 Task: Look for space in Viveiro, Spain from 26th August, 2023 to 10th September, 2023 for 6 adults, 2 children in price range Rs.10000 to Rs.15000. Place can be entire place or shared room with 6 bedrooms having 6 beds and 6 bathrooms. Property type can be house, flat, guest house. Amenities needed are: wifi, TV, free parkinig on premises, gym, breakfast. Booking option can be shelf check-in. Required host language is English.
Action: Mouse pressed left at (377, 185)
Screenshot: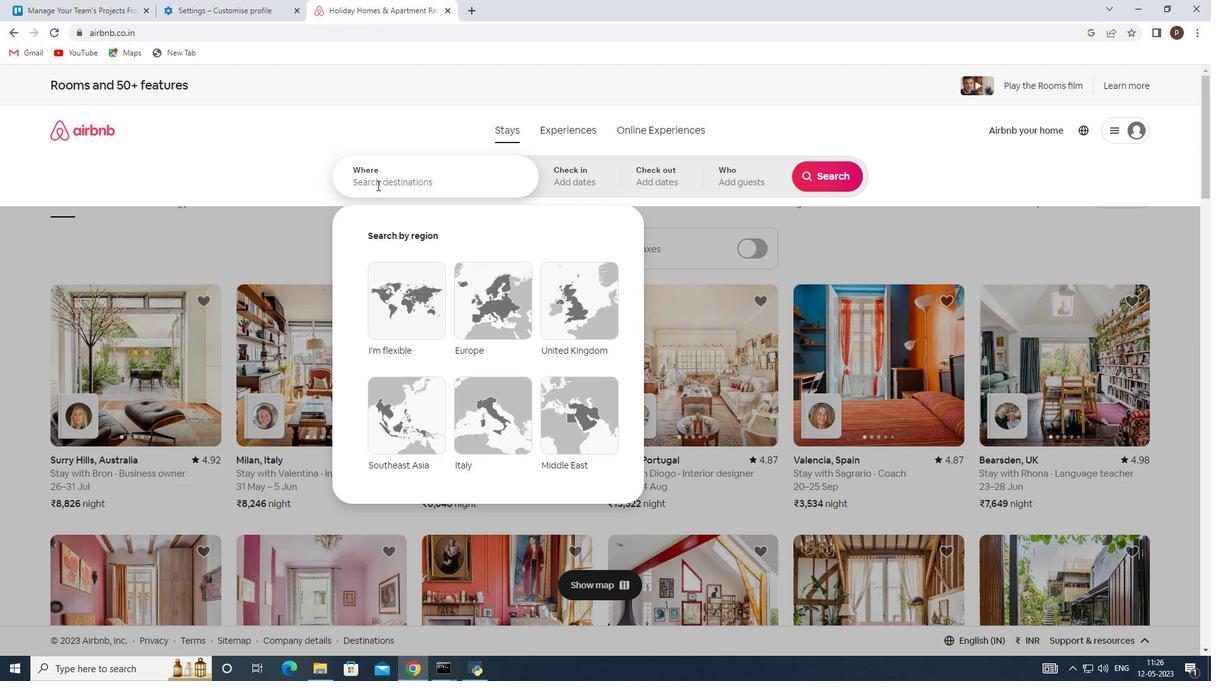 
Action: Key pressed <Key.caps_lock>V<Key.caps_lock>iveiro
Screenshot: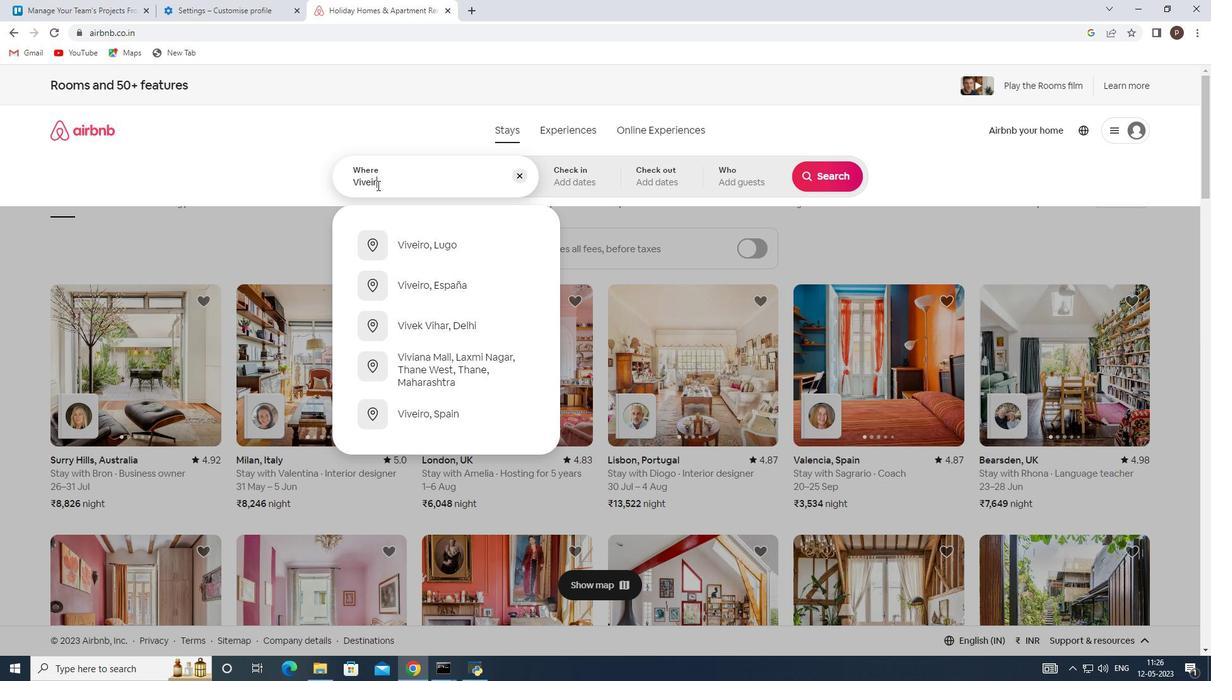 
Action: Mouse moved to (434, 323)
Screenshot: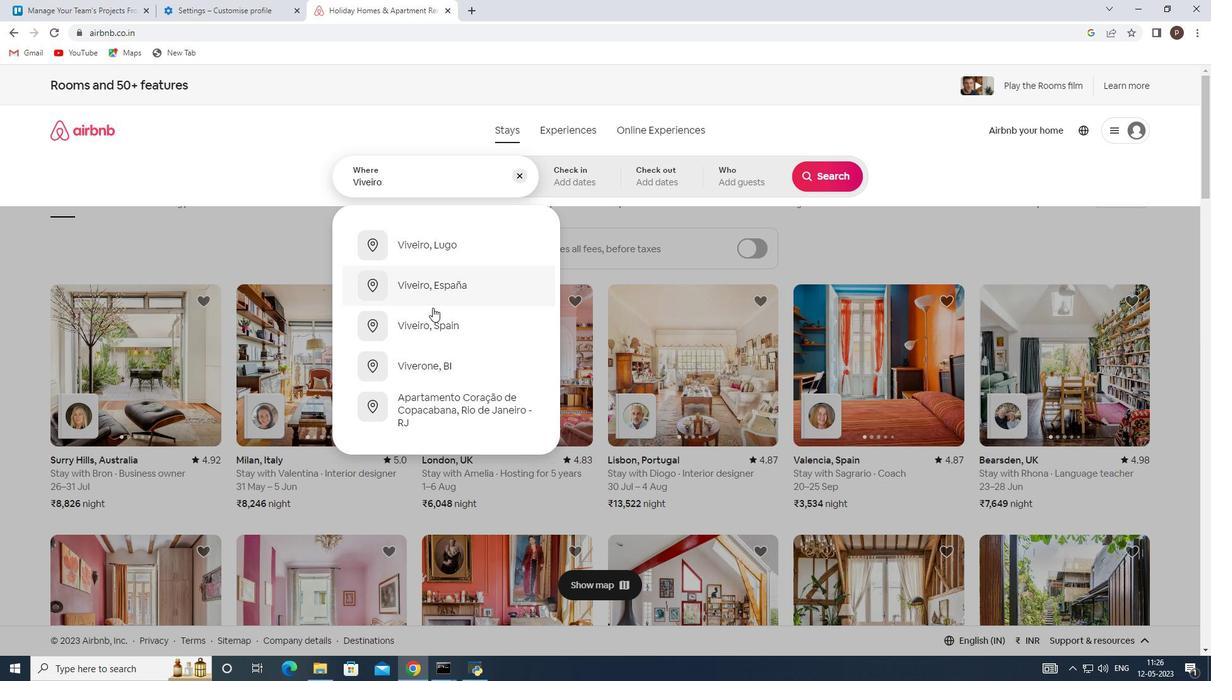 
Action: Mouse pressed left at (434, 323)
Screenshot: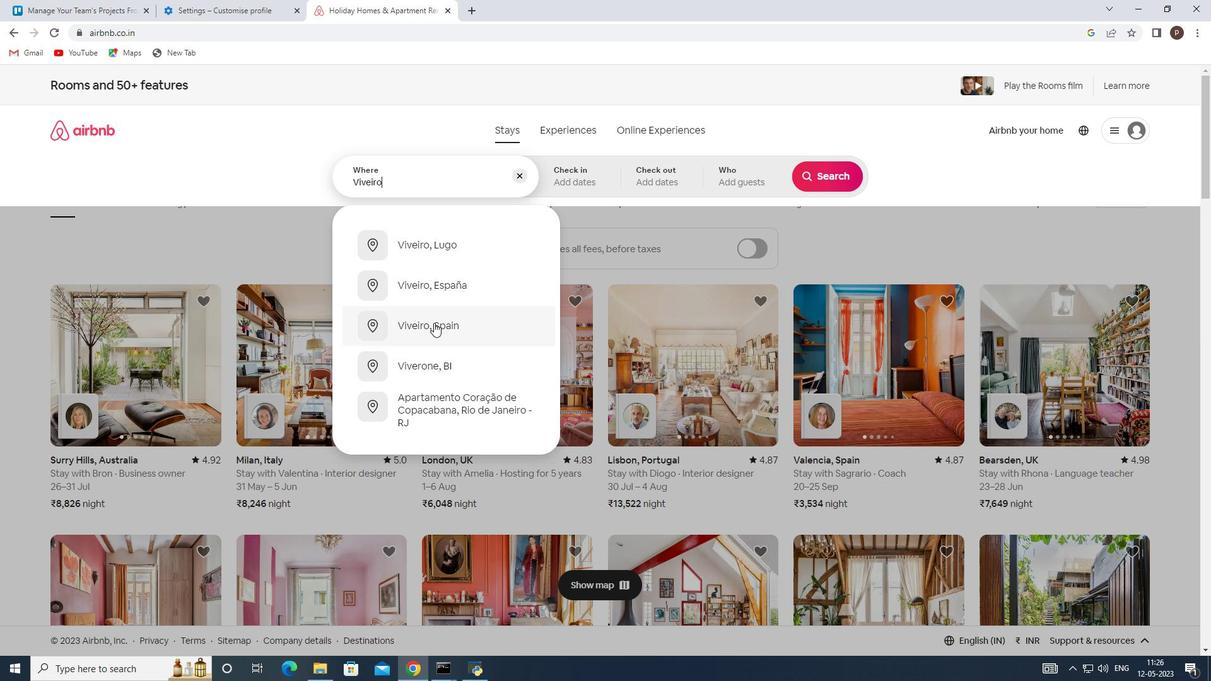 
Action: Mouse moved to (825, 273)
Screenshot: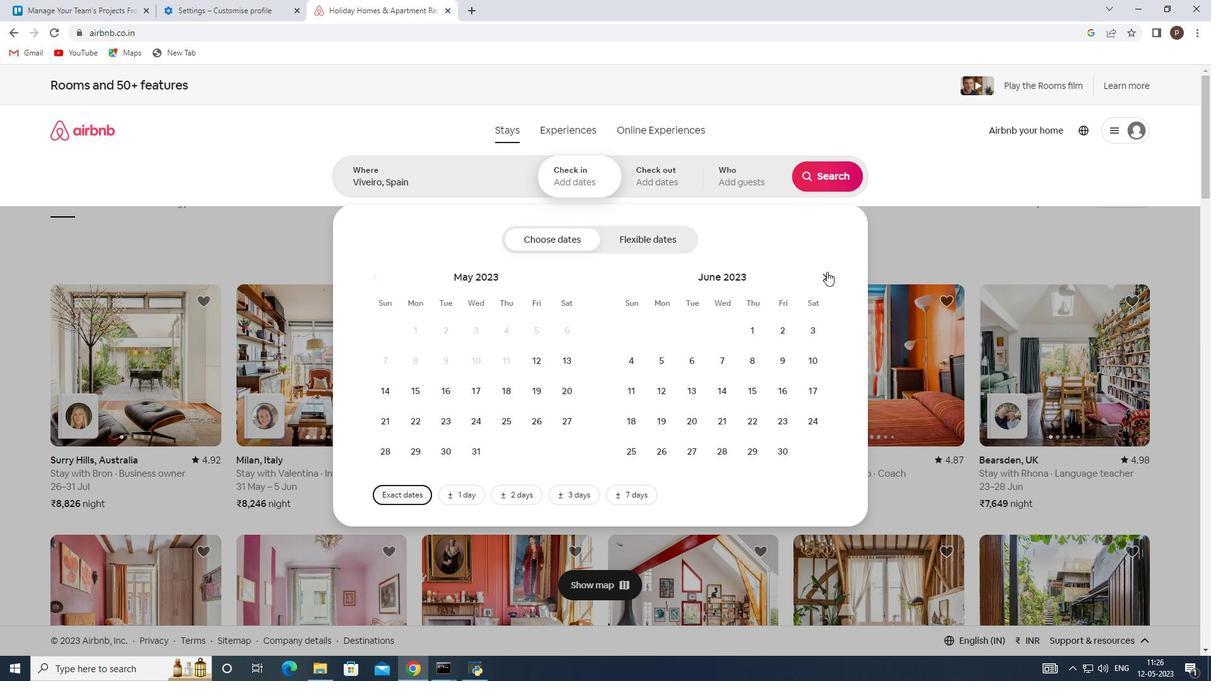 
Action: Mouse pressed left at (825, 273)
Screenshot: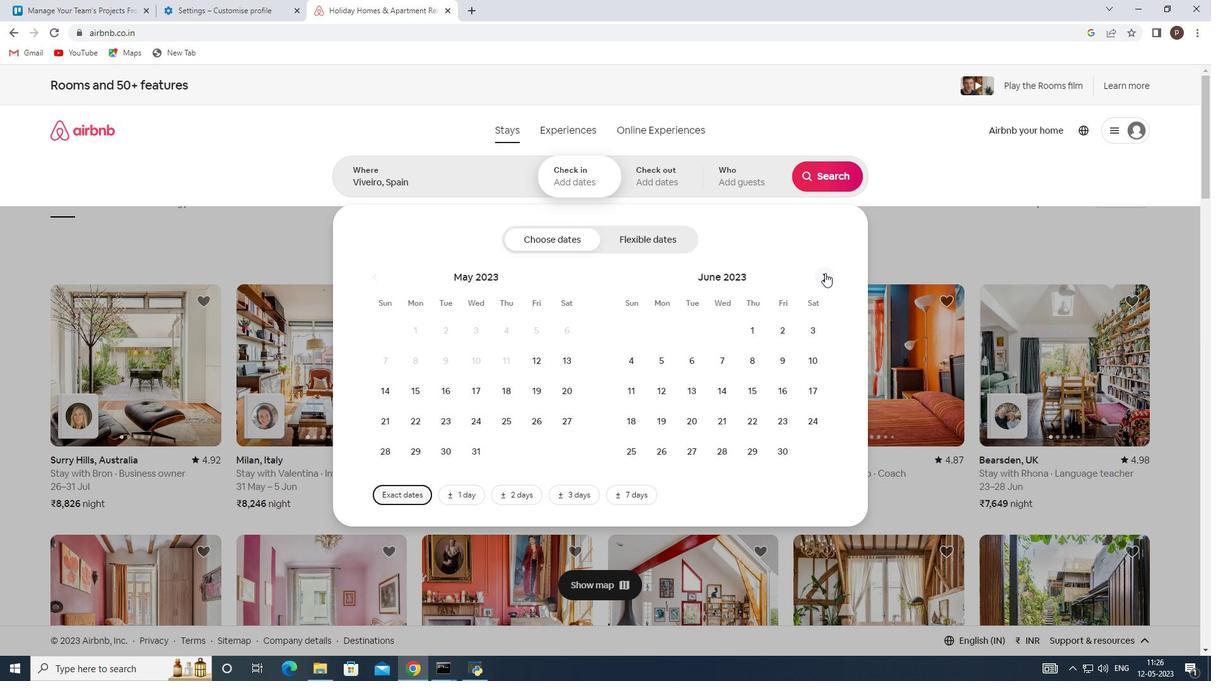 
Action: Mouse pressed left at (825, 273)
Screenshot: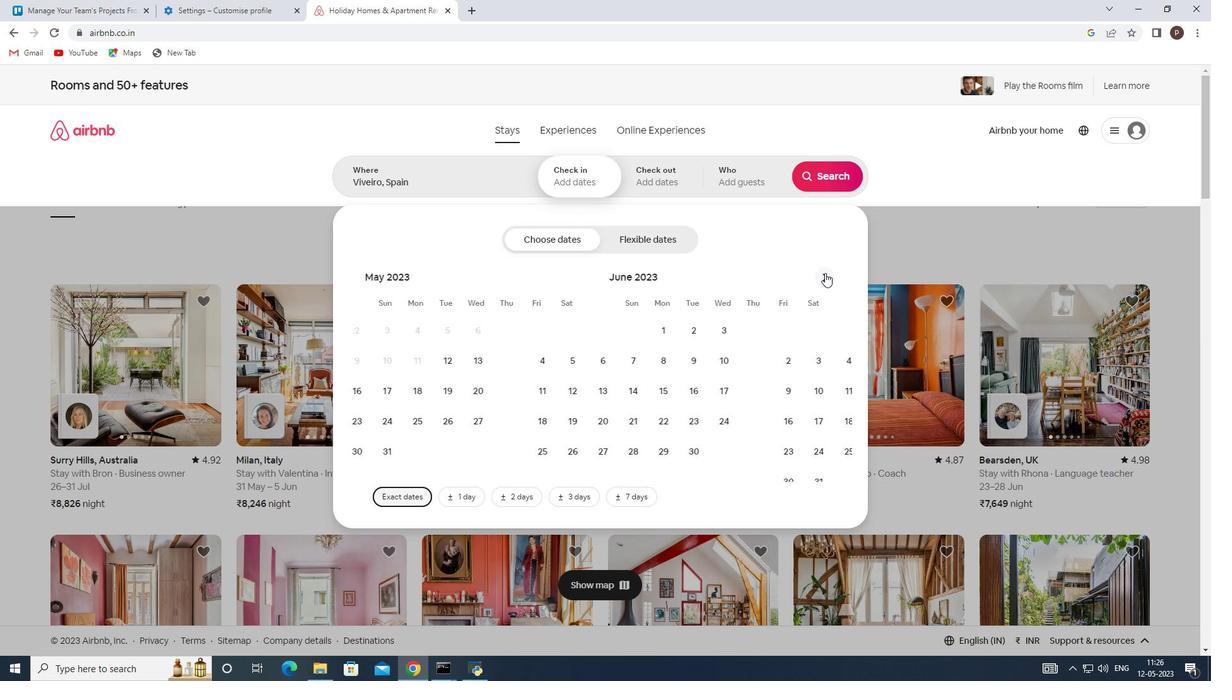 
Action: Mouse pressed left at (825, 273)
Screenshot: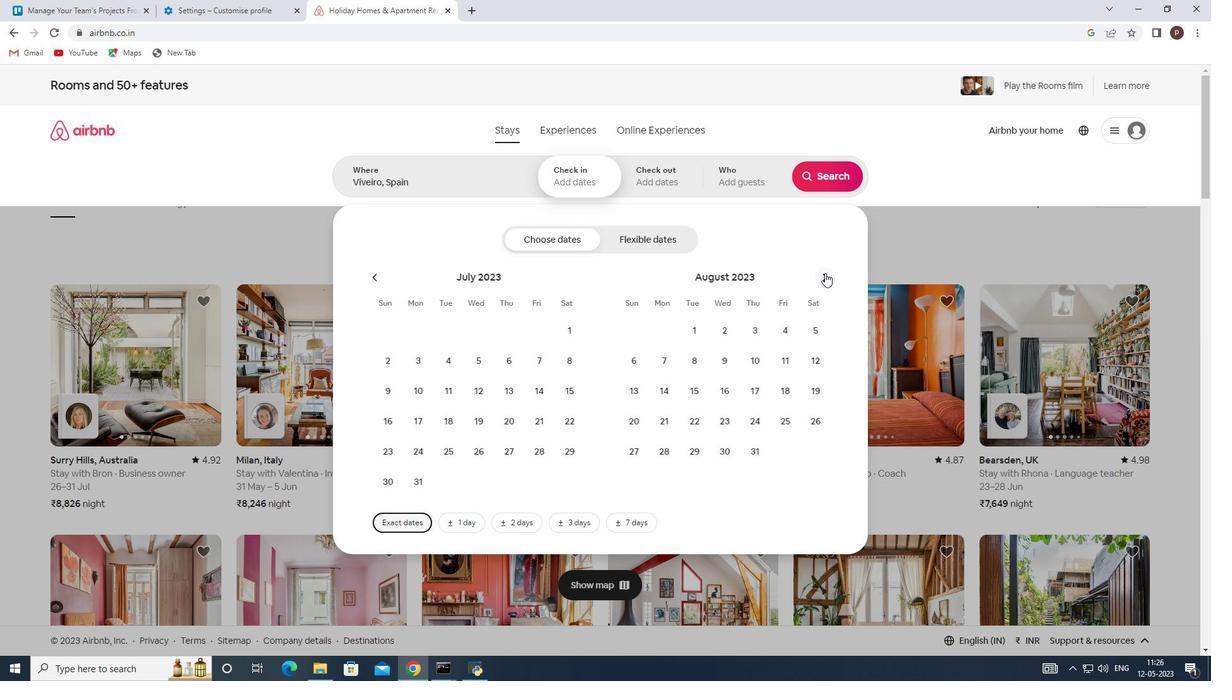 
Action: Mouse moved to (562, 419)
Screenshot: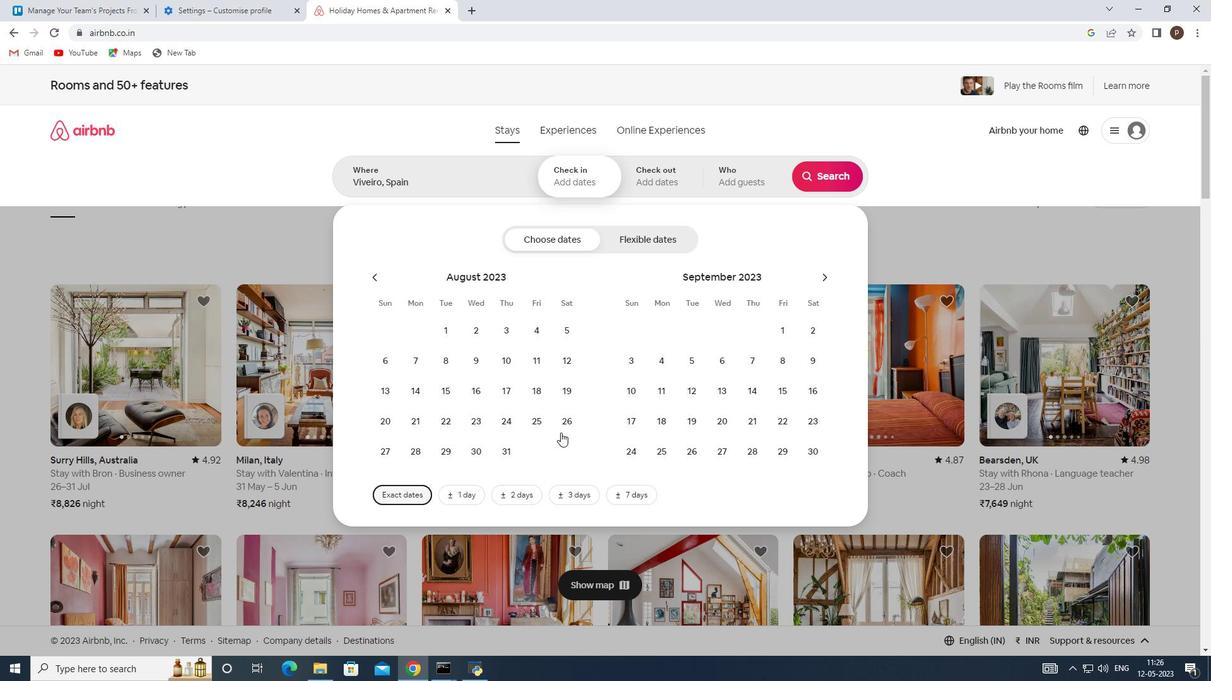 
Action: Mouse pressed left at (562, 419)
Screenshot: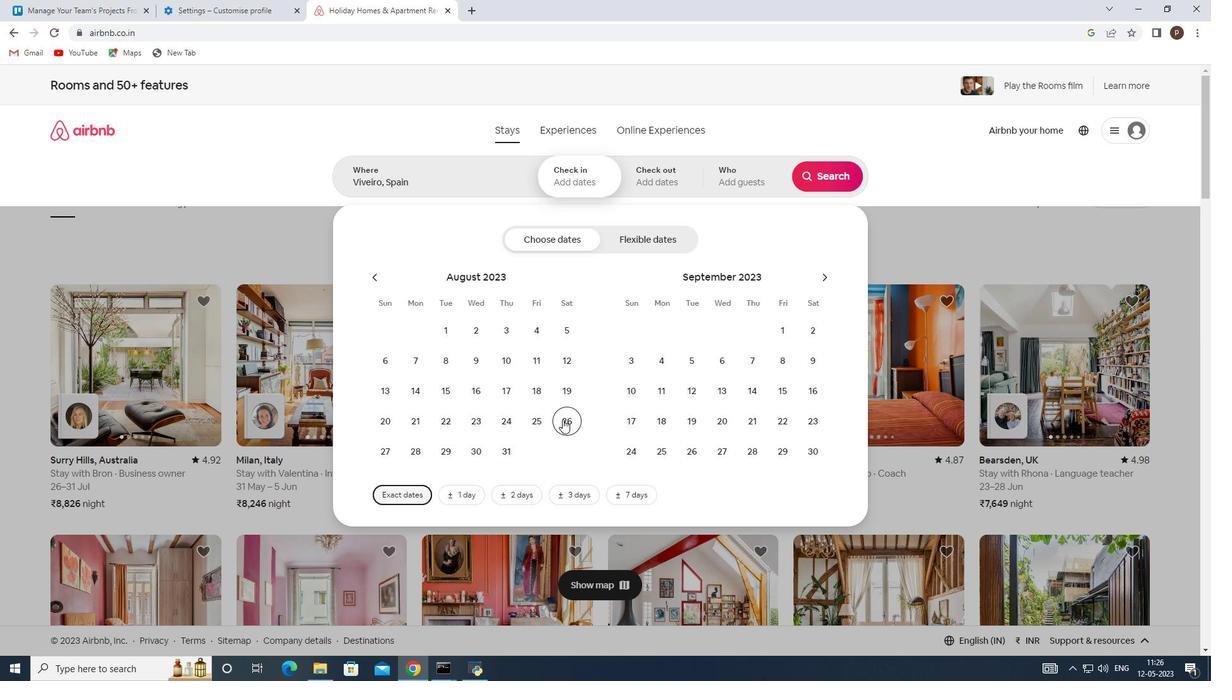 
Action: Mouse moved to (633, 391)
Screenshot: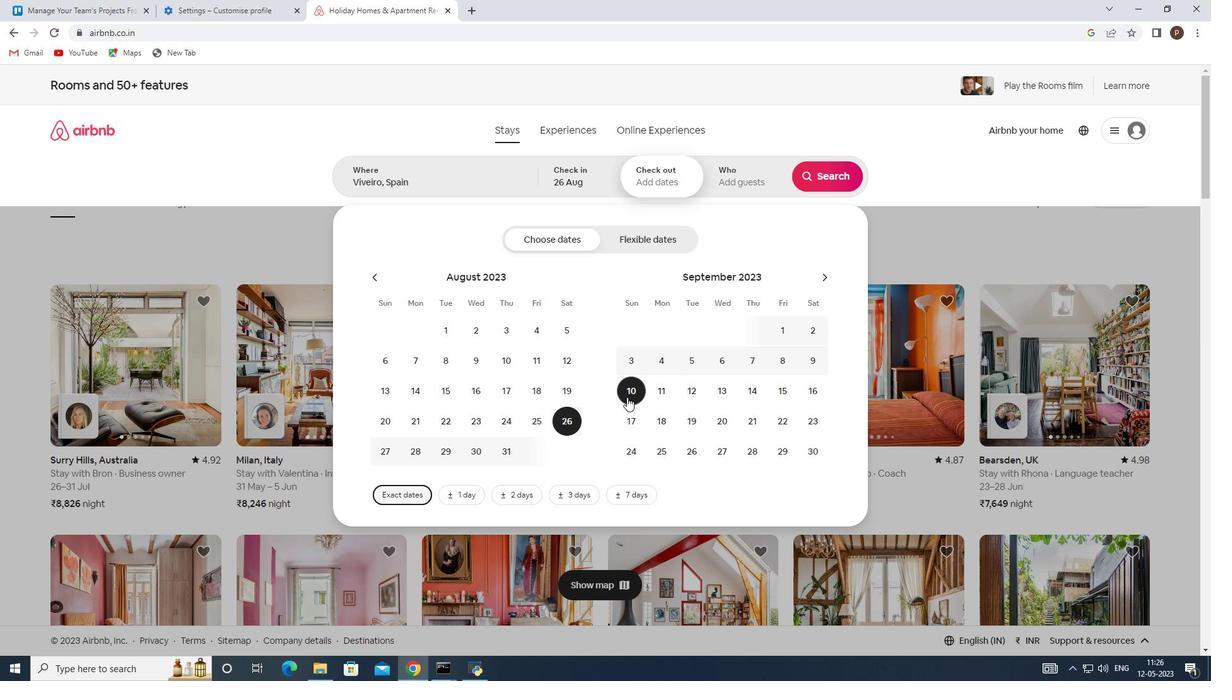 
Action: Mouse pressed left at (633, 391)
Screenshot: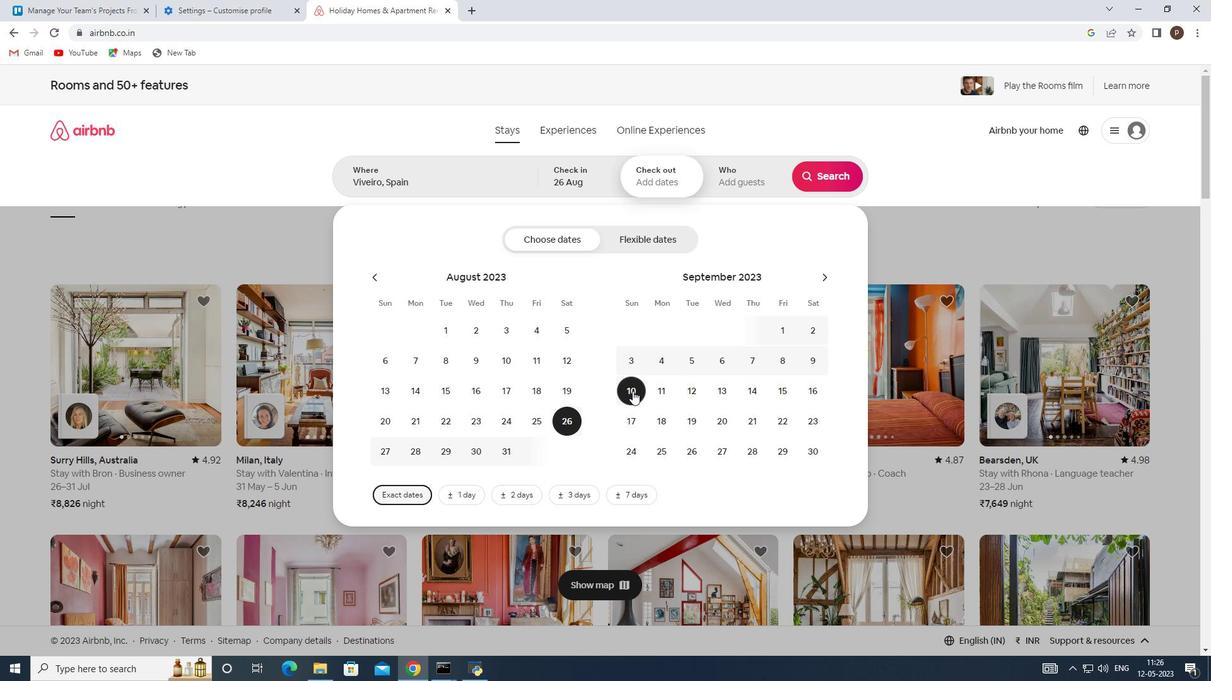 
Action: Mouse moved to (725, 176)
Screenshot: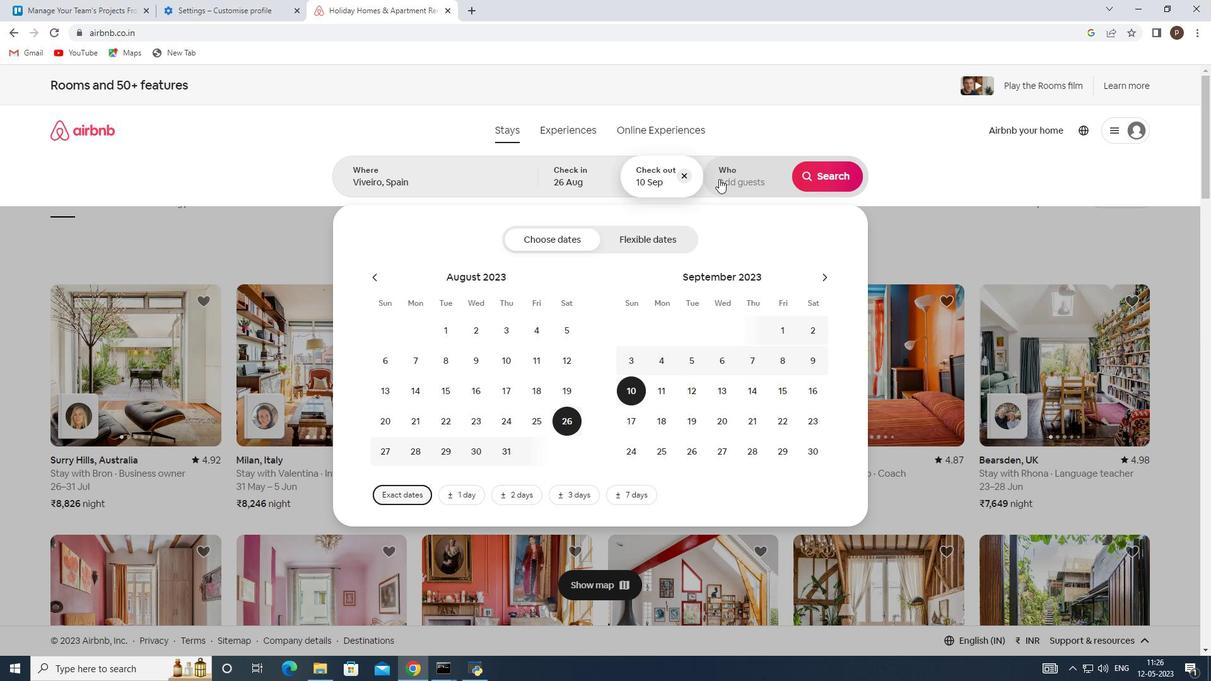 
Action: Mouse pressed left at (725, 176)
Screenshot: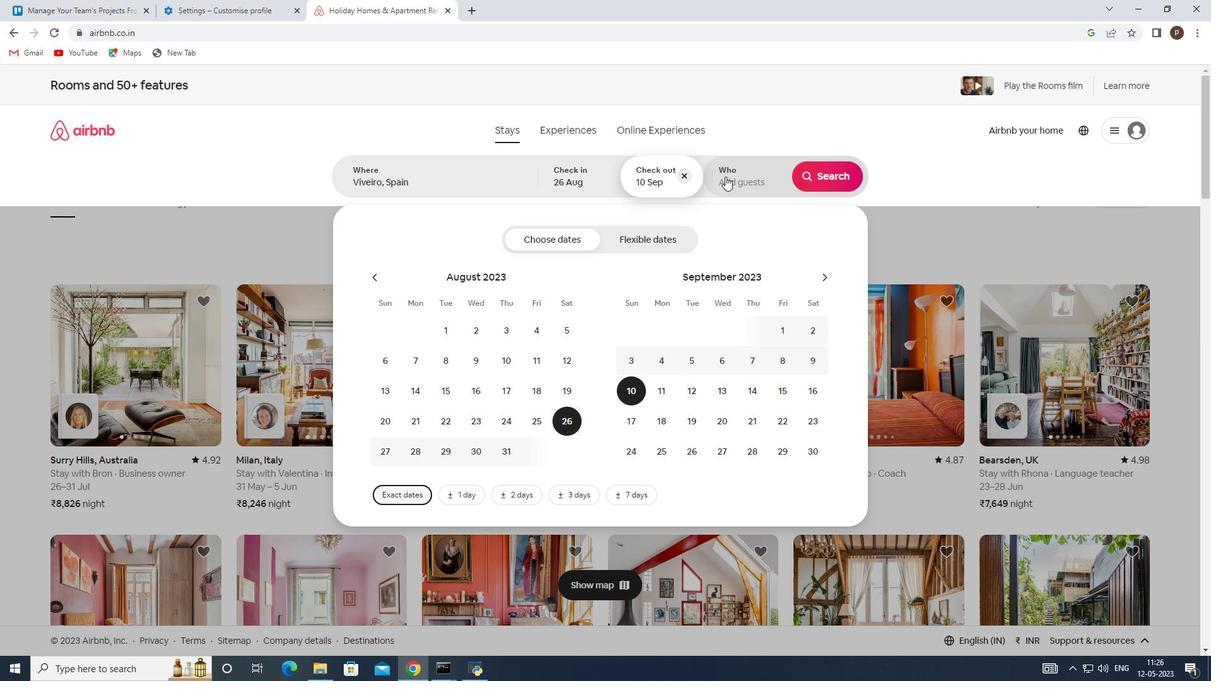 
Action: Mouse moved to (836, 237)
Screenshot: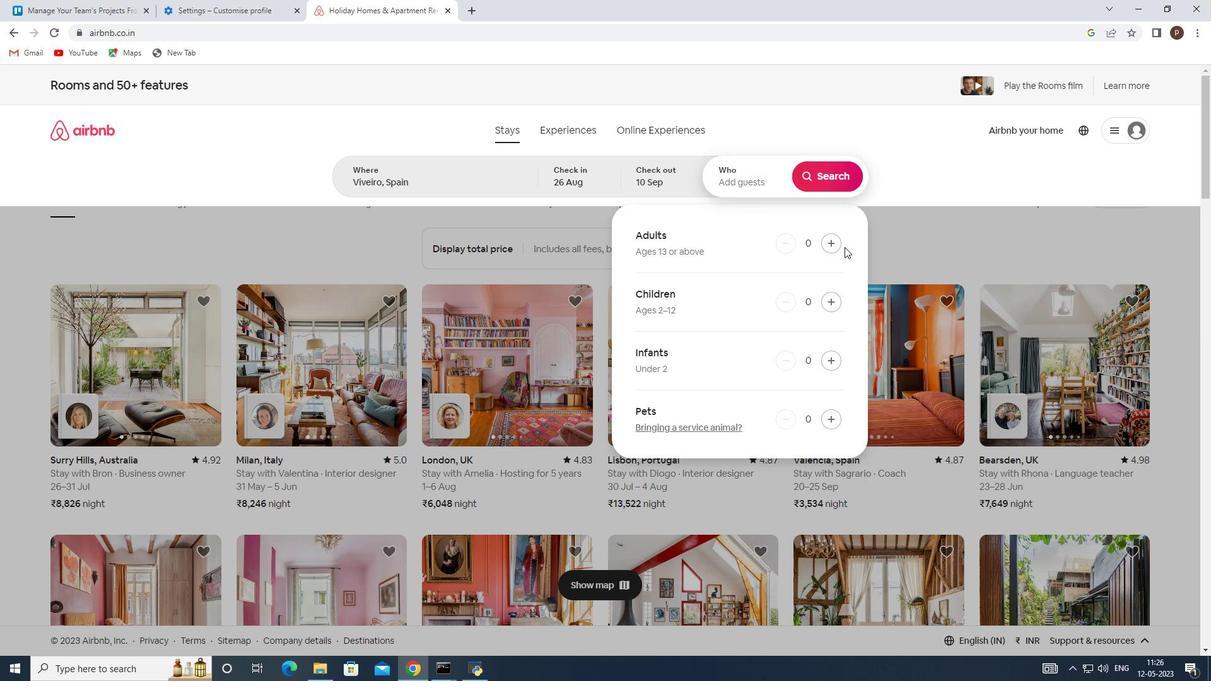 
Action: Mouse pressed left at (836, 237)
Screenshot: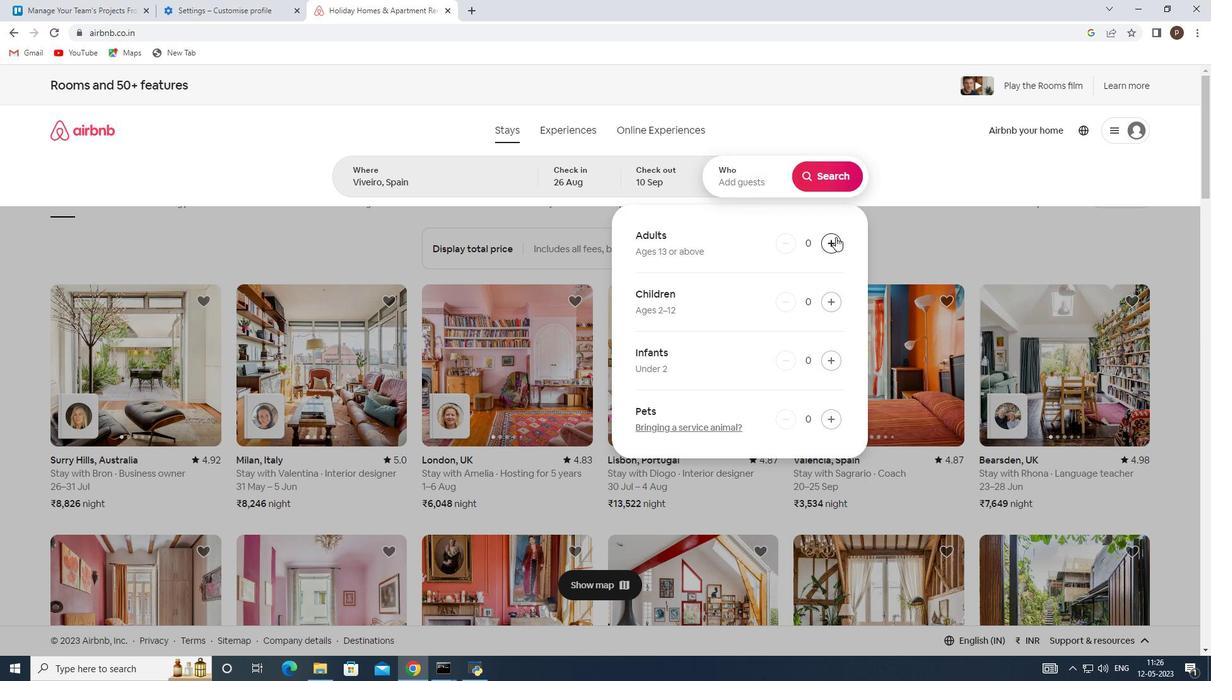 
Action: Mouse pressed left at (836, 237)
Screenshot: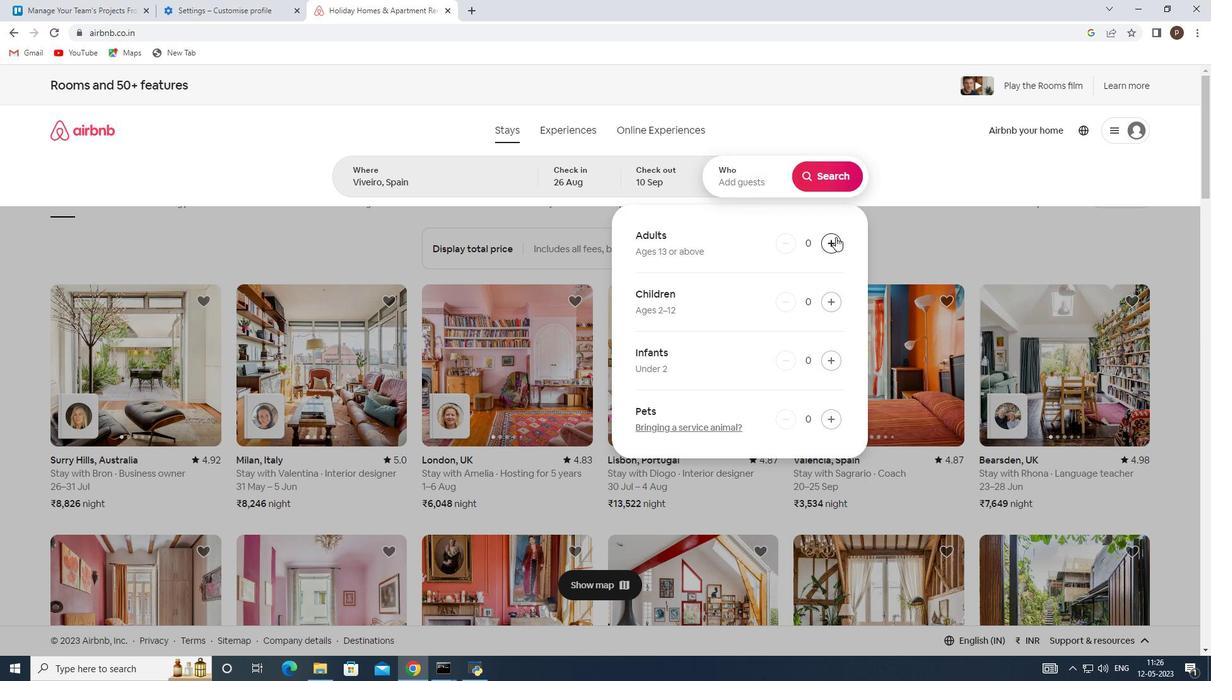 
Action: Mouse pressed left at (836, 237)
Screenshot: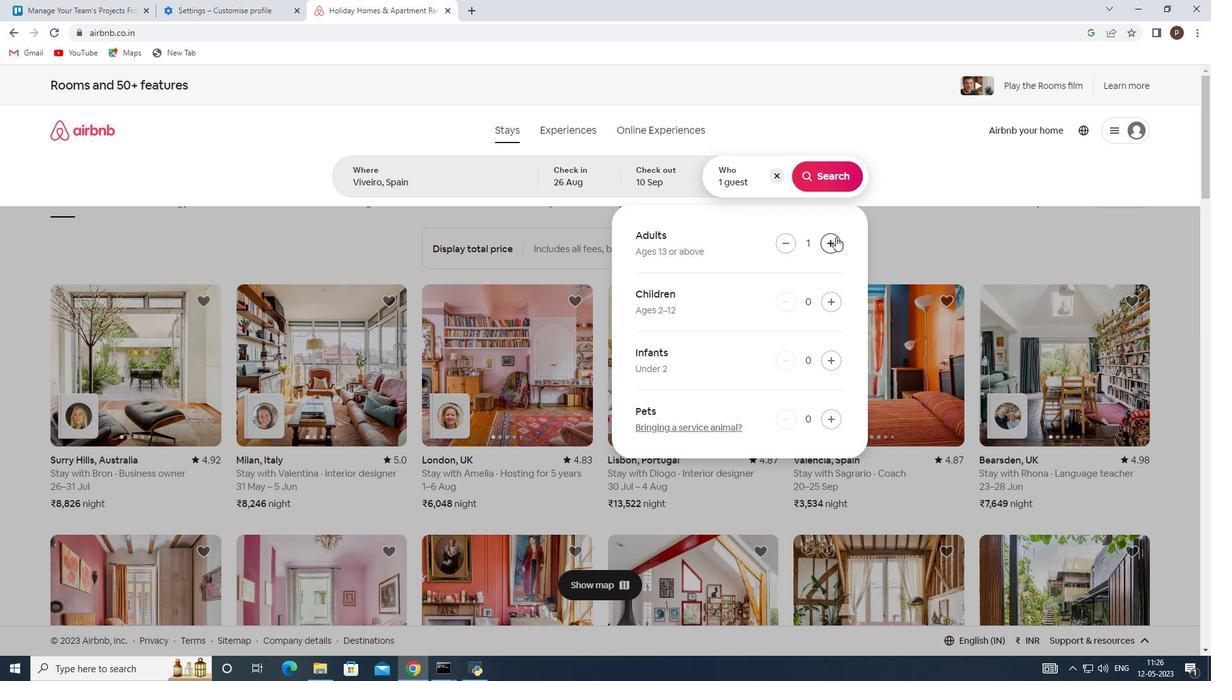 
Action: Mouse pressed left at (836, 237)
Screenshot: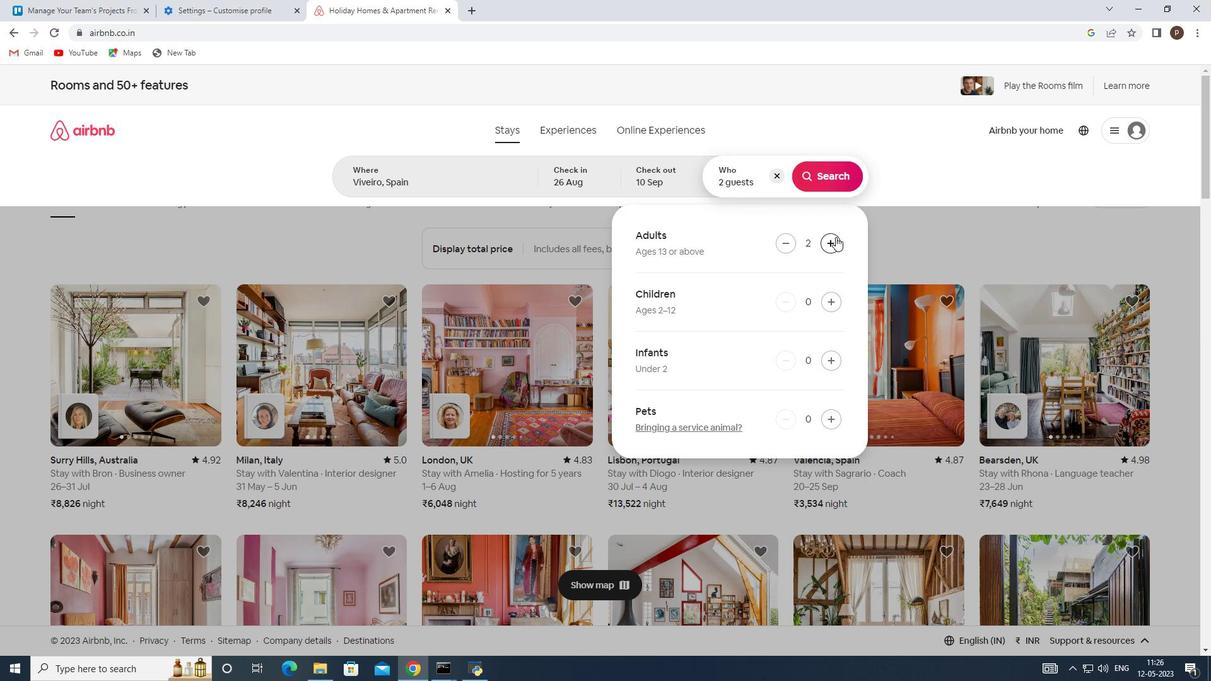 
Action: Mouse pressed left at (836, 237)
Screenshot: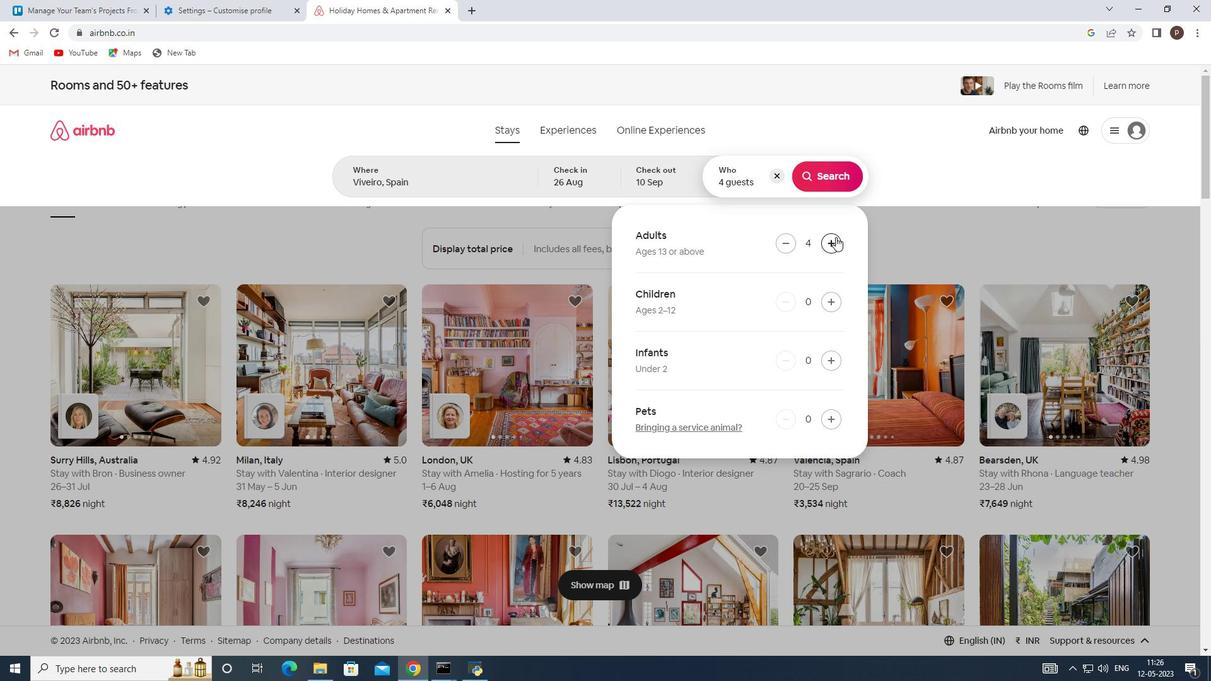 
Action: Mouse pressed left at (836, 237)
Screenshot: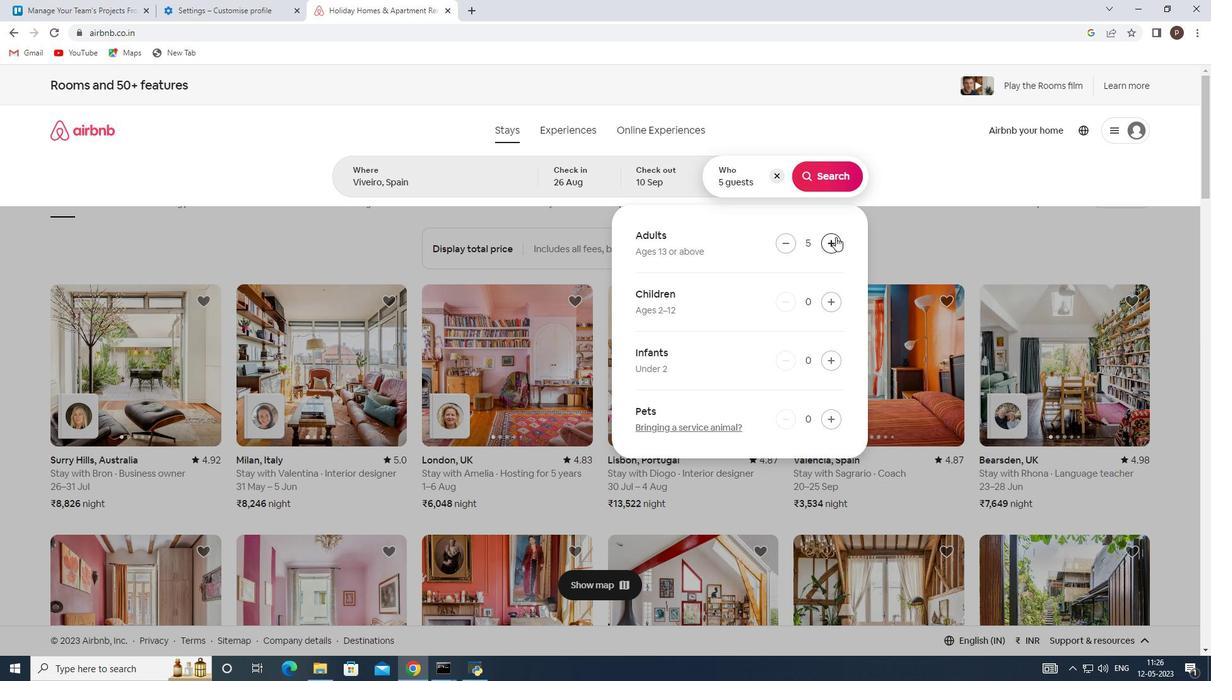 
Action: Mouse moved to (824, 178)
Screenshot: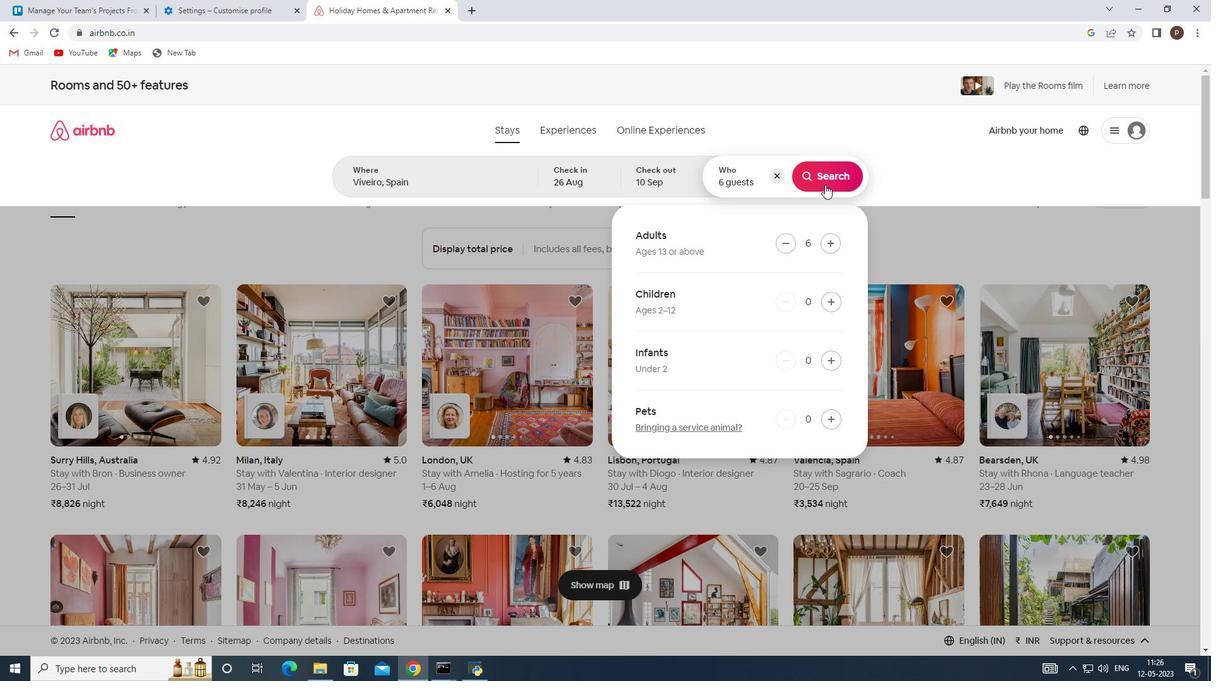
Action: Mouse pressed left at (824, 178)
Screenshot: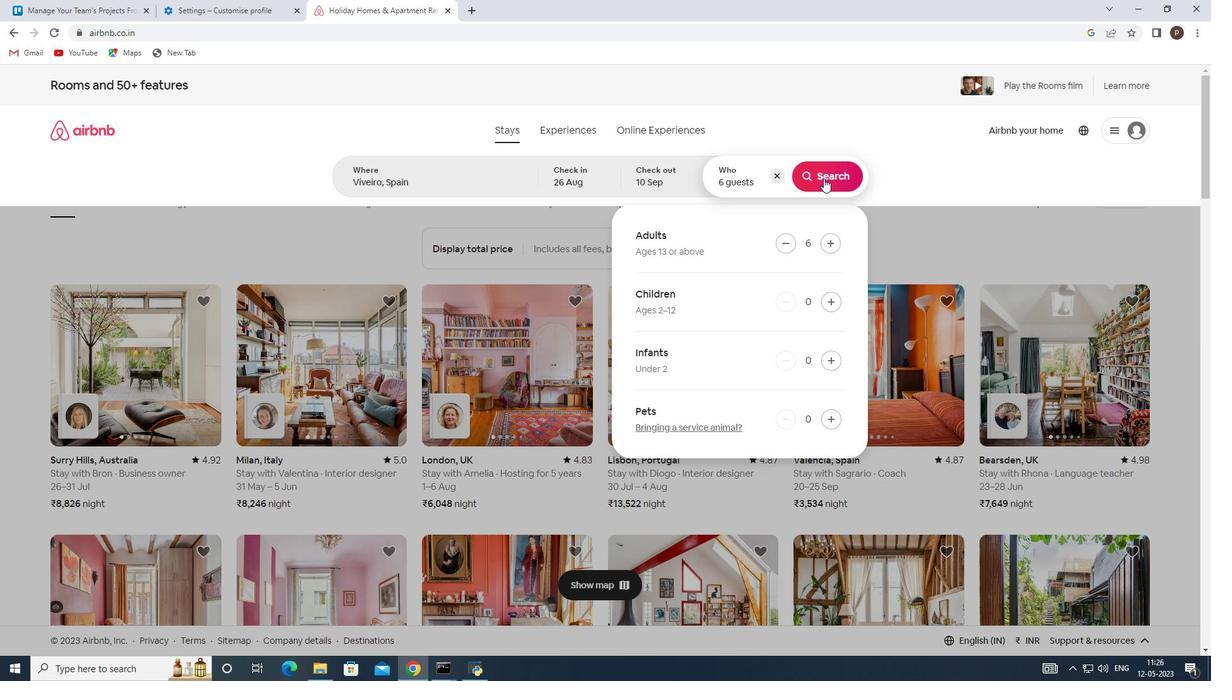 
Action: Mouse moved to (1140, 144)
Screenshot: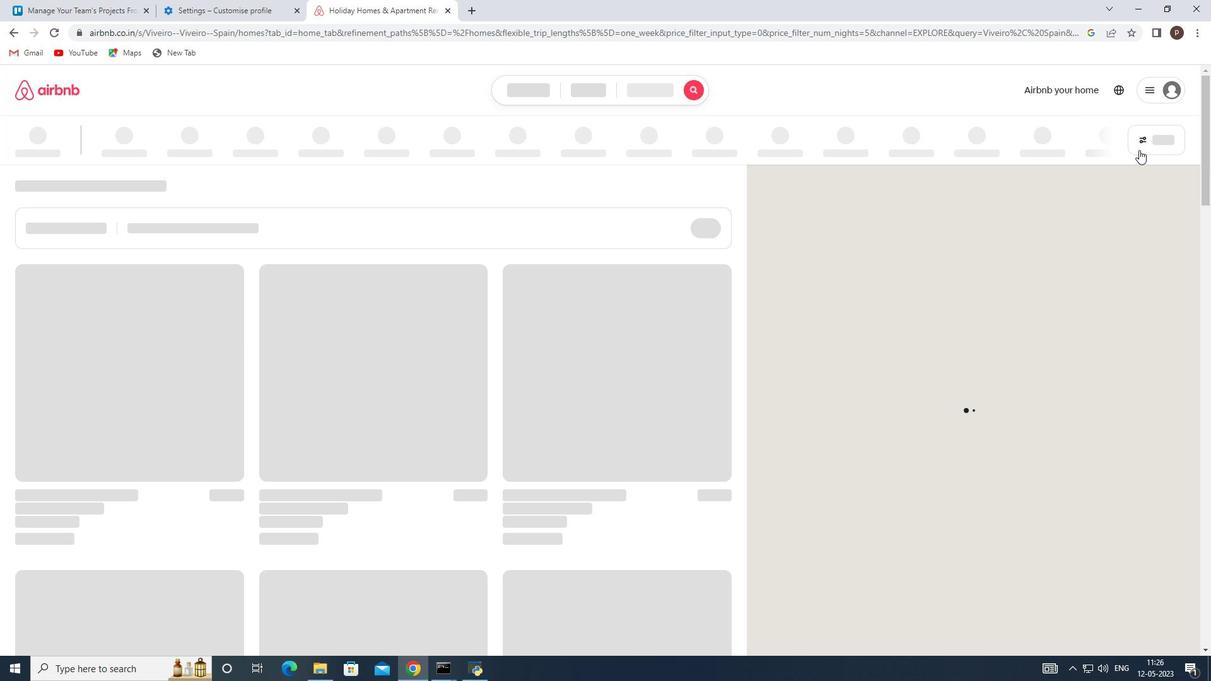 
Action: Mouse pressed left at (1140, 144)
Screenshot: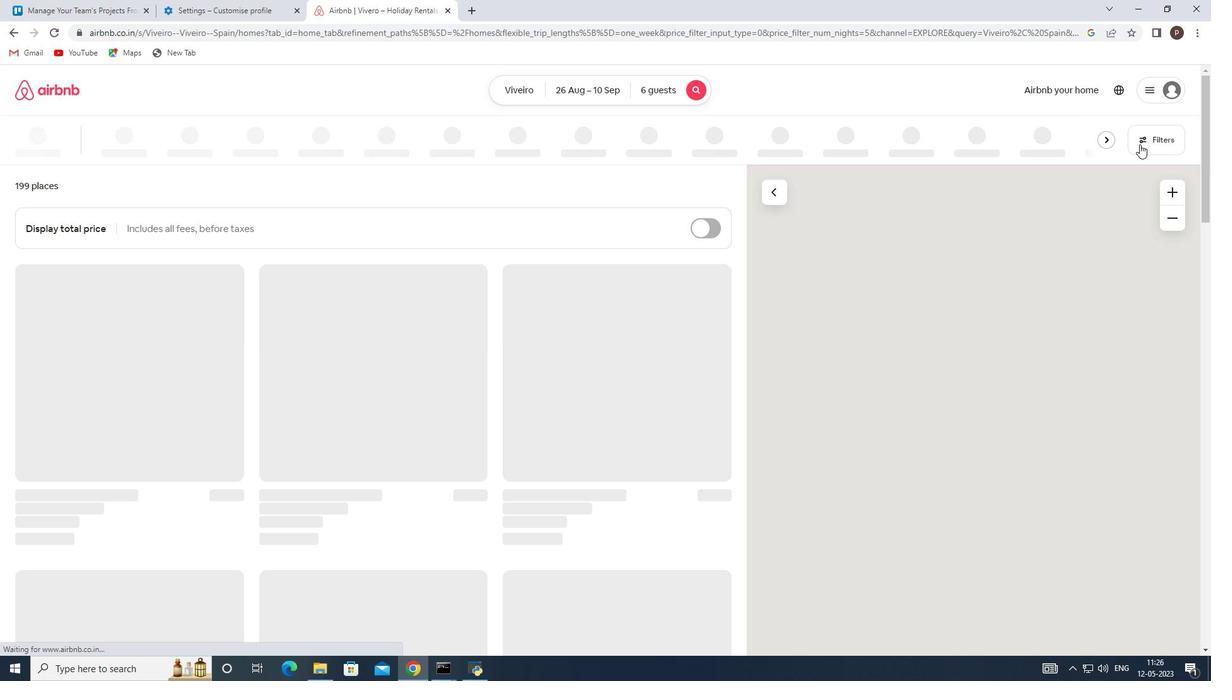 
Action: Mouse moved to (420, 453)
Screenshot: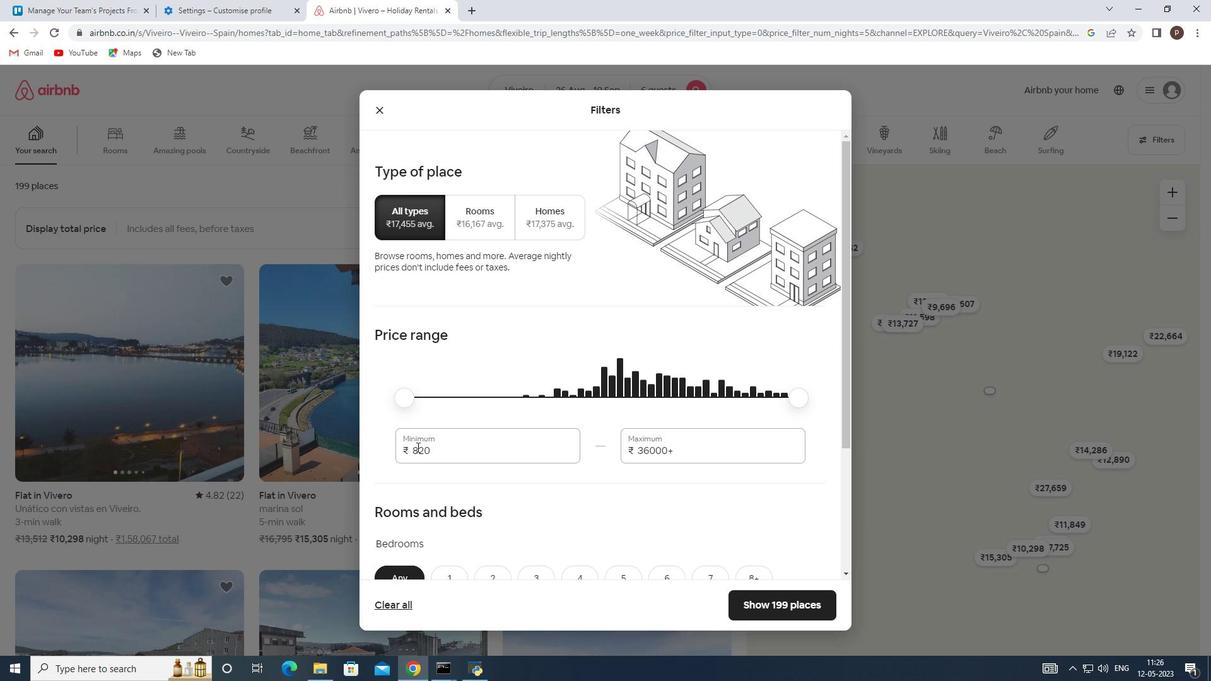 
Action: Mouse pressed left at (420, 453)
Screenshot: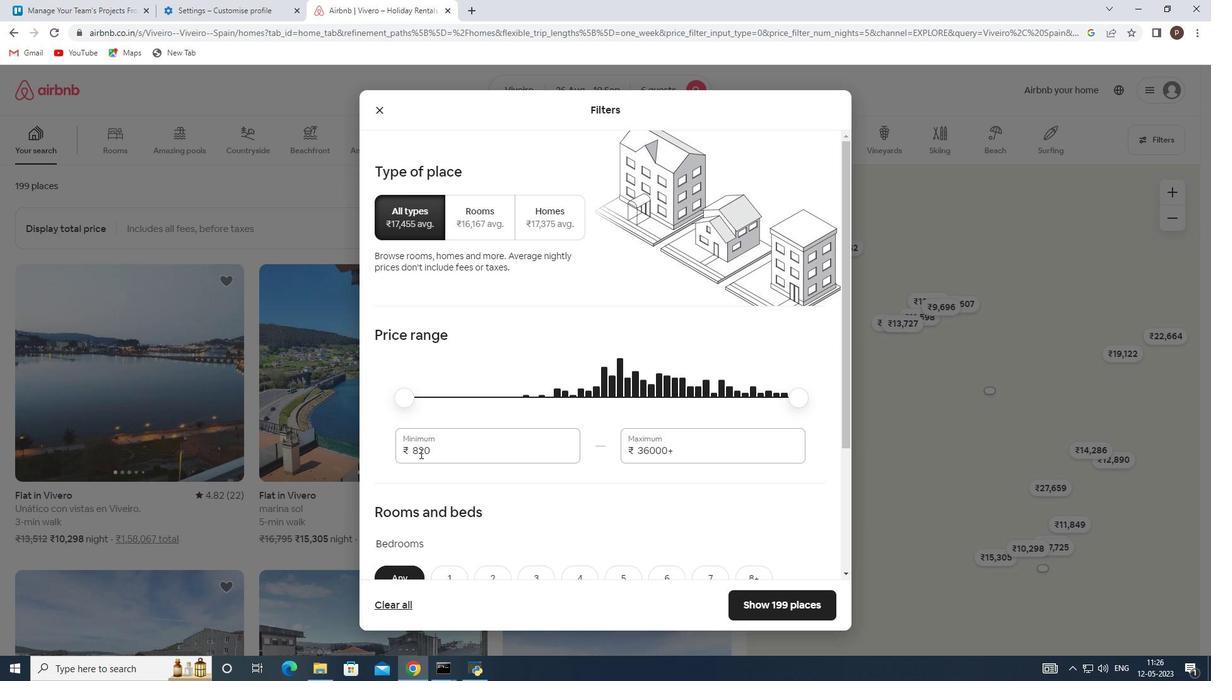 
Action: Mouse pressed left at (420, 453)
Screenshot: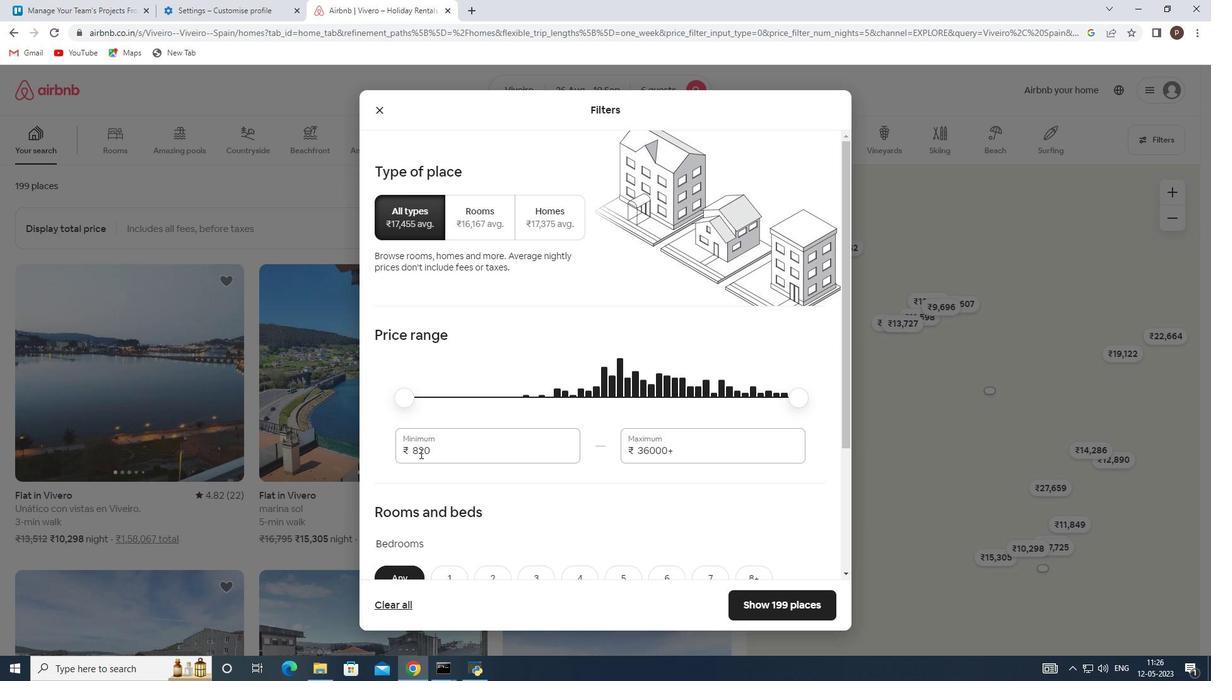 
Action: Key pressed 10000<Key.tab>15000
Screenshot: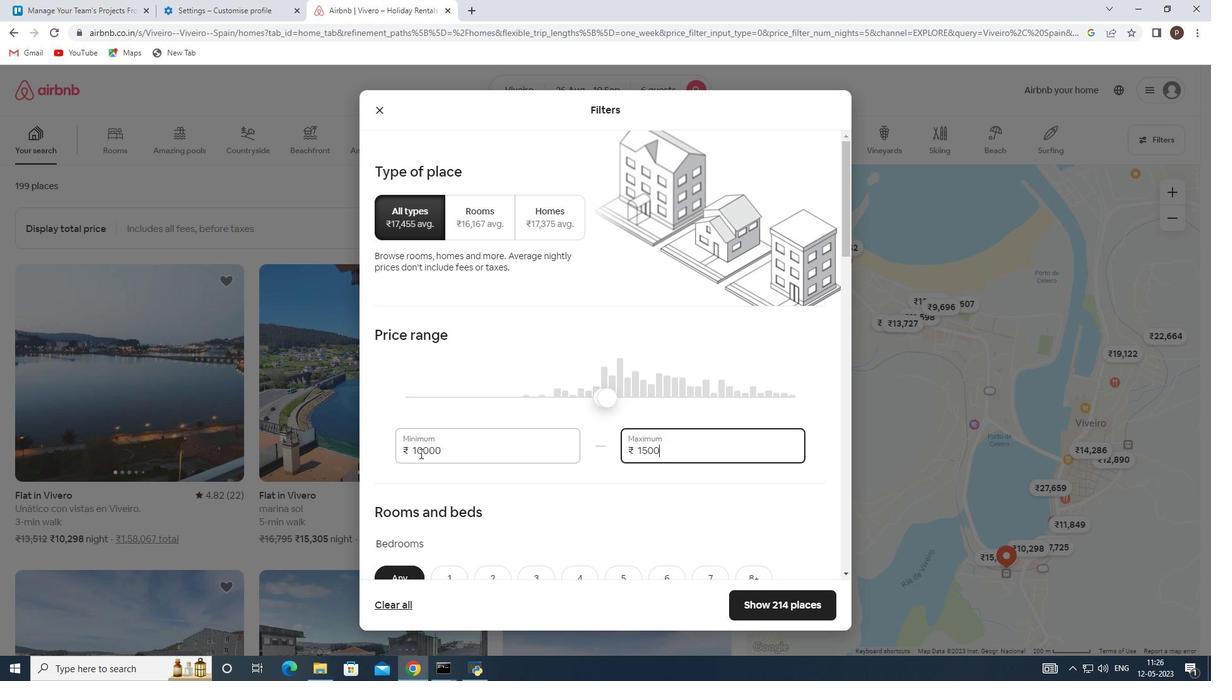
Action: Mouse moved to (420, 484)
Screenshot: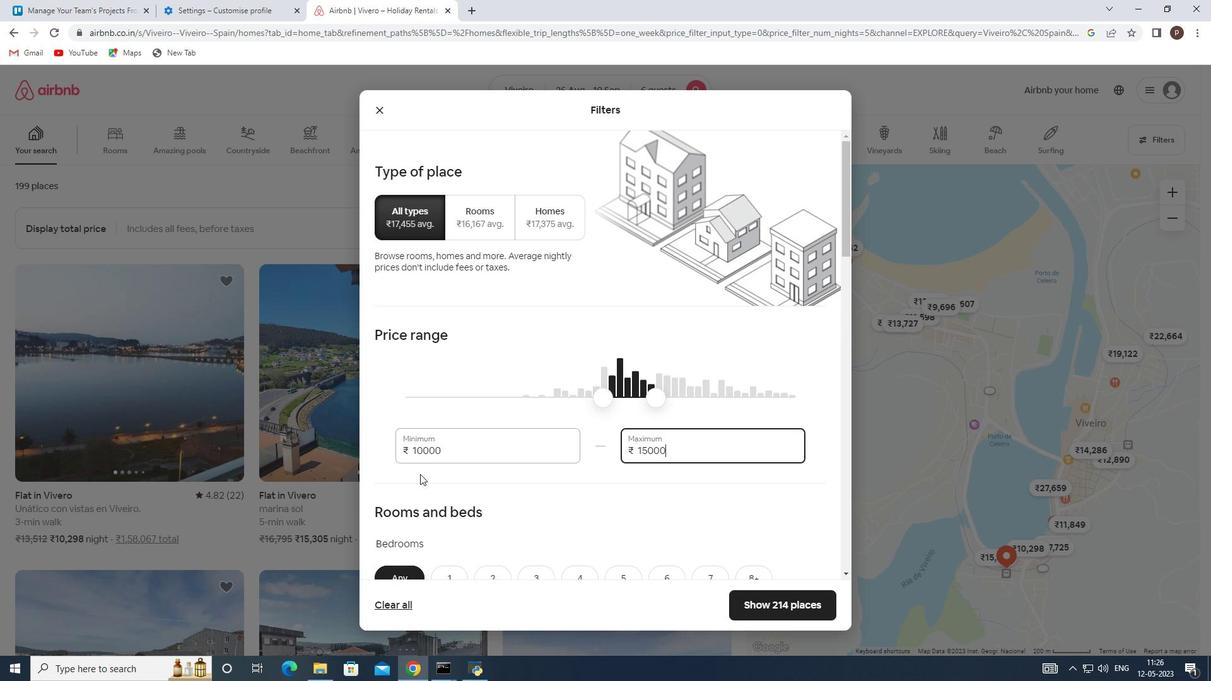 
Action: Mouse scrolled (420, 483) with delta (0, 0)
Screenshot: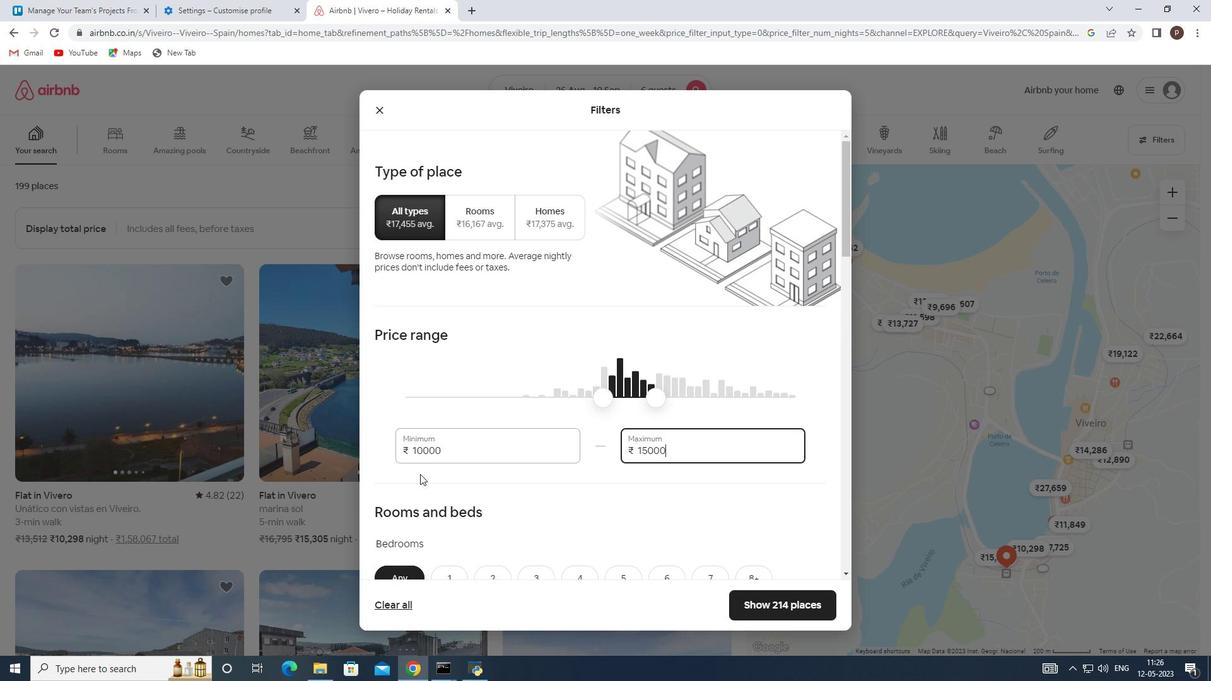 
Action: Mouse moved to (420, 484)
Screenshot: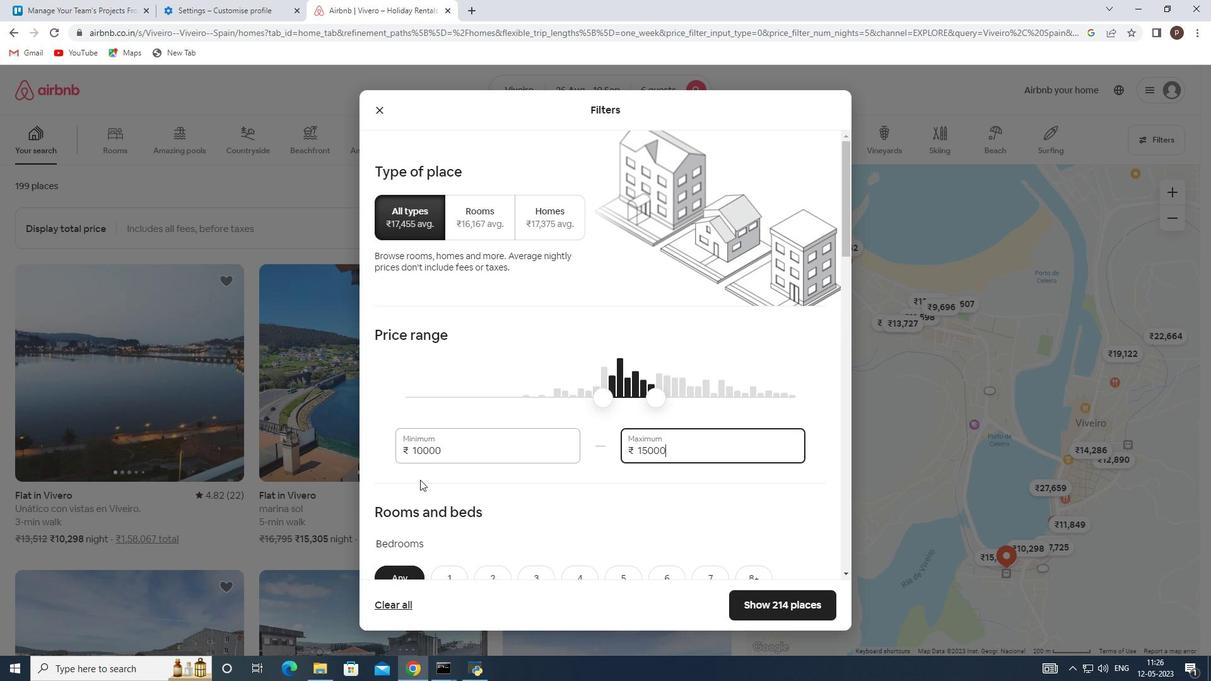 
Action: Mouse scrolled (420, 483) with delta (0, 0)
Screenshot: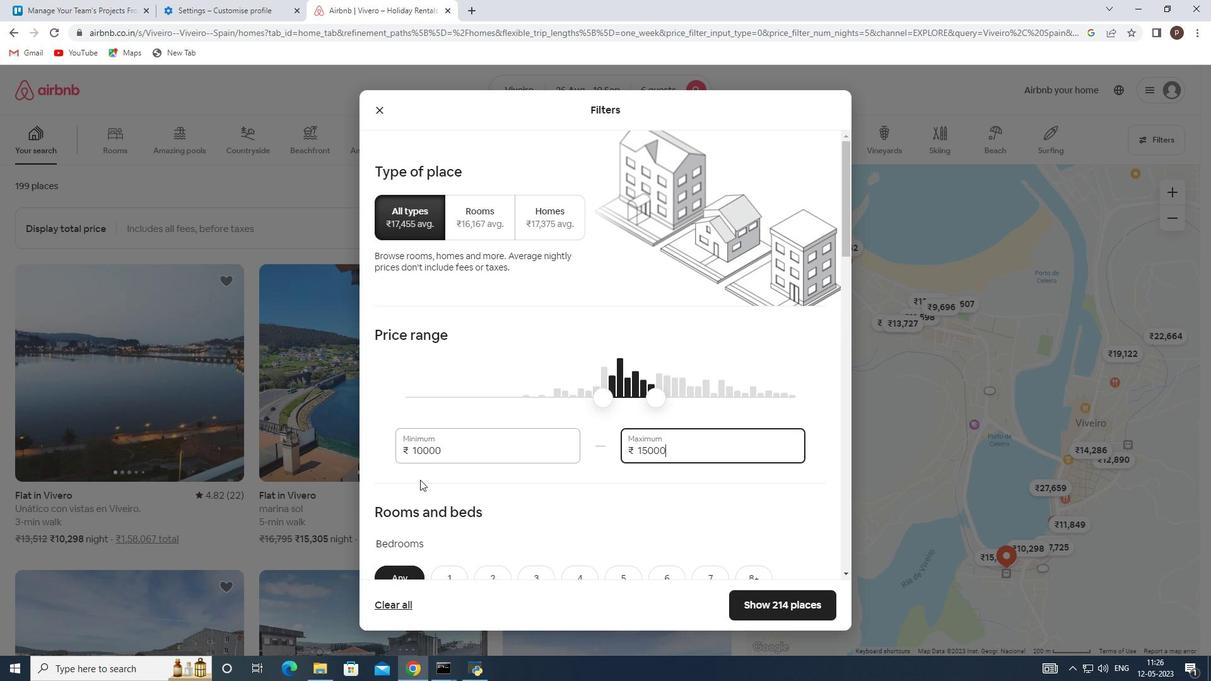 
Action: Mouse moved to (665, 451)
Screenshot: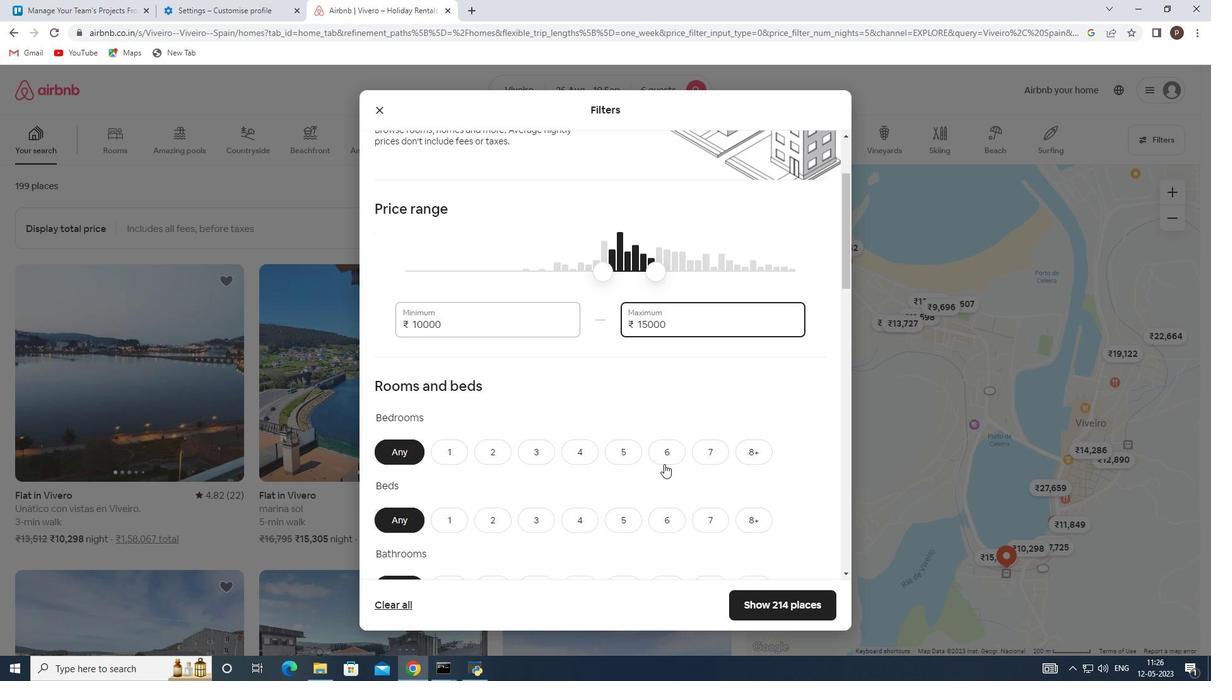 
Action: Mouse pressed left at (665, 451)
Screenshot: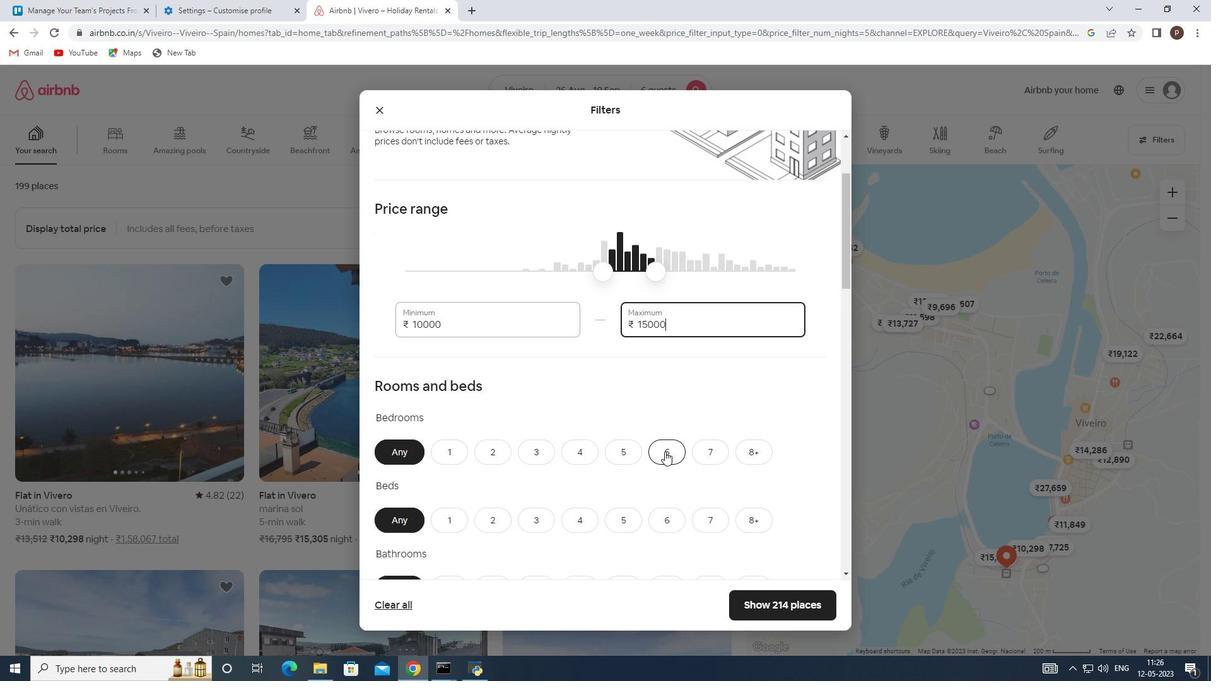 
Action: Mouse moved to (670, 511)
Screenshot: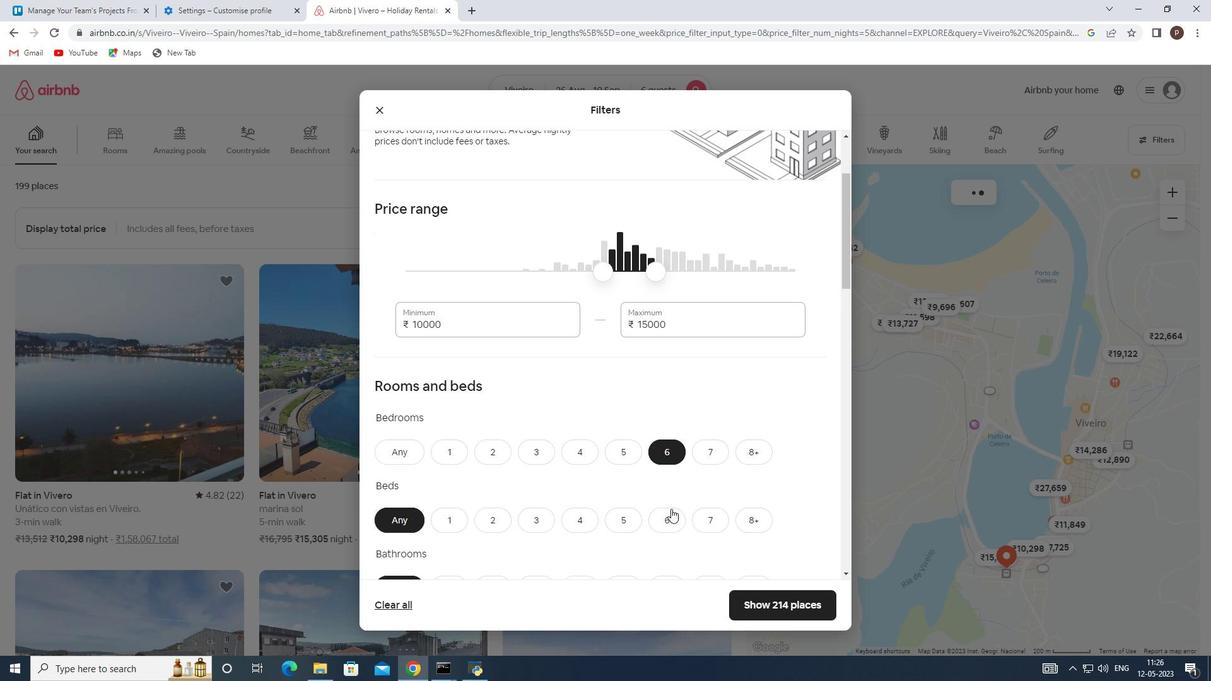 
Action: Mouse pressed left at (670, 511)
Screenshot: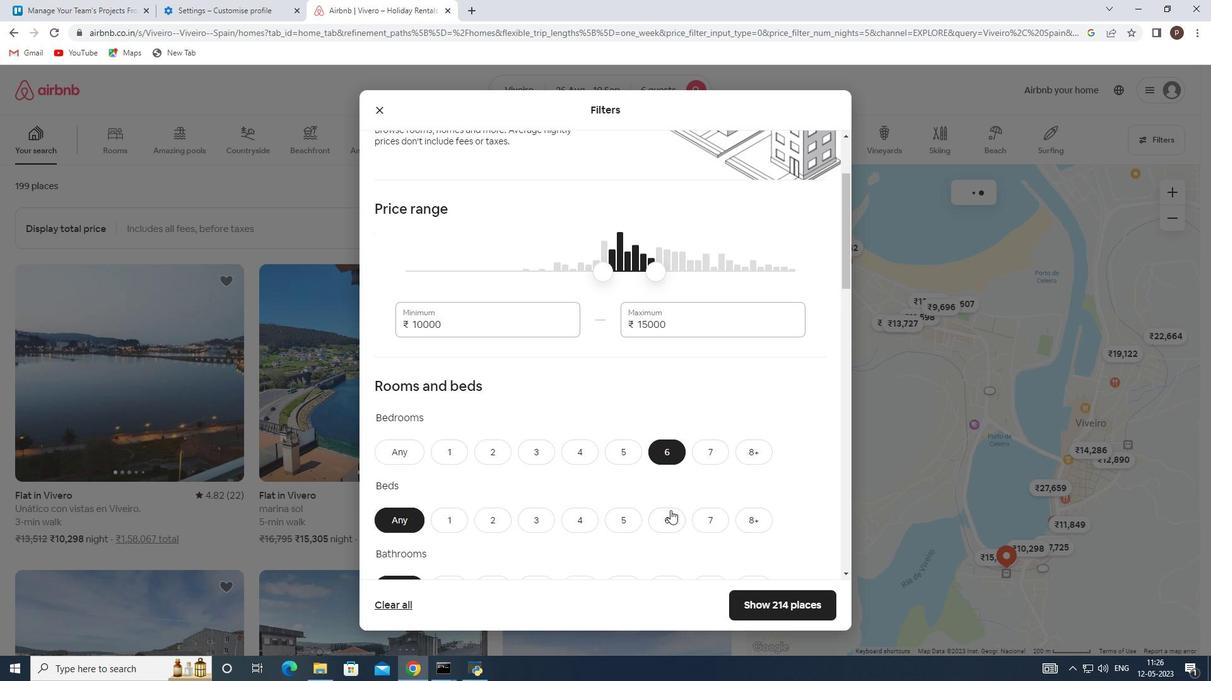
Action: Mouse moved to (670, 511)
Screenshot: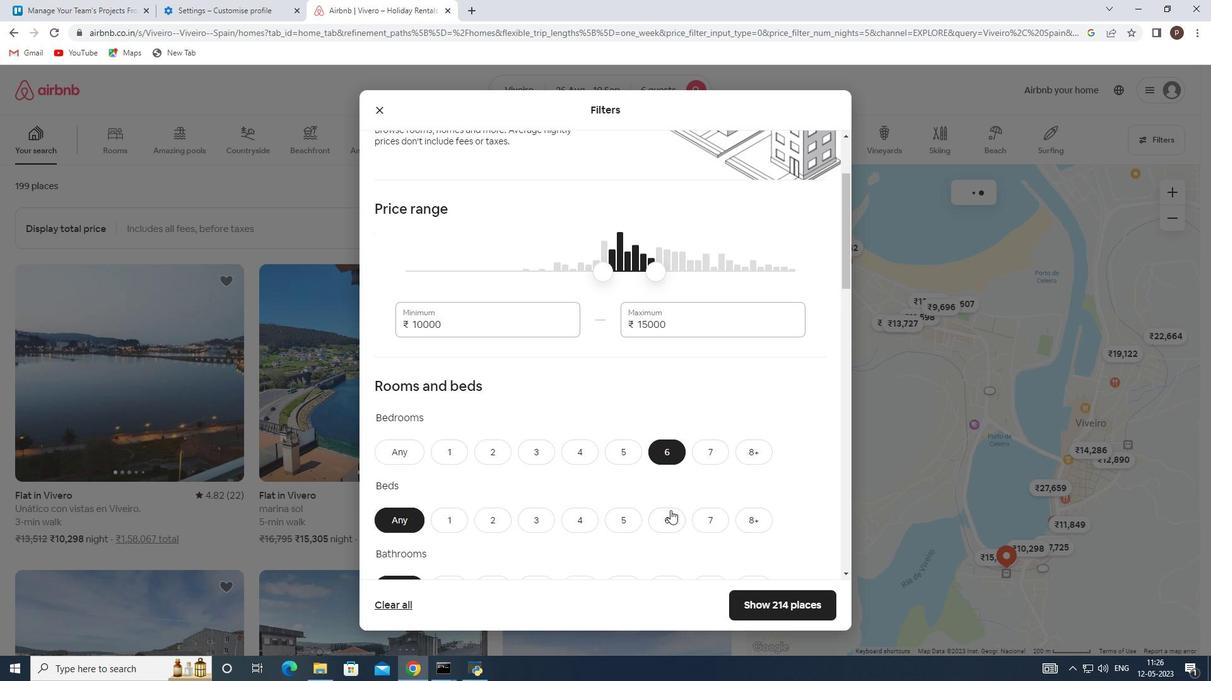 
Action: Mouse scrolled (670, 511) with delta (0, 0)
Screenshot: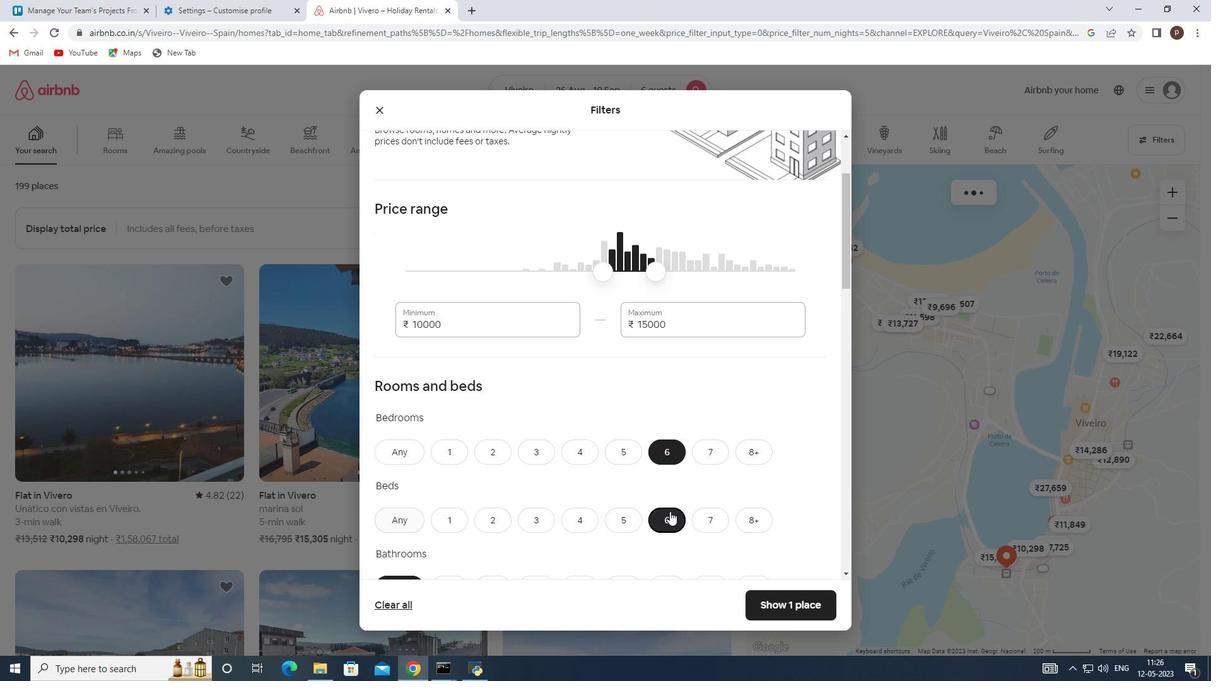 
Action: Mouse scrolled (670, 511) with delta (0, 0)
Screenshot: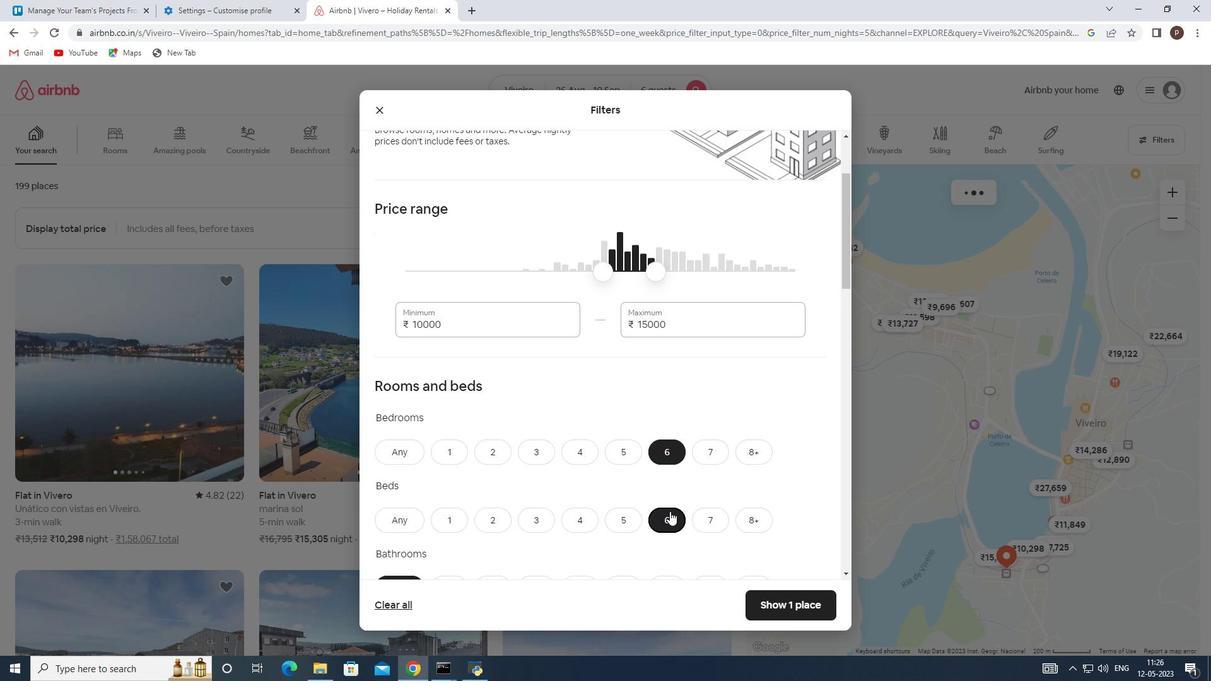 
Action: Mouse moved to (670, 462)
Screenshot: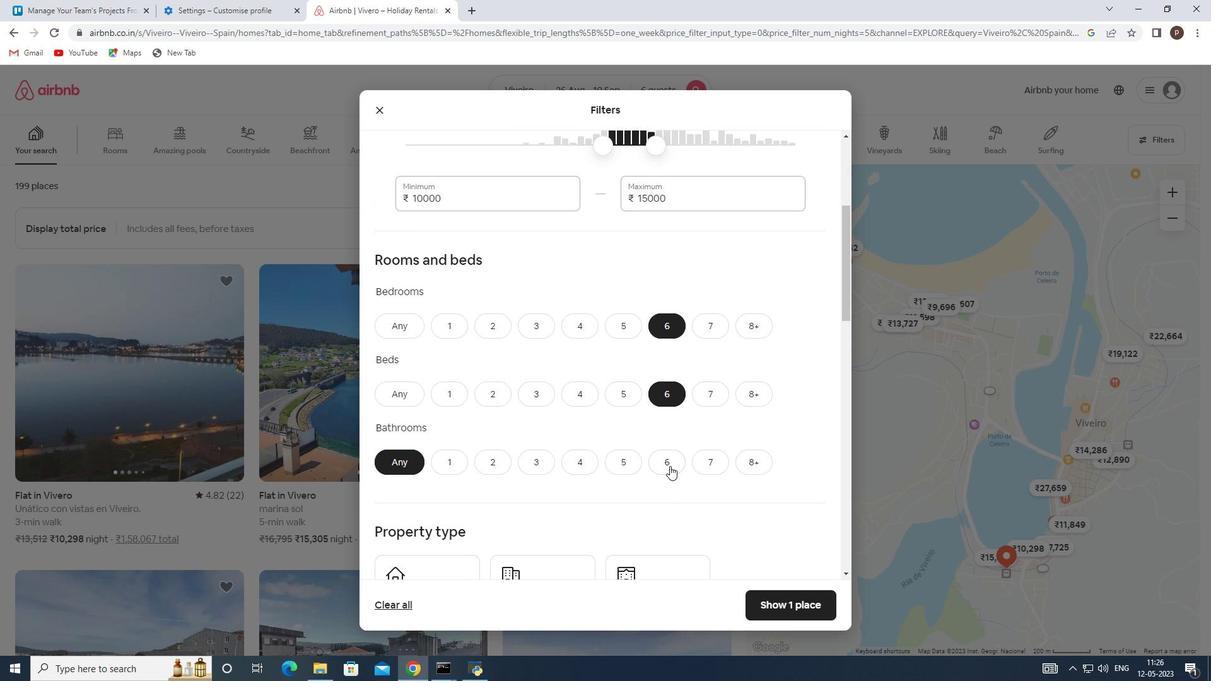 
Action: Mouse pressed left at (670, 462)
Screenshot: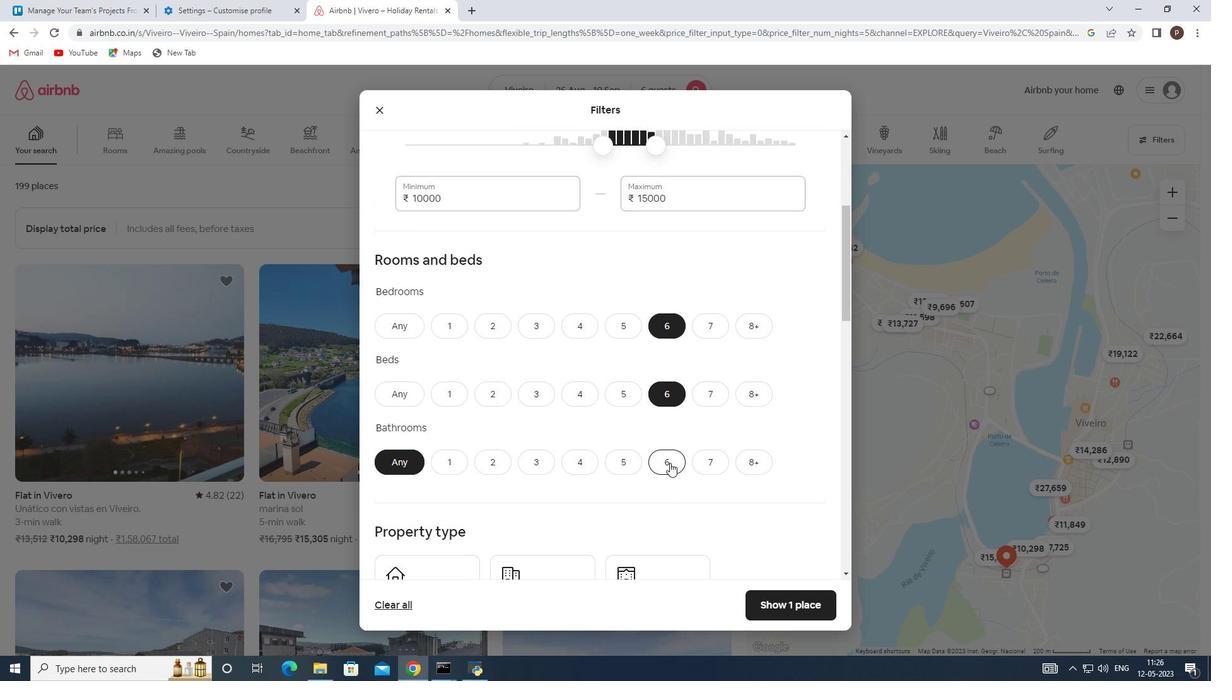 
Action: Mouse moved to (582, 485)
Screenshot: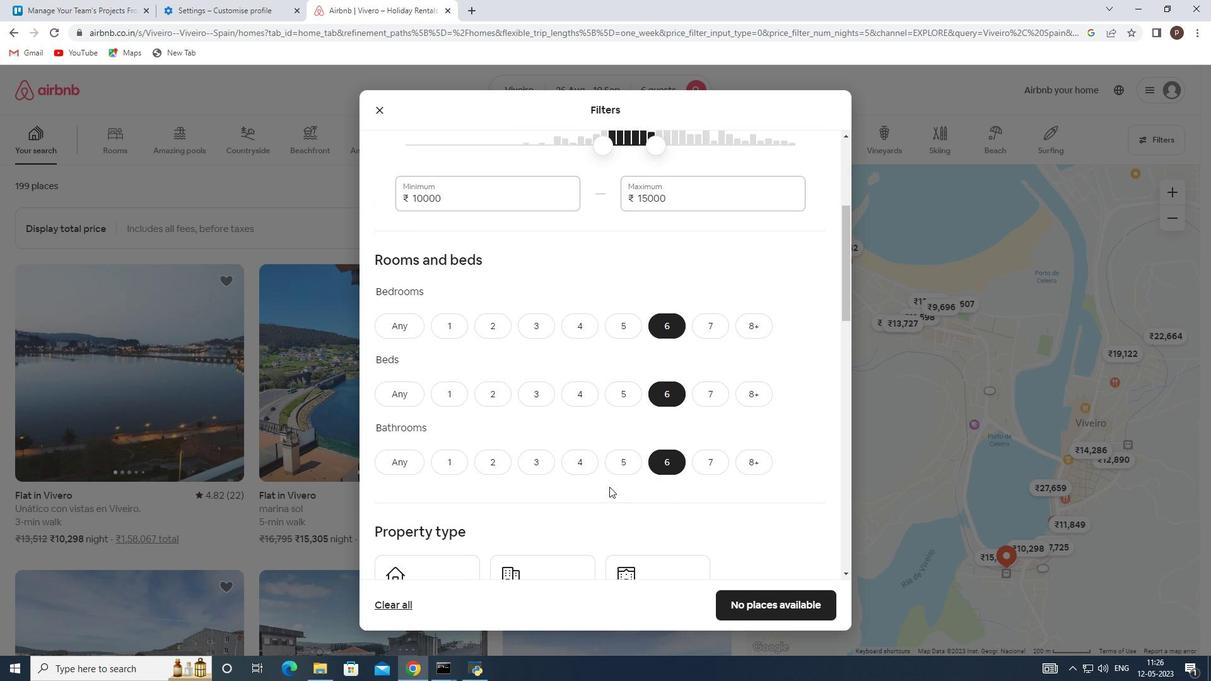 
Action: Mouse scrolled (582, 485) with delta (0, 0)
Screenshot: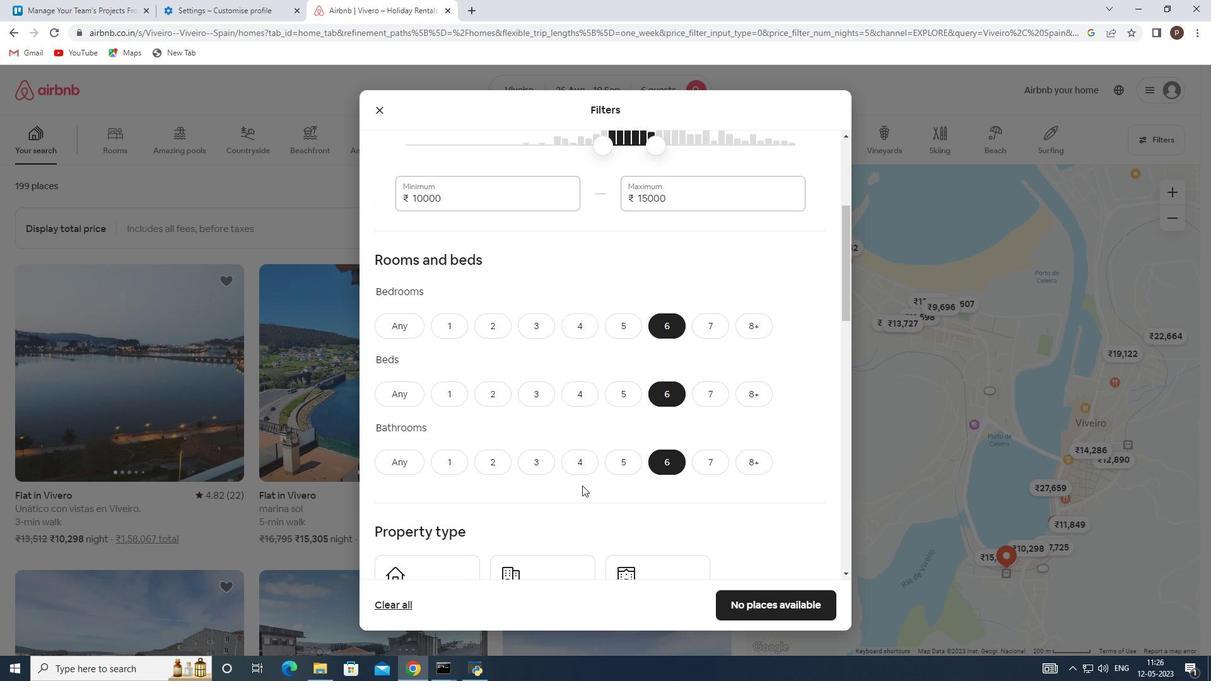 
Action: Mouse moved to (544, 442)
Screenshot: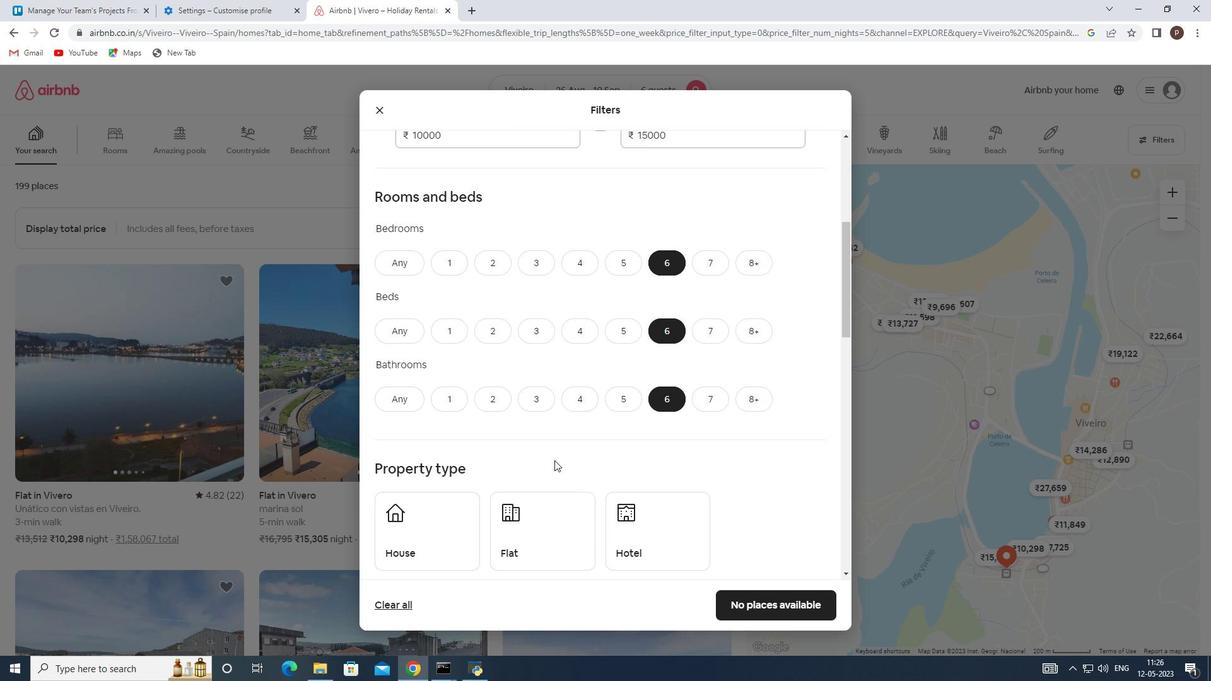 
Action: Mouse scrolled (544, 441) with delta (0, 0)
Screenshot: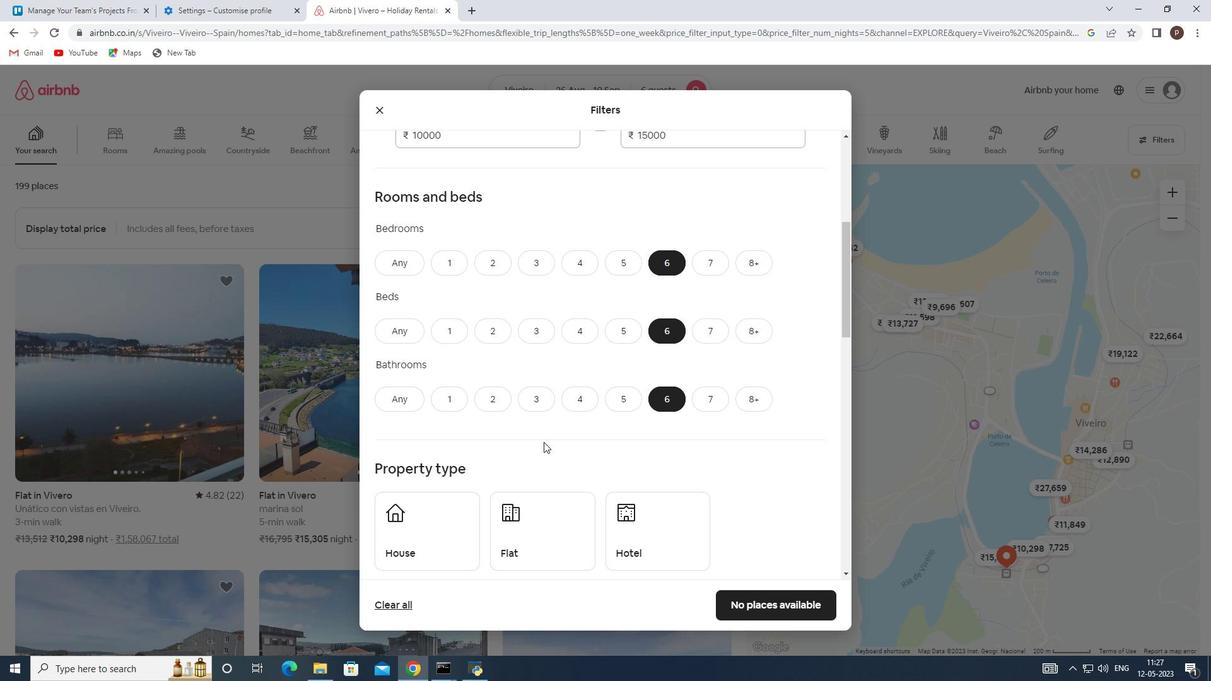 
Action: Mouse moved to (428, 465)
Screenshot: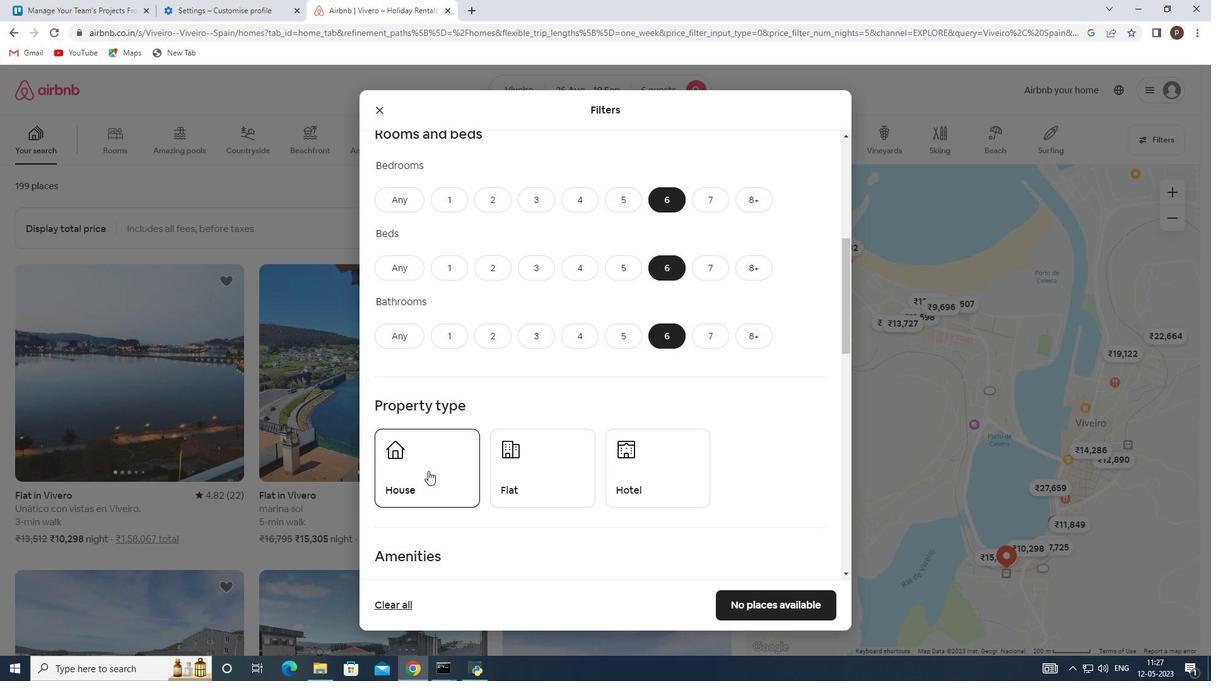 
Action: Mouse pressed left at (428, 465)
Screenshot: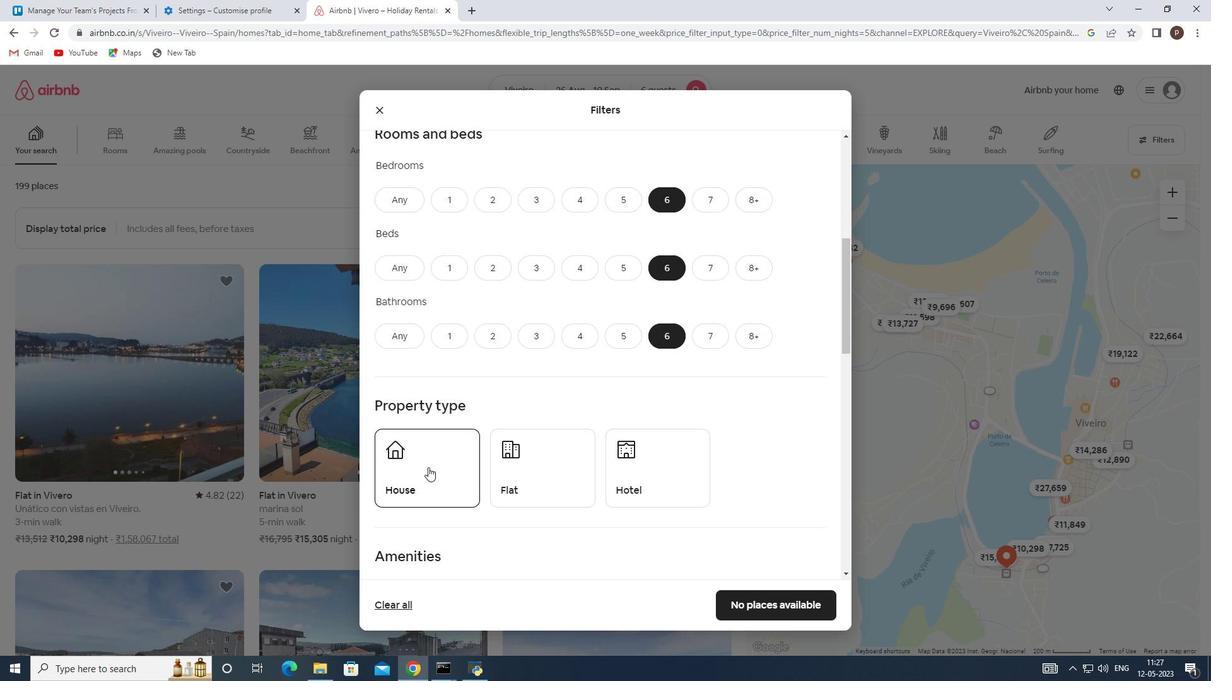
Action: Mouse moved to (523, 473)
Screenshot: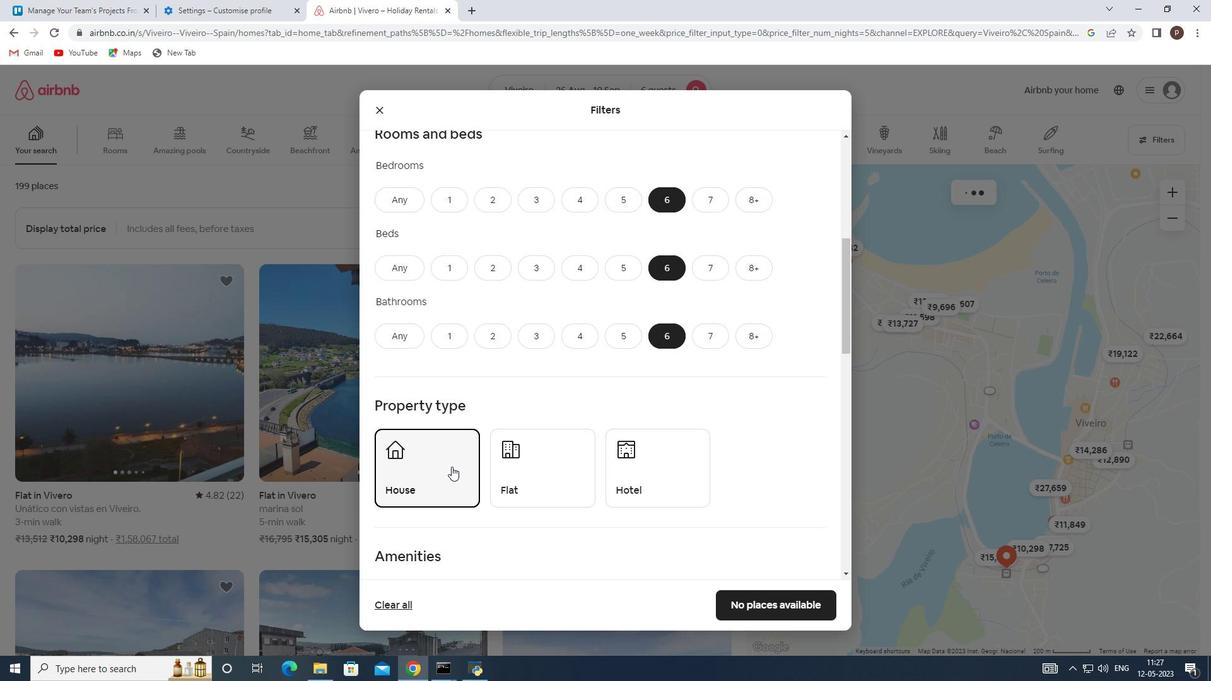 
Action: Mouse pressed left at (523, 473)
Screenshot: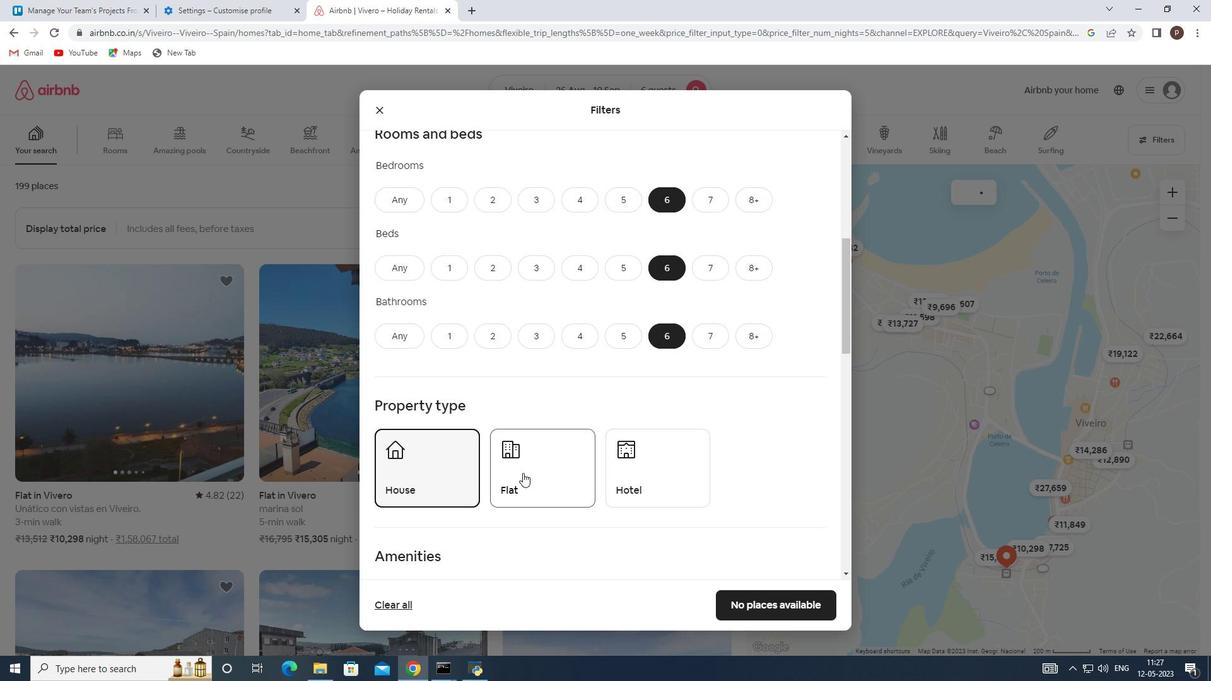 
Action: Mouse moved to (528, 492)
Screenshot: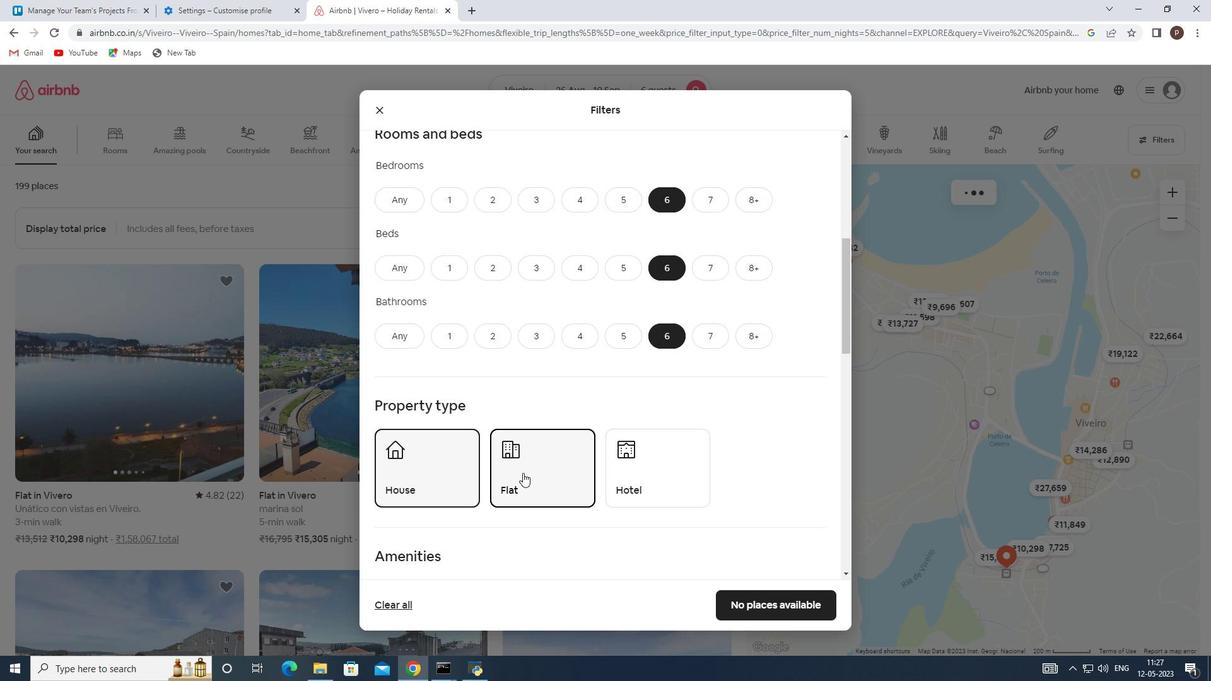 
Action: Mouse scrolled (528, 492) with delta (0, 0)
Screenshot: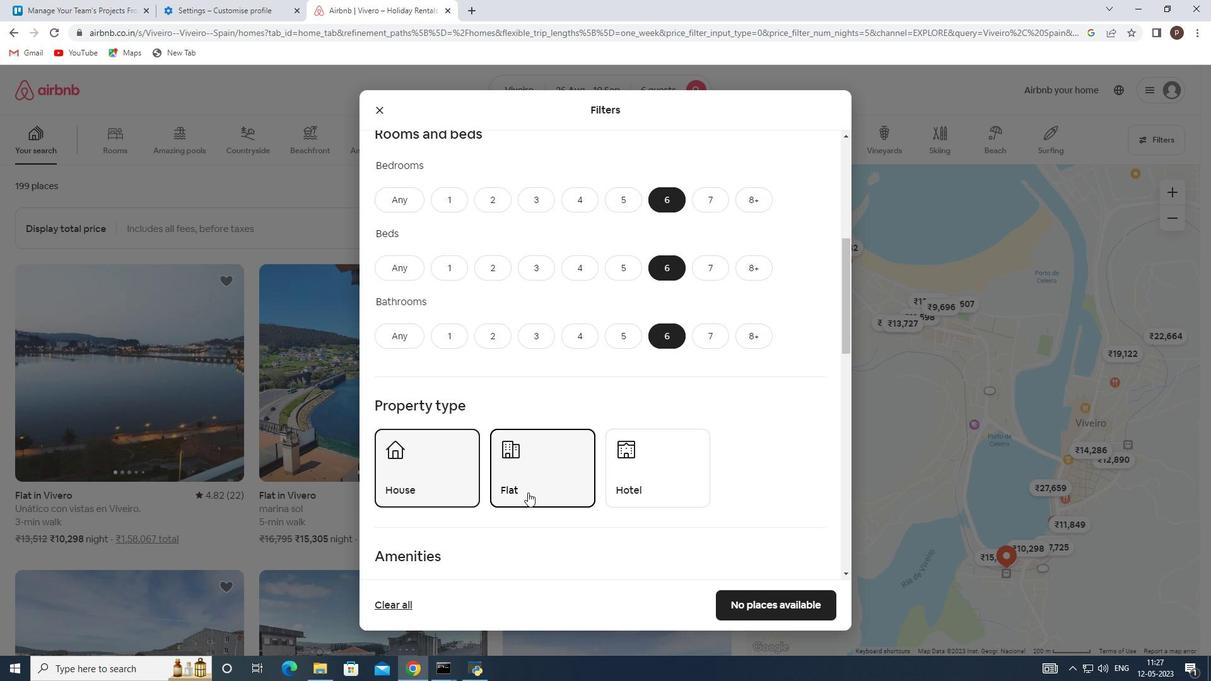 
Action: Mouse moved to (530, 487)
Screenshot: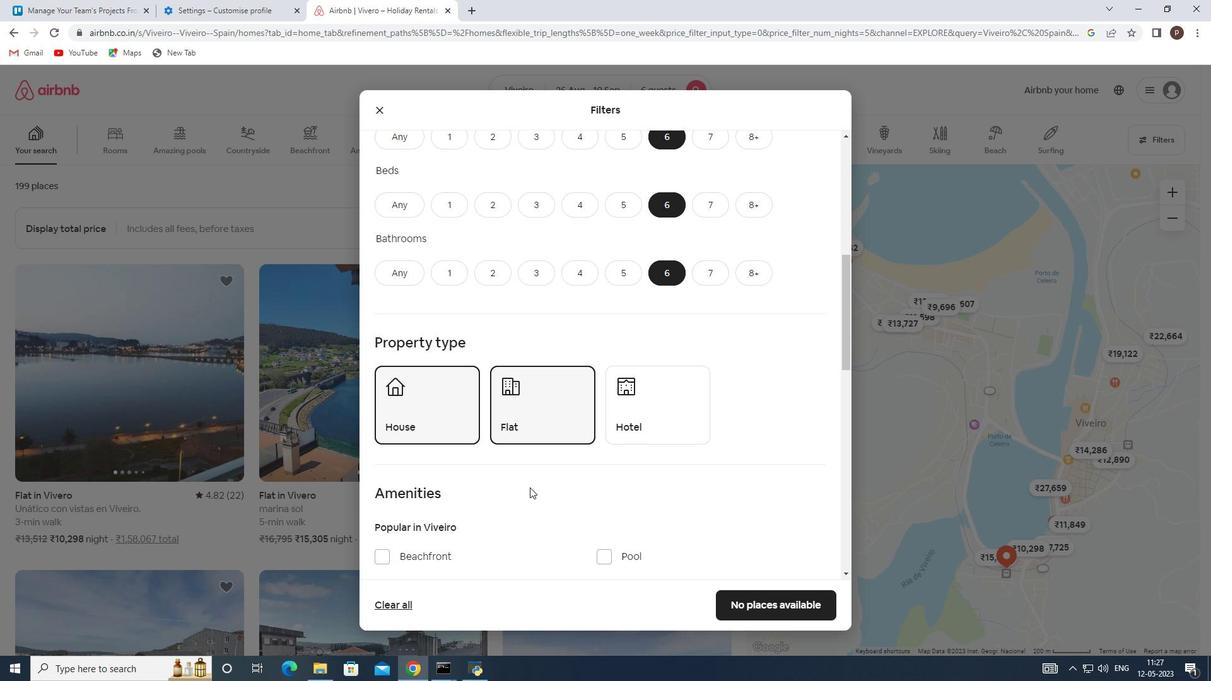 
Action: Mouse scrolled (530, 486) with delta (0, 0)
Screenshot: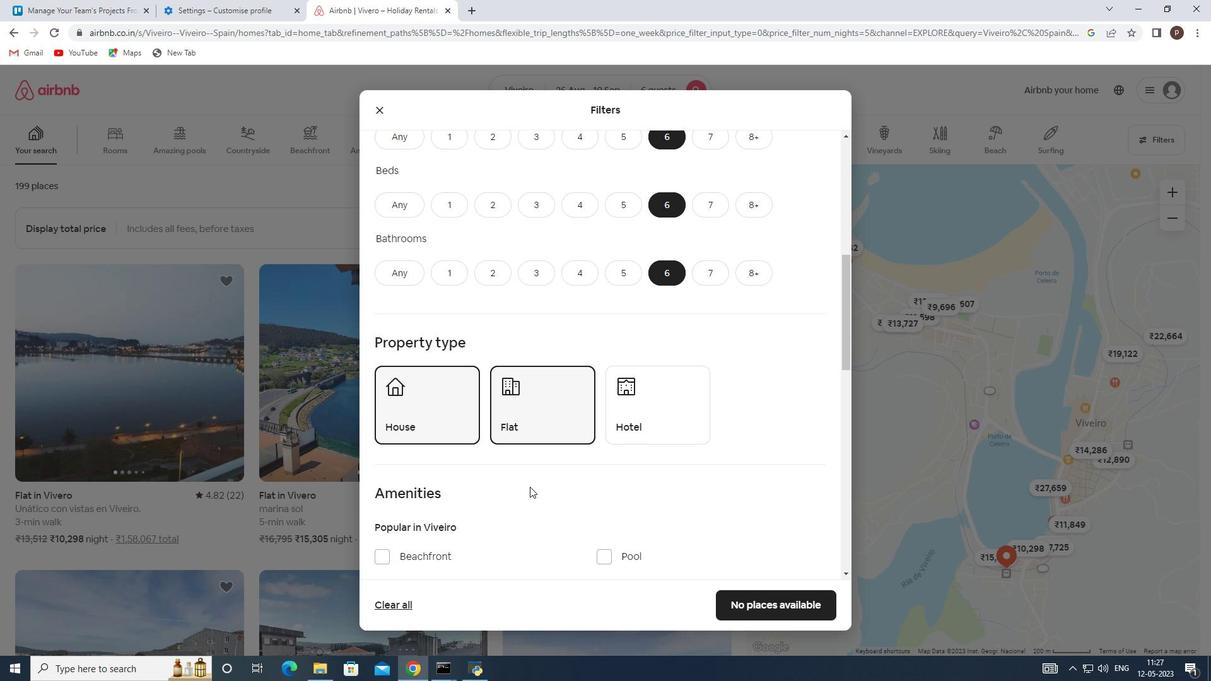 
Action: Mouse scrolled (530, 486) with delta (0, 0)
Screenshot: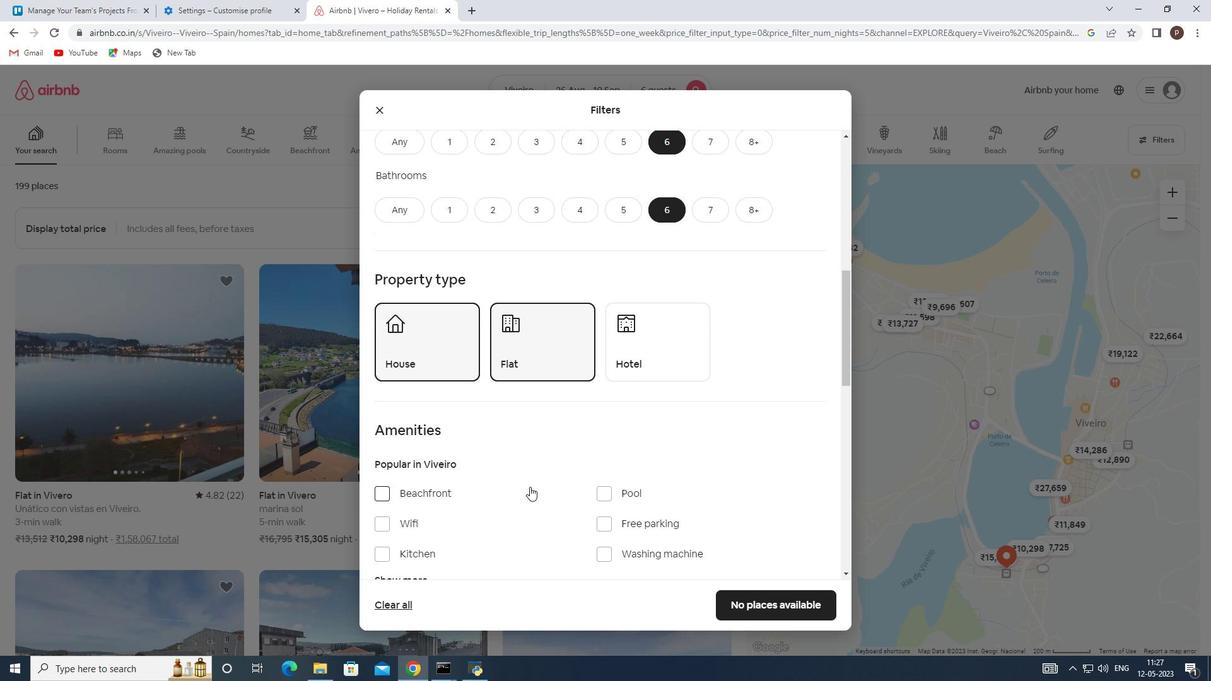 
Action: Mouse scrolled (530, 486) with delta (0, 0)
Screenshot: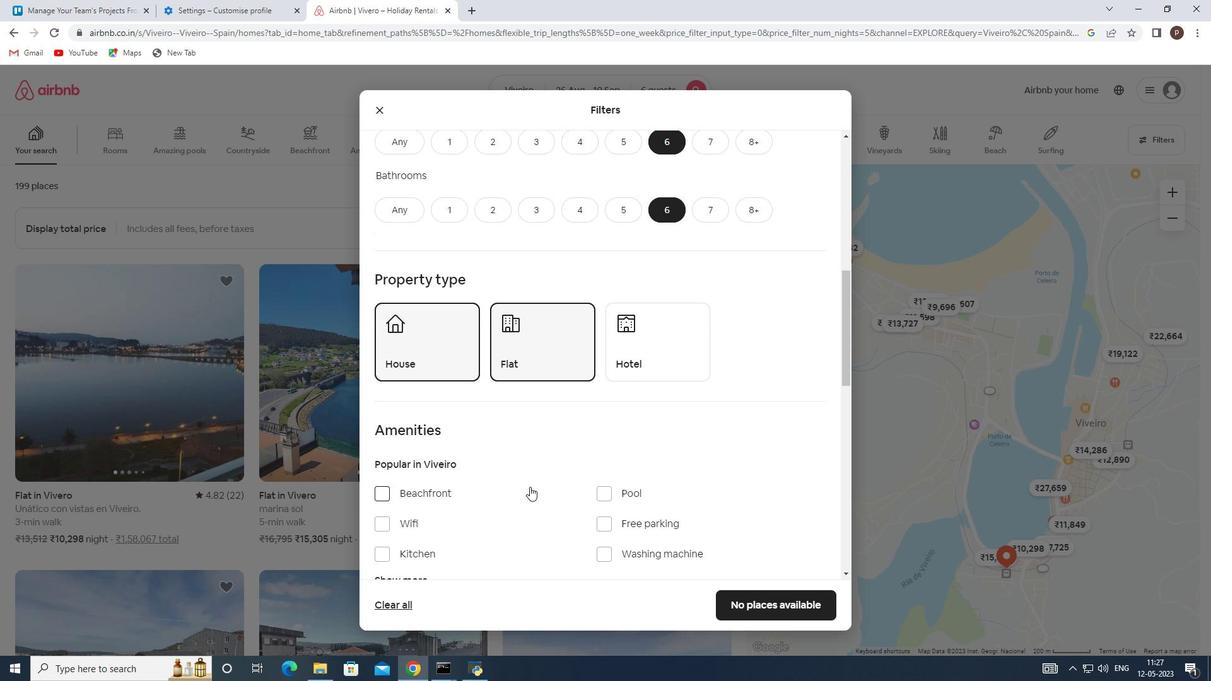 
Action: Mouse moved to (382, 398)
Screenshot: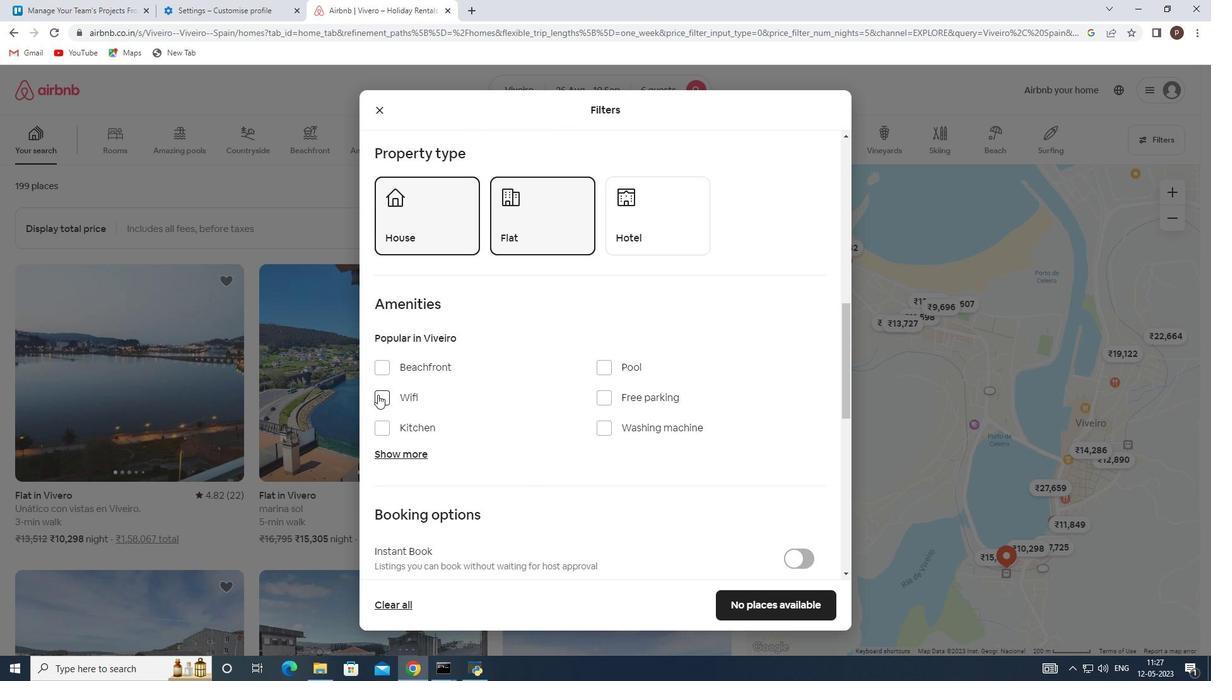 
Action: Mouse pressed left at (382, 398)
Screenshot: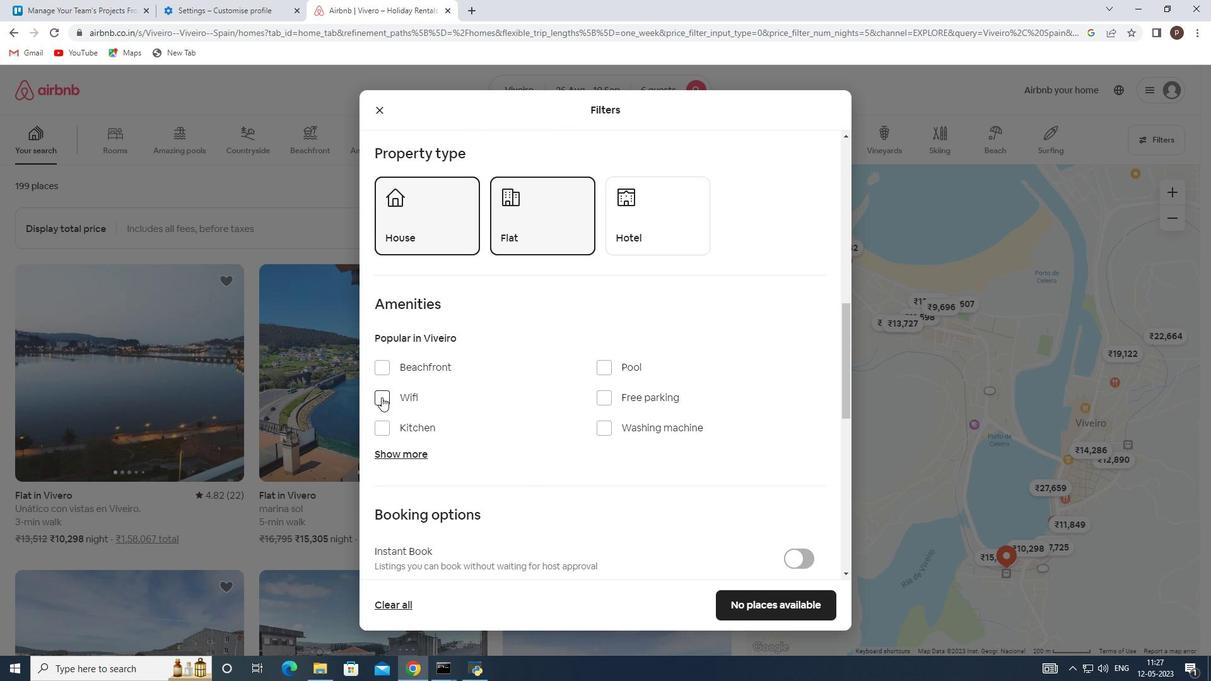 
Action: Mouse moved to (600, 393)
Screenshot: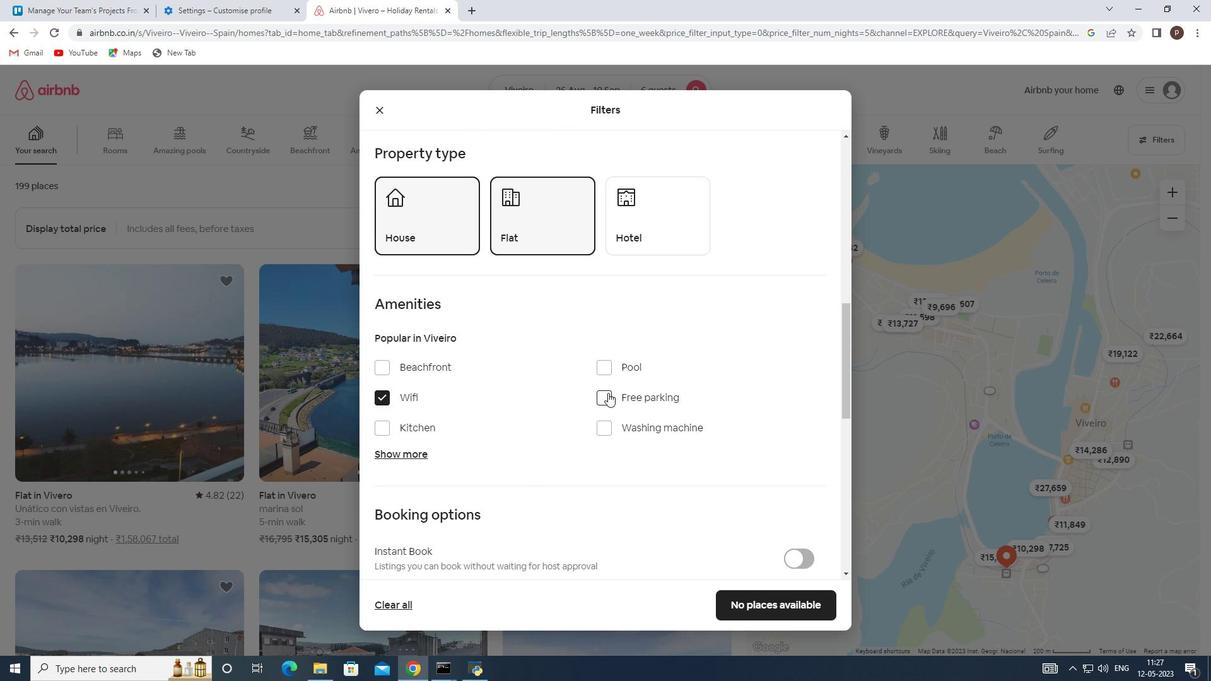 
Action: Mouse pressed left at (600, 393)
Screenshot: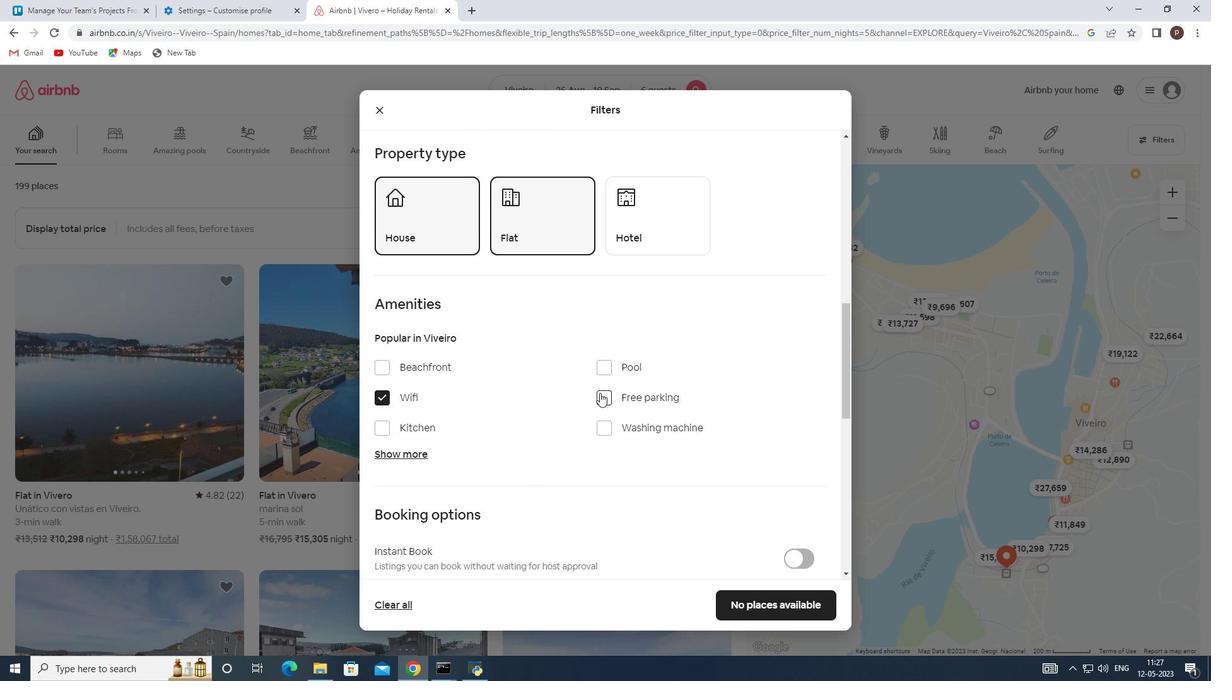
Action: Mouse moved to (407, 453)
Screenshot: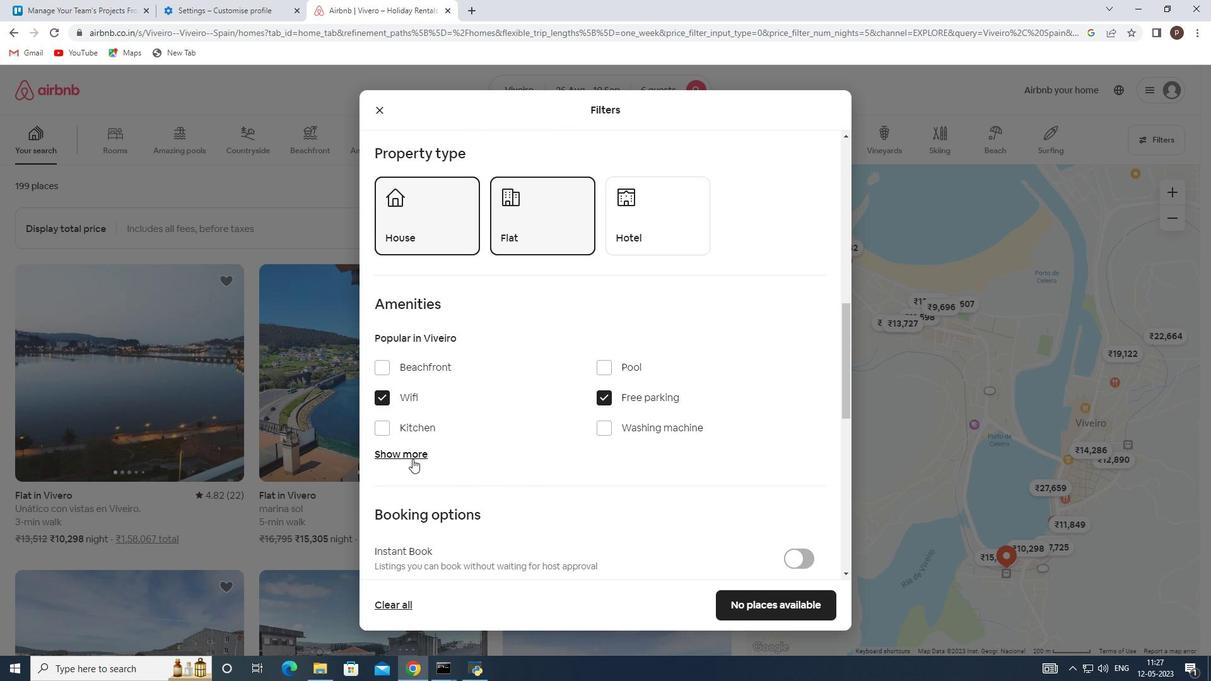 
Action: Mouse pressed left at (407, 453)
Screenshot: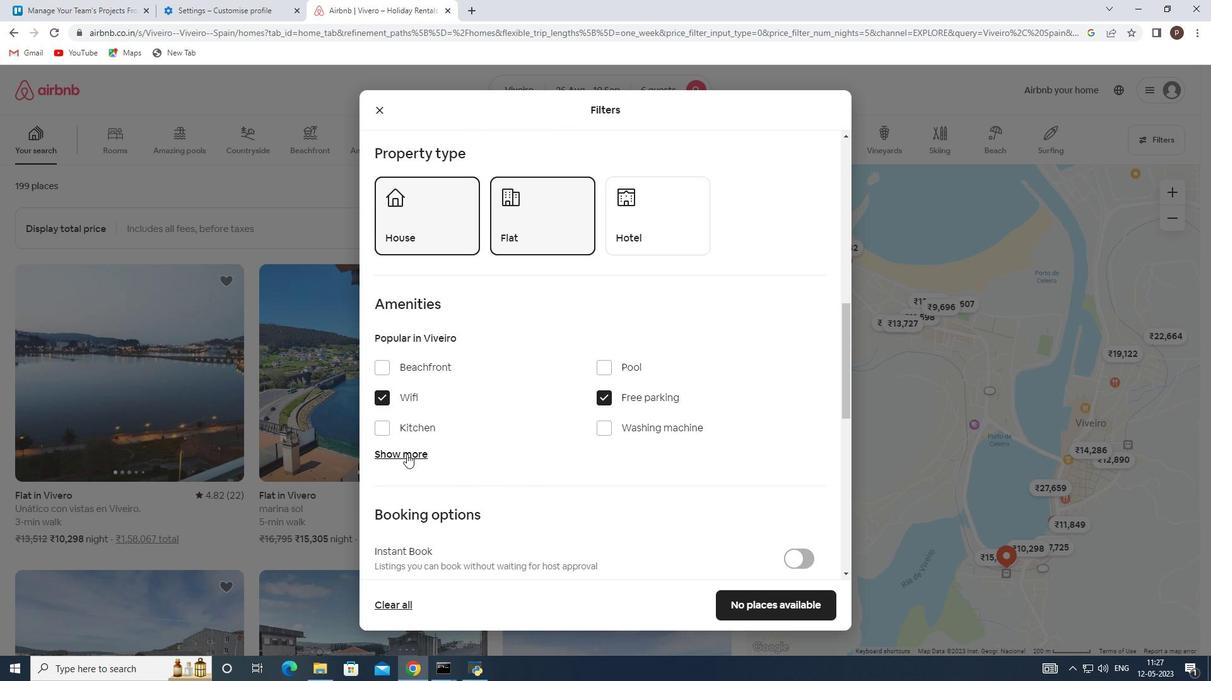 
Action: Mouse moved to (590, 472)
Screenshot: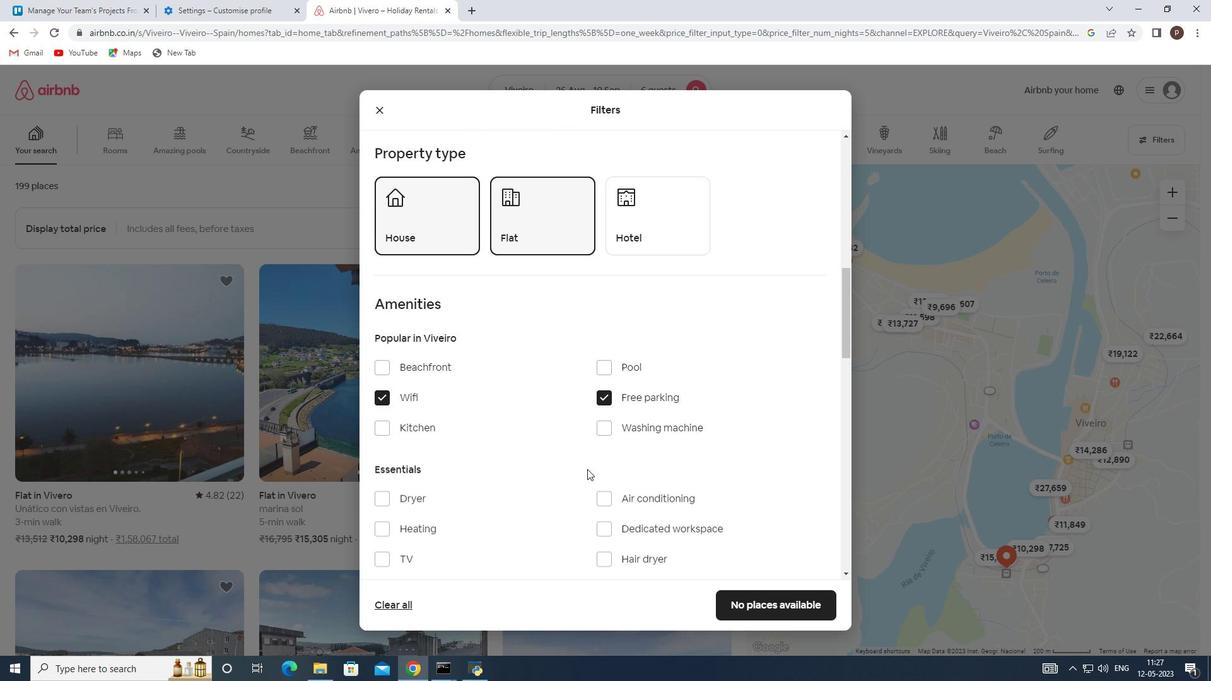 
Action: Mouse scrolled (590, 471) with delta (0, 0)
Screenshot: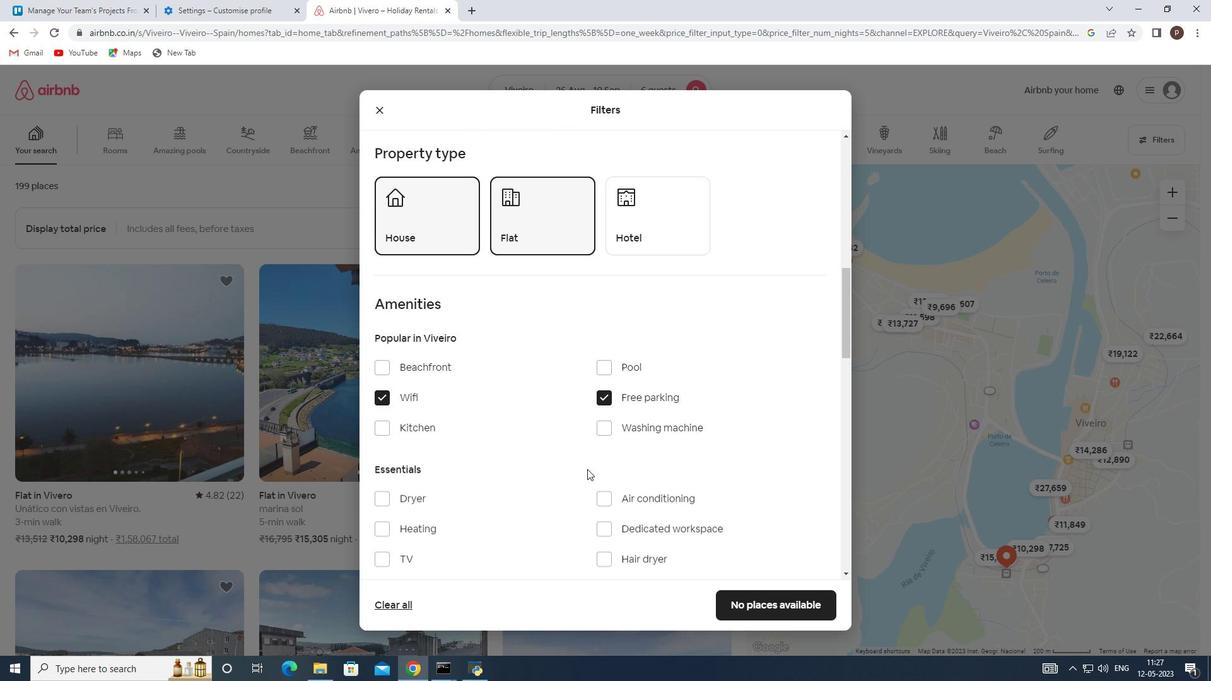 
Action: Mouse moved to (386, 492)
Screenshot: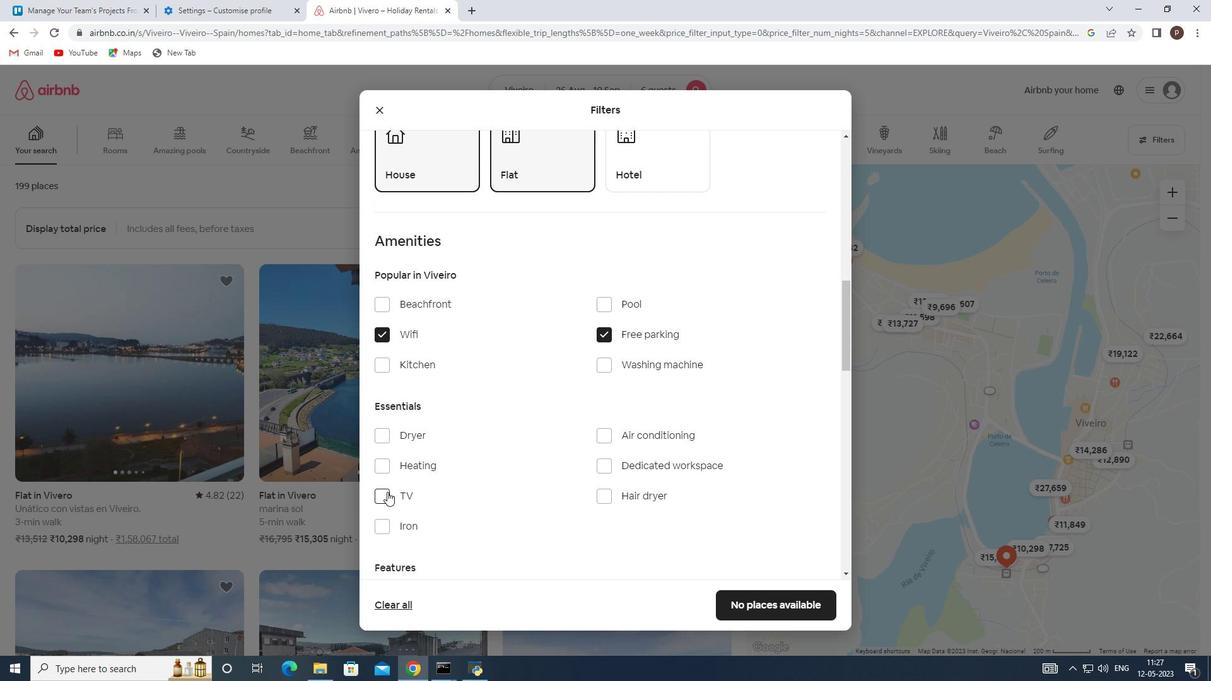 
Action: Mouse pressed left at (386, 492)
Screenshot: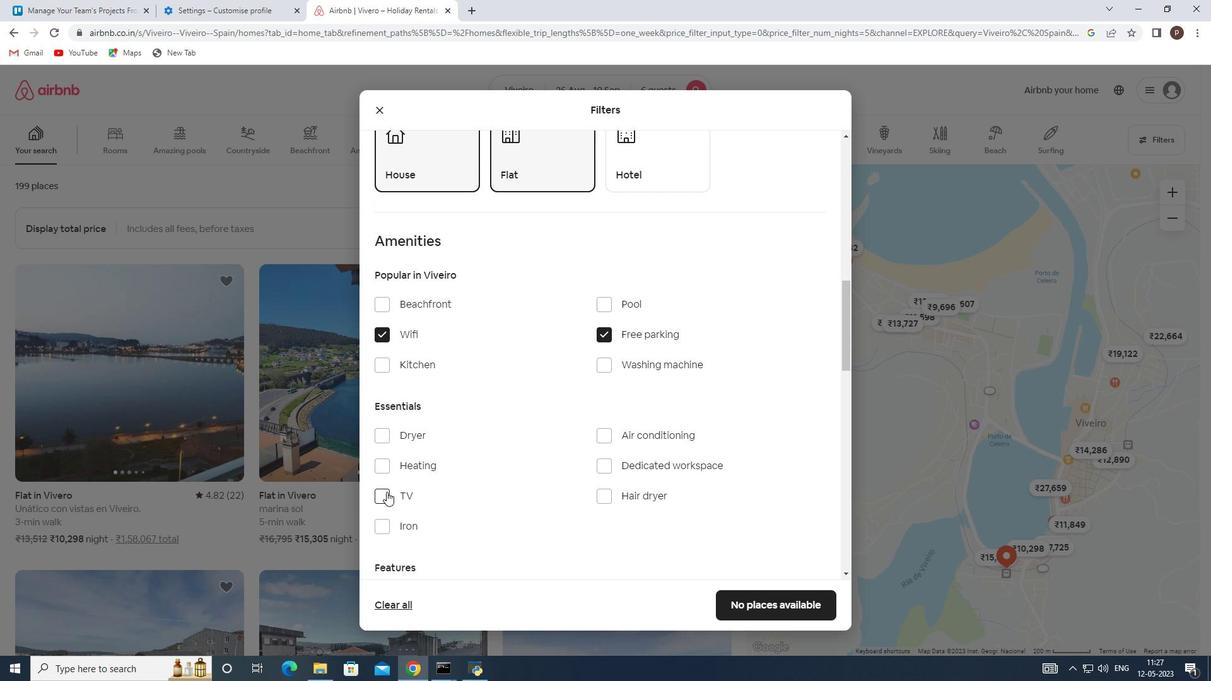 
Action: Mouse moved to (491, 480)
Screenshot: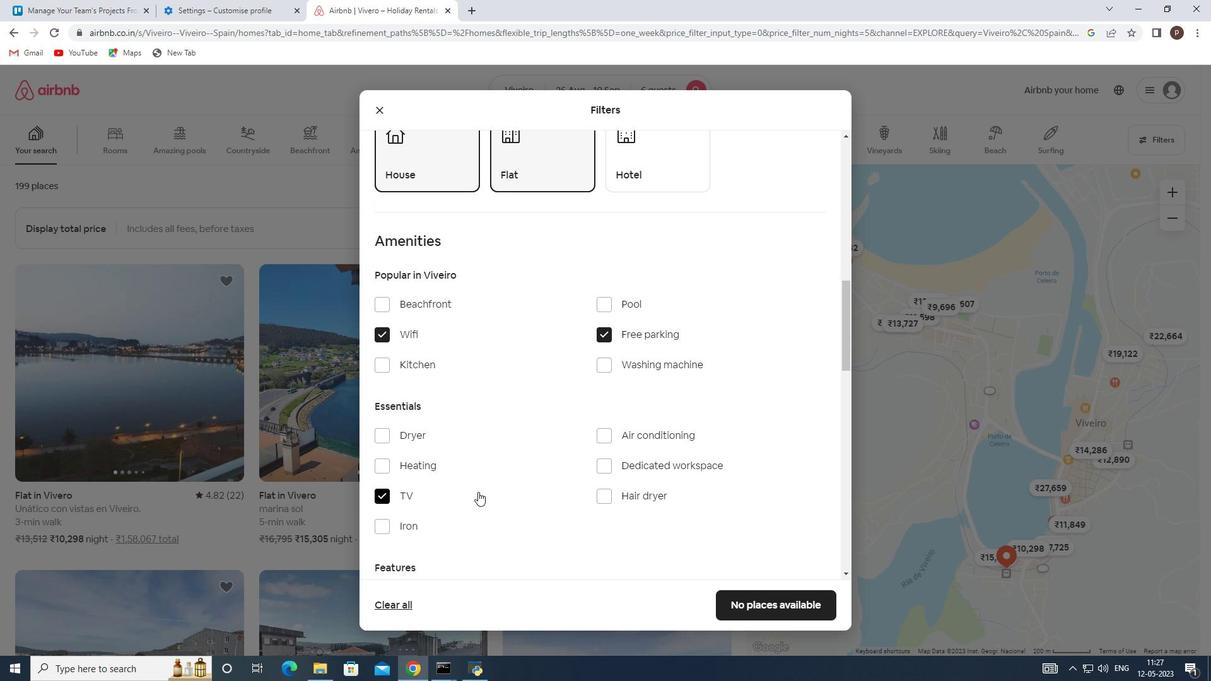 
Action: Mouse scrolled (491, 480) with delta (0, 0)
Screenshot: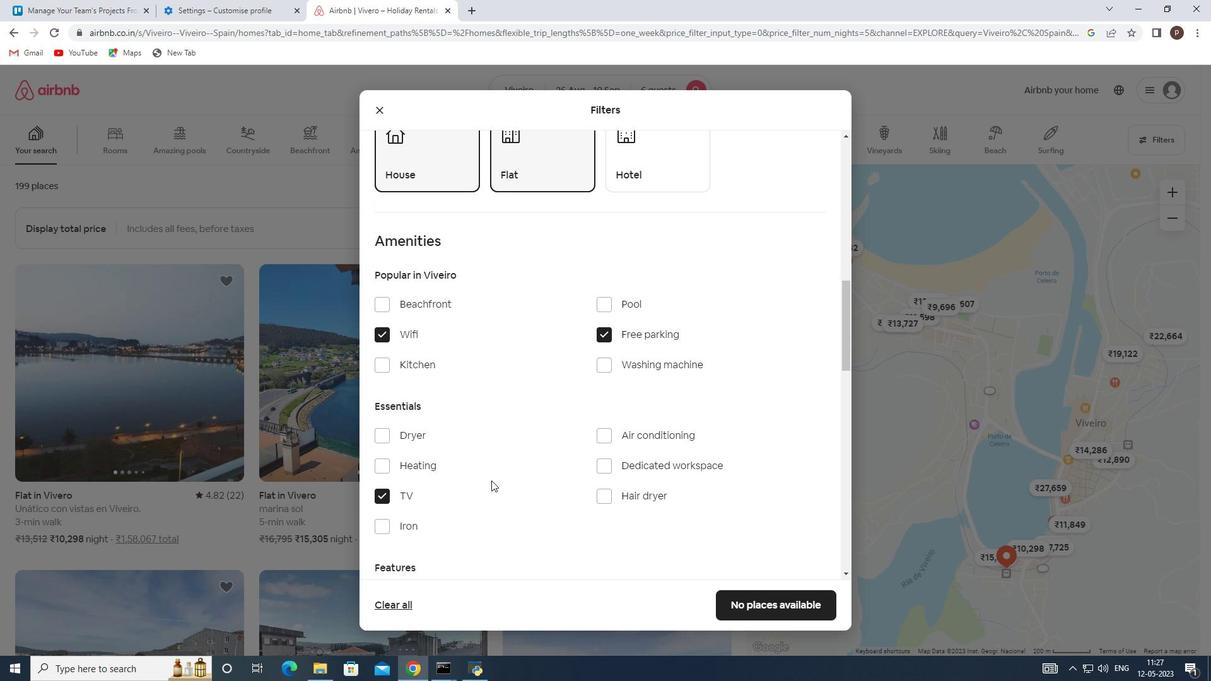 
Action: Mouse scrolled (491, 480) with delta (0, 0)
Screenshot: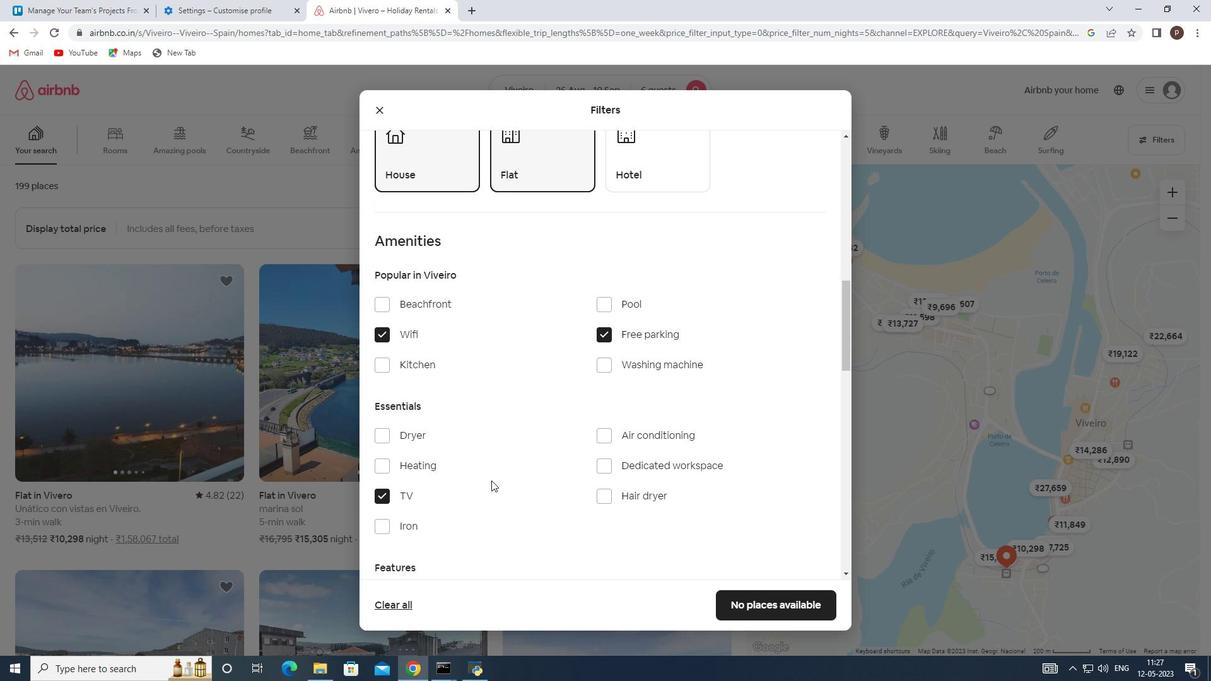 
Action: Mouse moved to (494, 479)
Screenshot: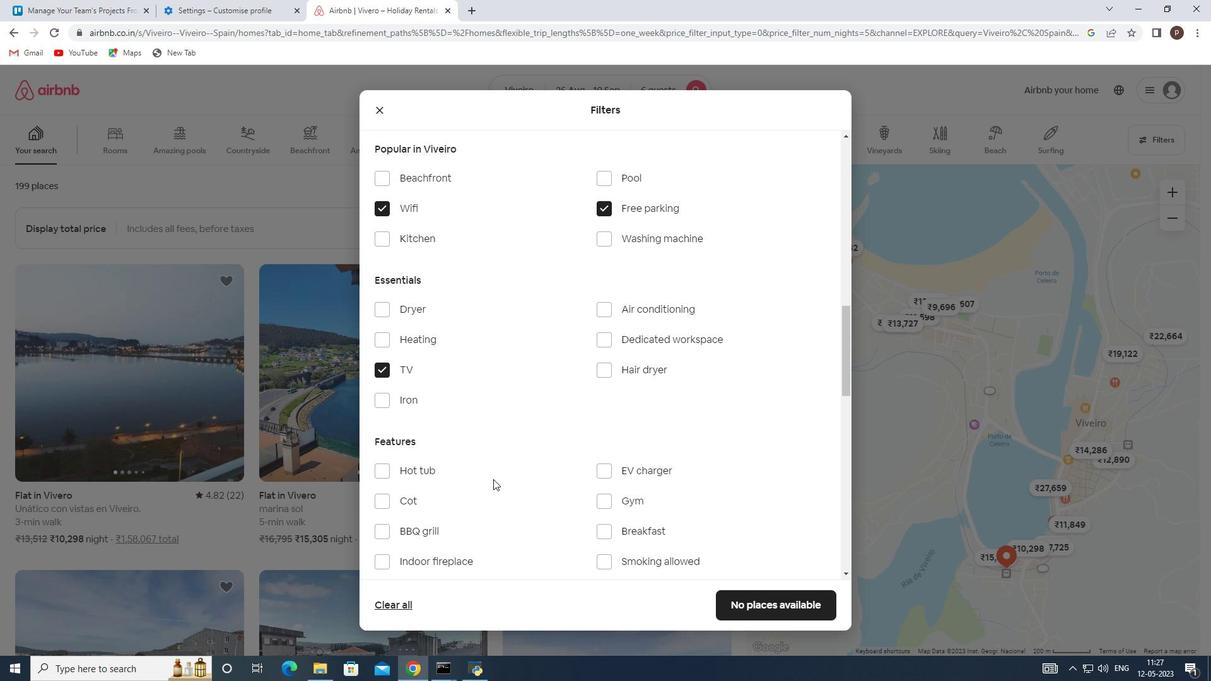 
Action: Mouse scrolled (494, 478) with delta (0, 0)
Screenshot: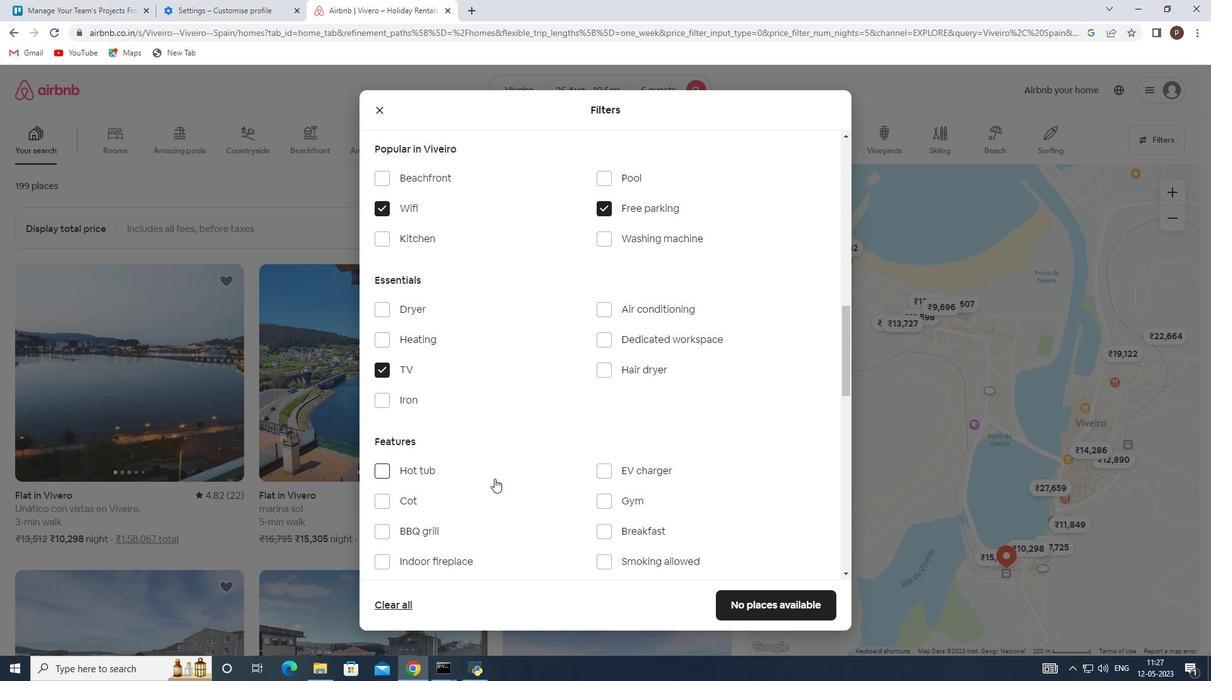 
Action: Mouse moved to (609, 439)
Screenshot: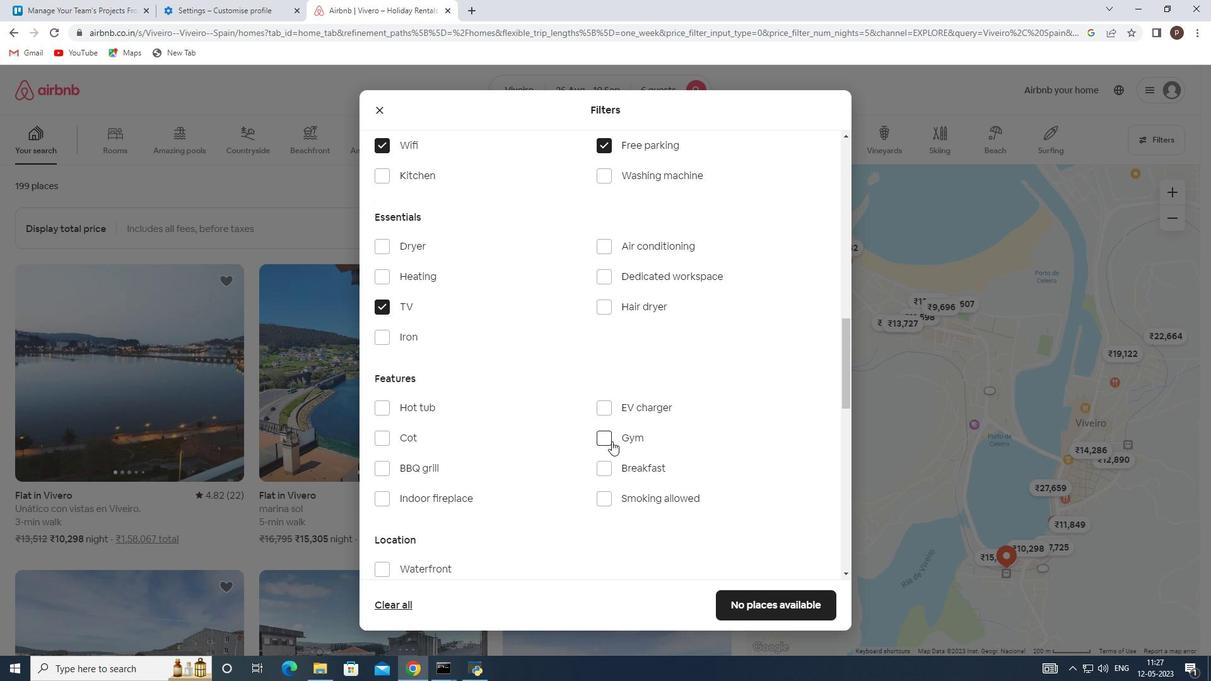 
Action: Mouse pressed left at (609, 439)
Screenshot: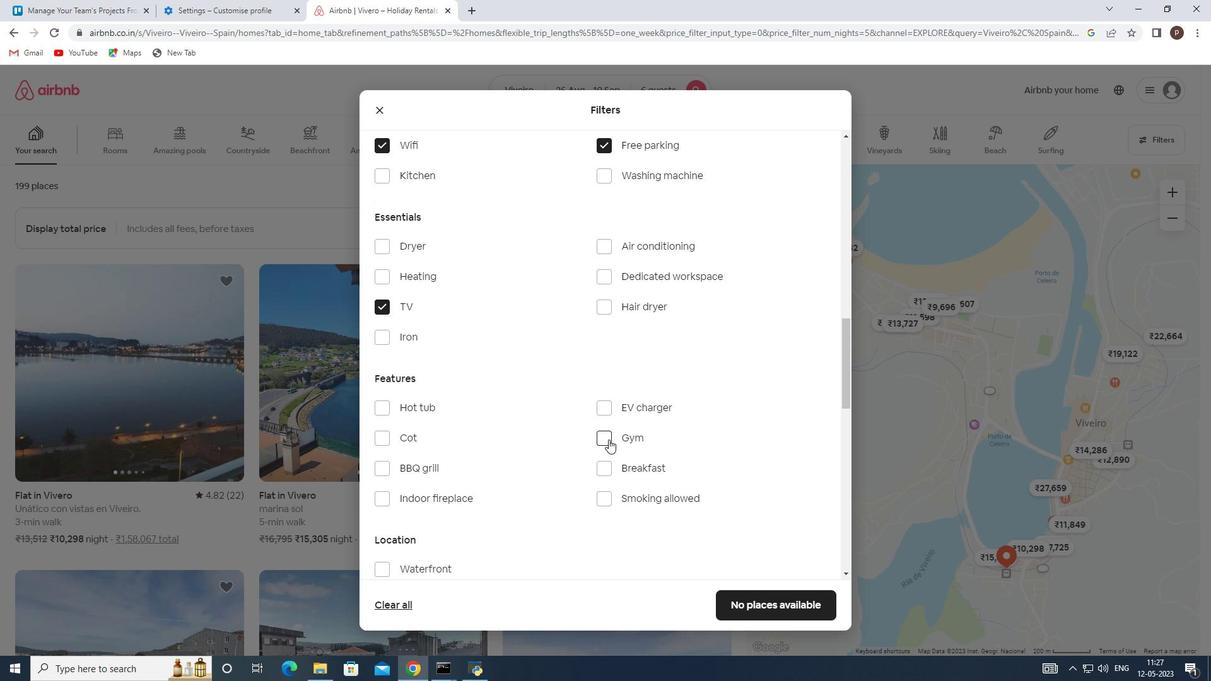 
Action: Mouse moved to (602, 468)
Screenshot: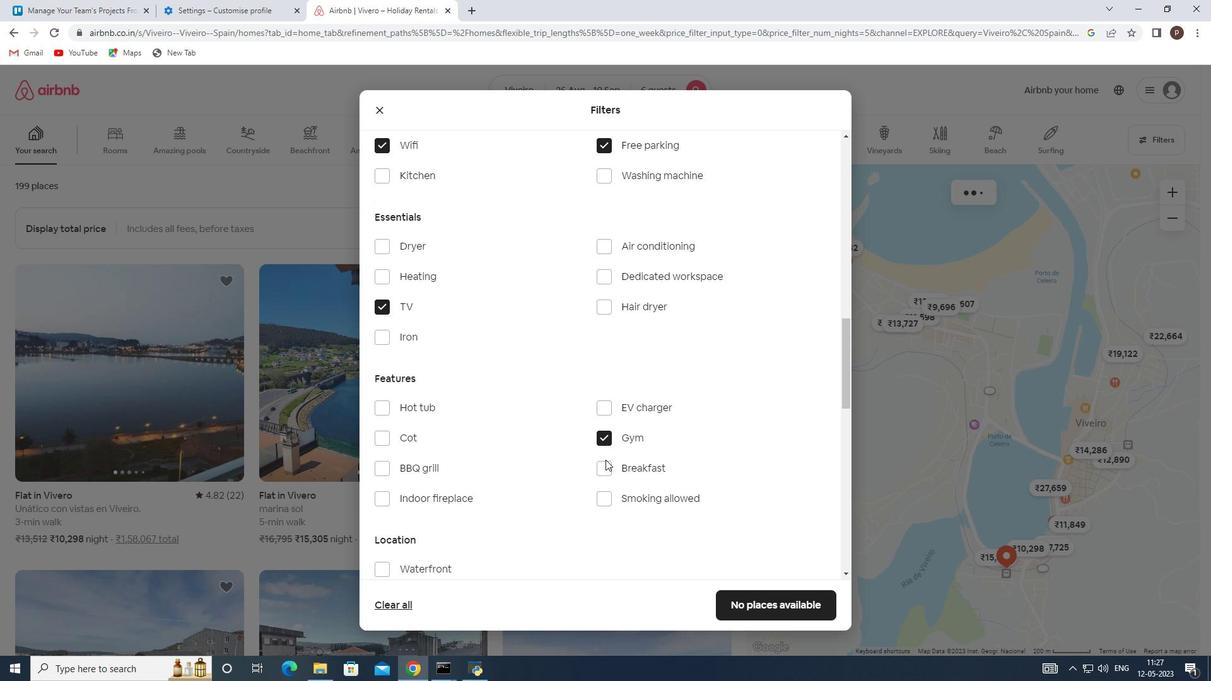 
Action: Mouse pressed left at (602, 468)
Screenshot: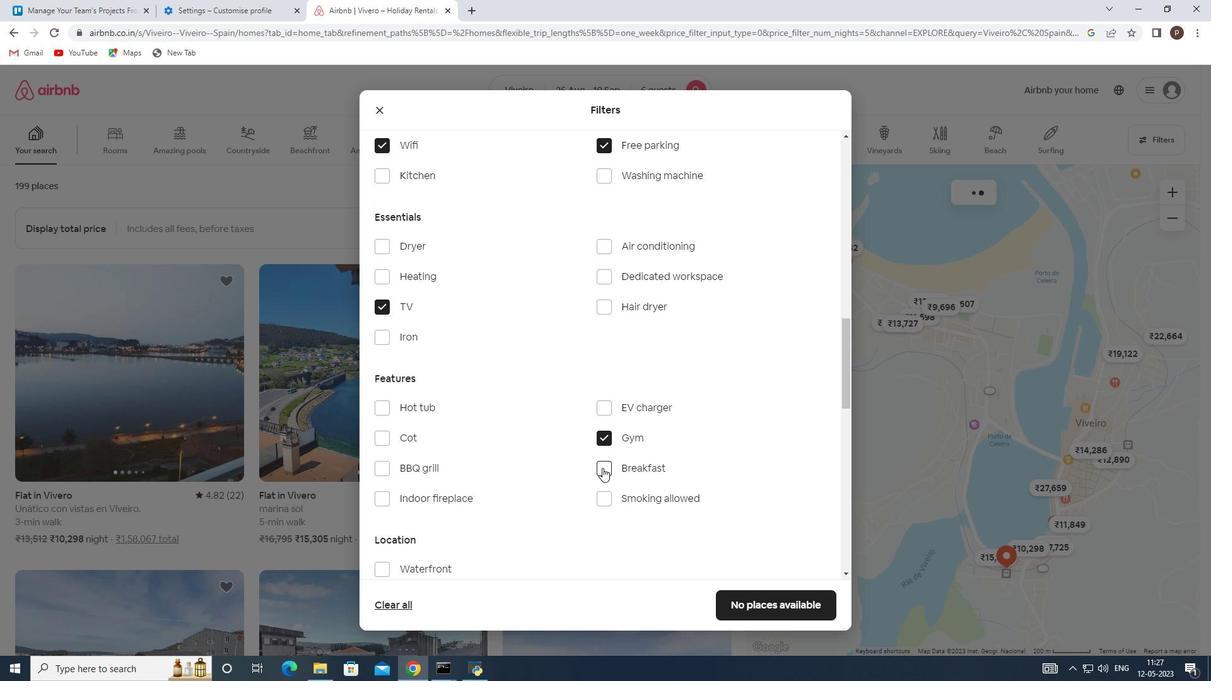 
Action: Mouse moved to (563, 475)
Screenshot: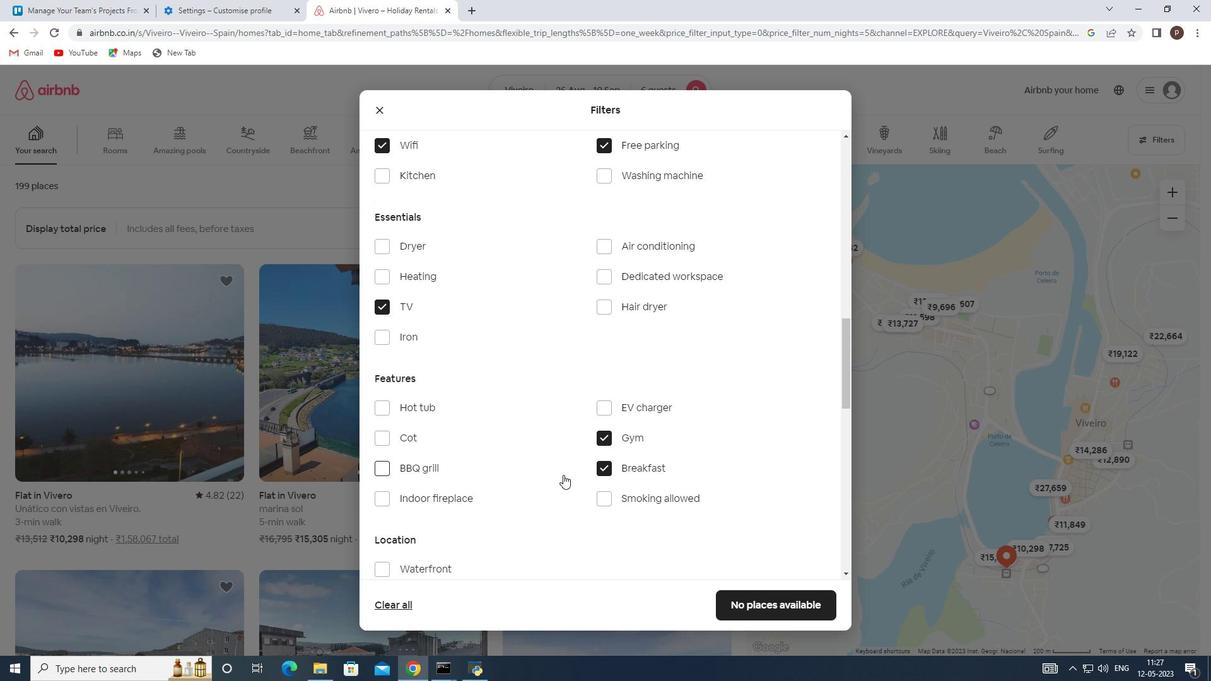 
Action: Mouse scrolled (563, 474) with delta (0, 0)
Screenshot: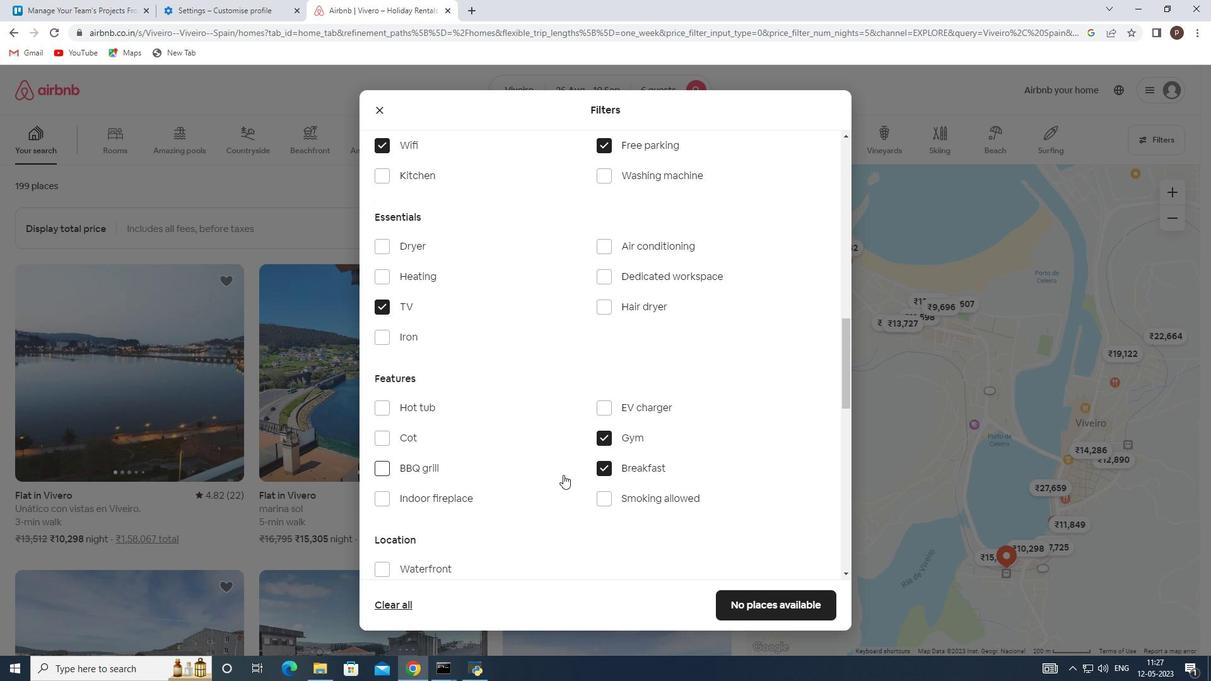 
Action: Mouse scrolled (563, 474) with delta (0, 0)
Screenshot: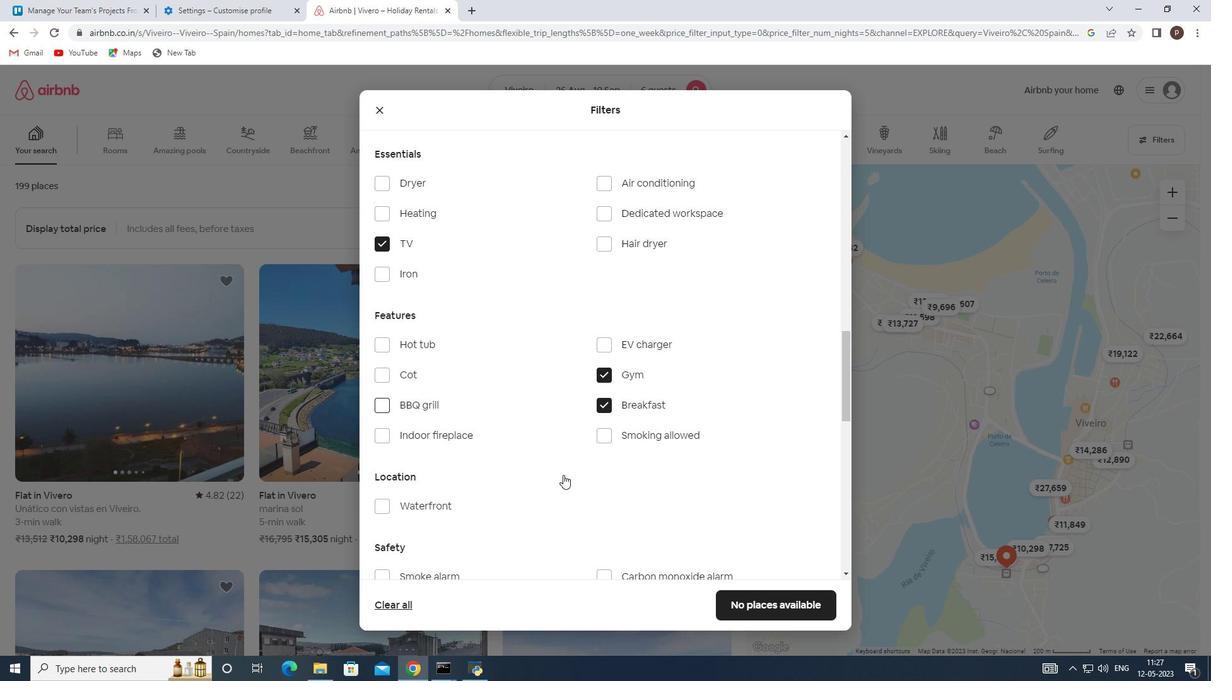 
Action: Mouse scrolled (563, 474) with delta (0, 0)
Screenshot: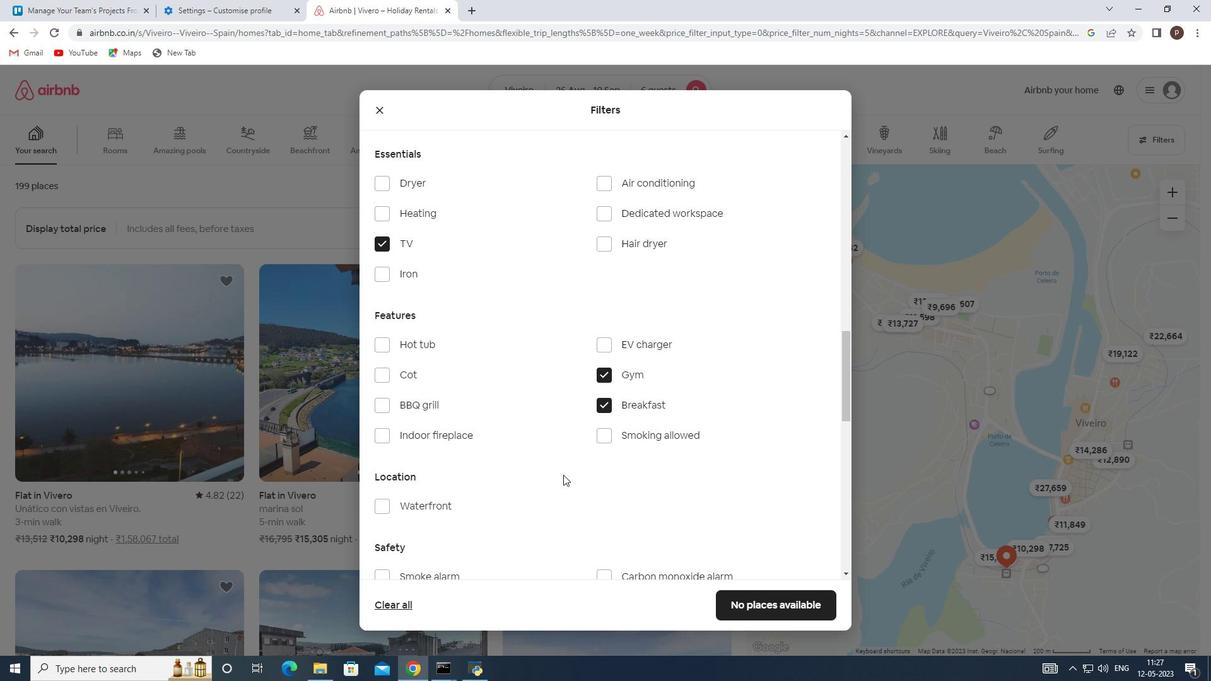 
Action: Mouse scrolled (563, 474) with delta (0, 0)
Screenshot: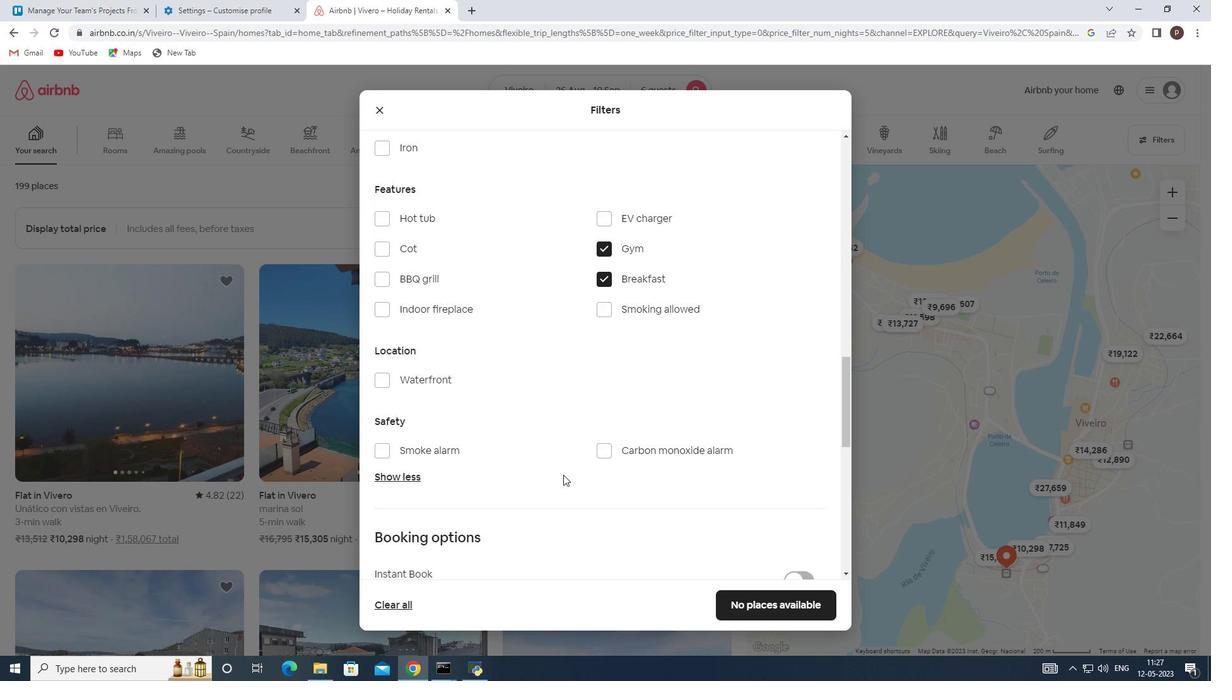 
Action: Mouse scrolled (563, 474) with delta (0, 0)
Screenshot: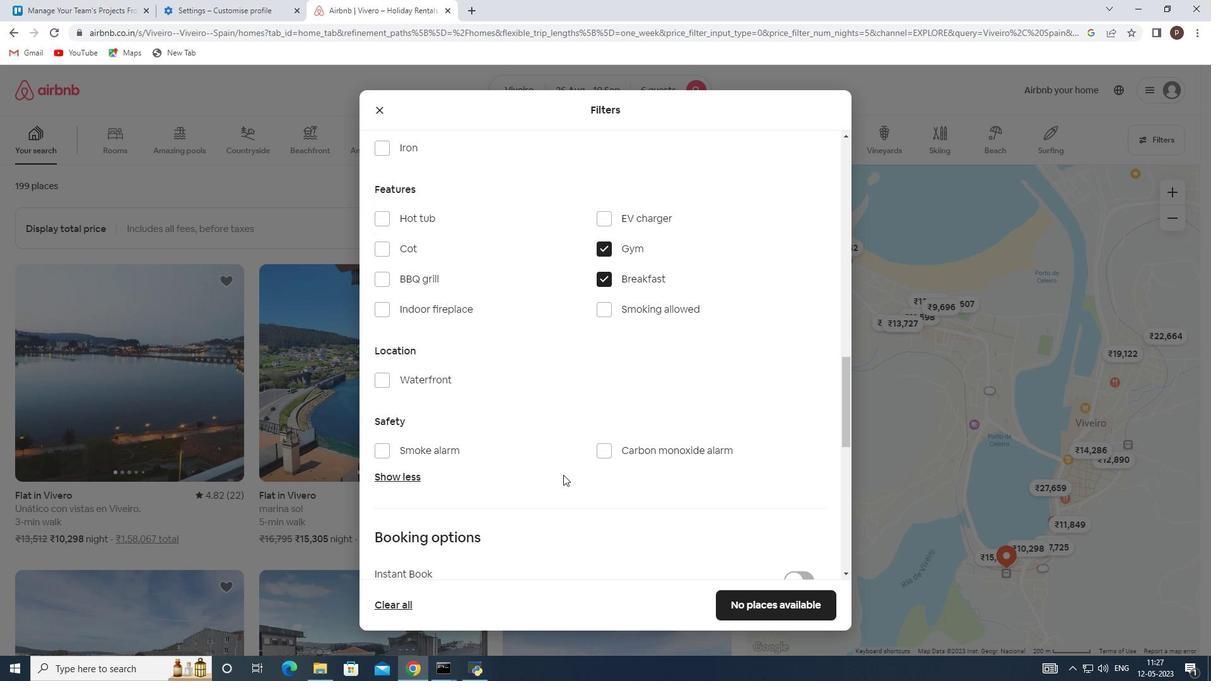 
Action: Mouse scrolled (563, 474) with delta (0, 0)
Screenshot: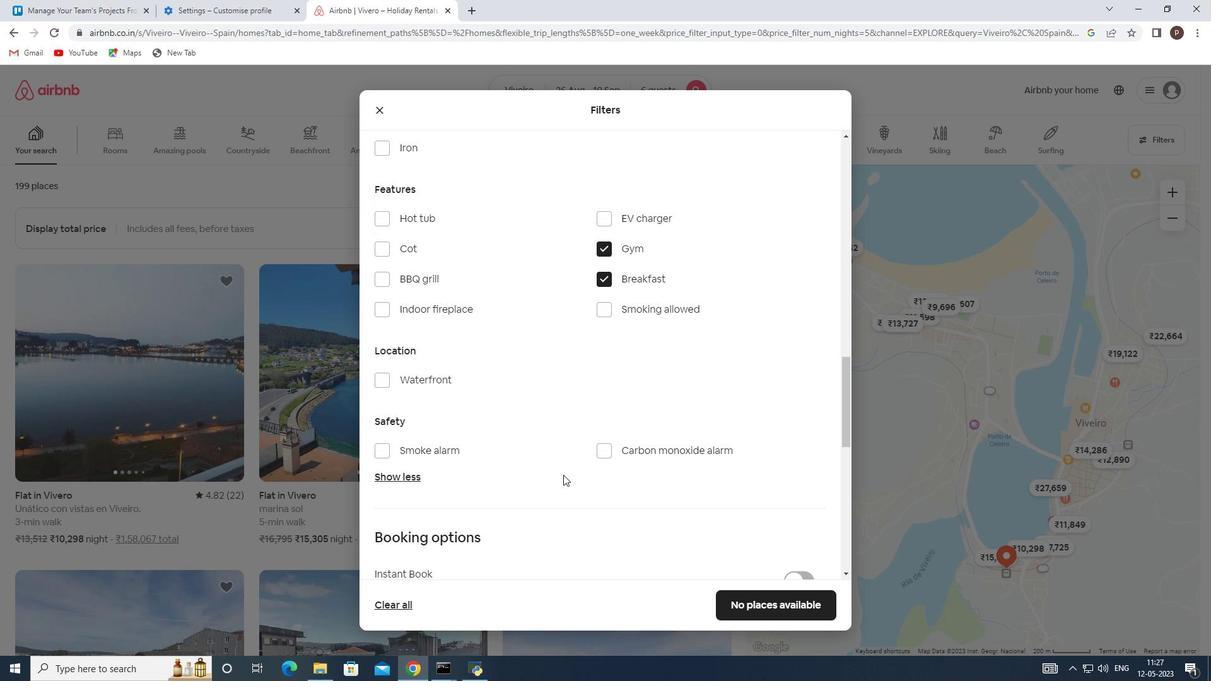 
Action: Mouse moved to (800, 432)
Screenshot: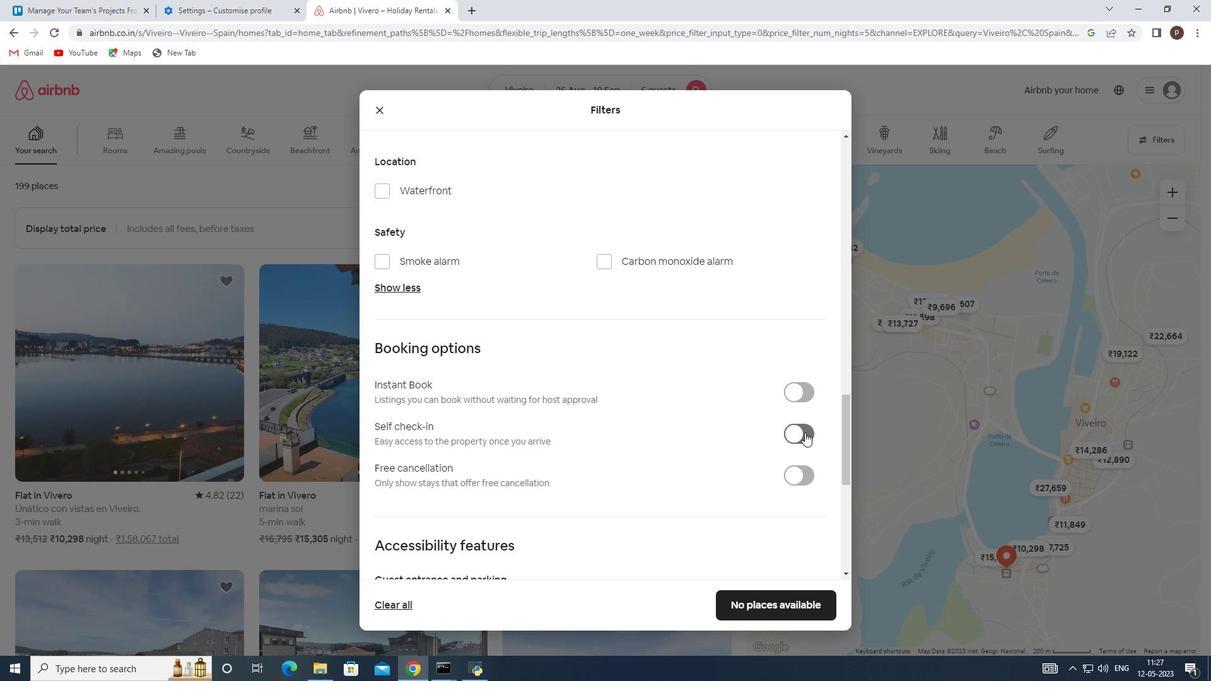 
Action: Mouse pressed left at (800, 432)
Screenshot: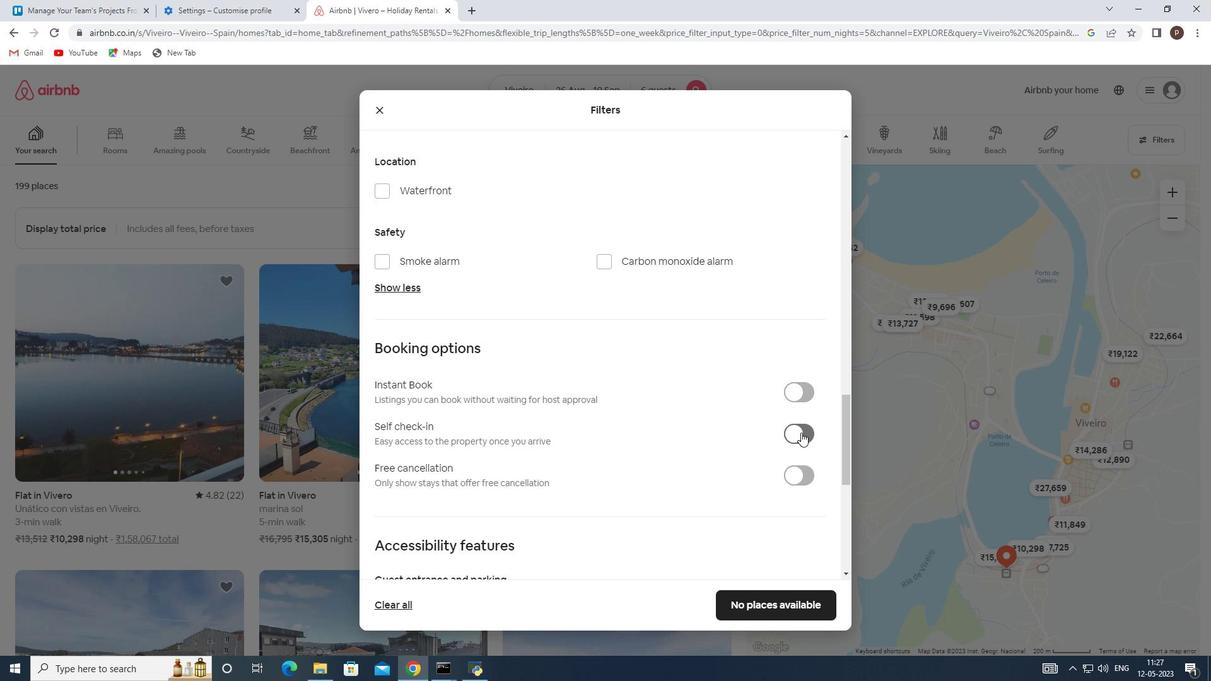 
Action: Mouse moved to (699, 448)
Screenshot: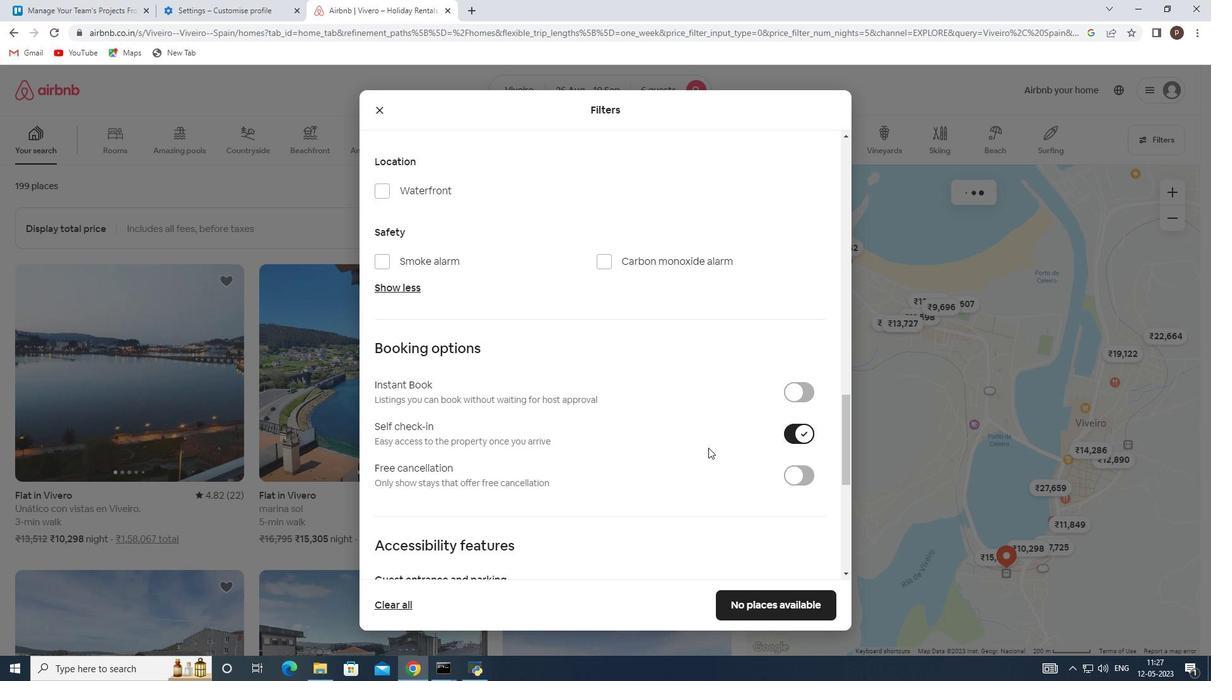 
Action: Mouse scrolled (699, 448) with delta (0, 0)
Screenshot: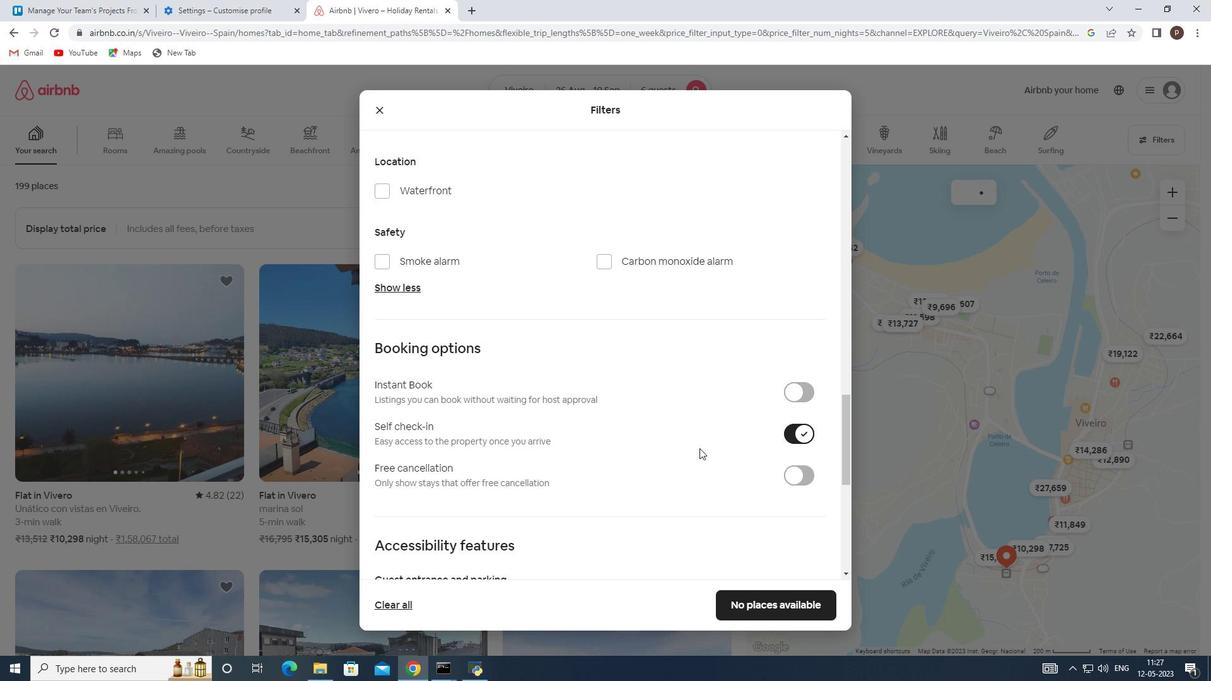
Action: Mouse scrolled (699, 448) with delta (0, 0)
Screenshot: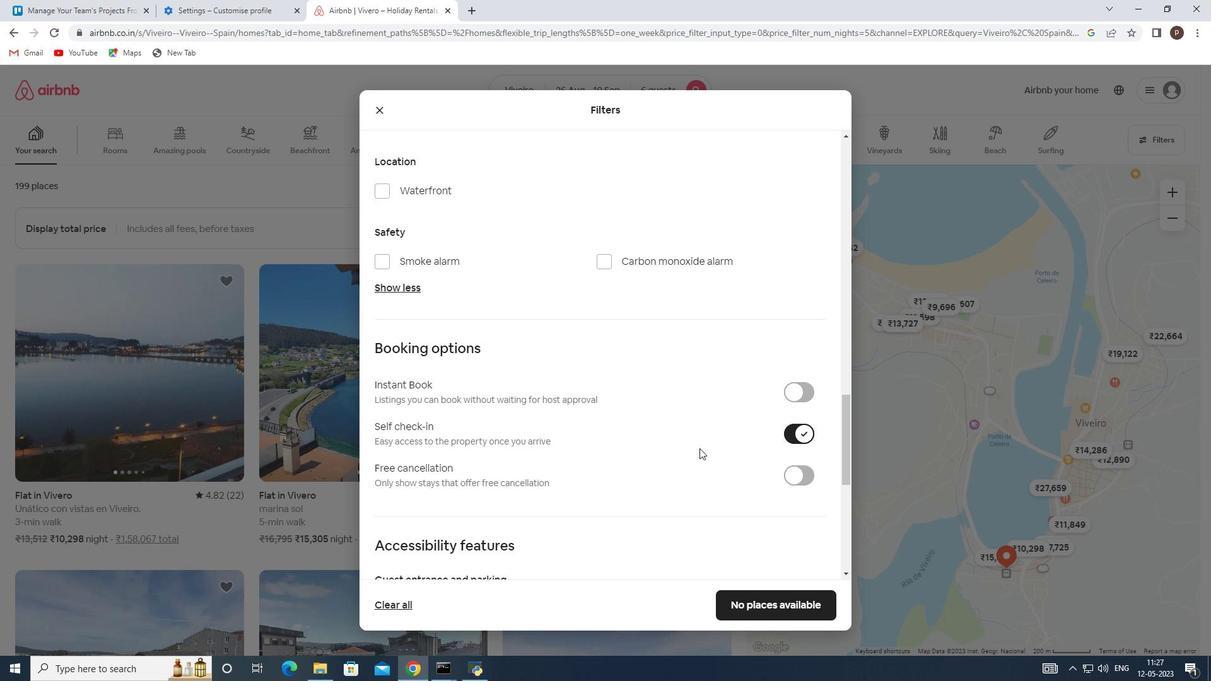 
Action: Mouse moved to (682, 442)
Screenshot: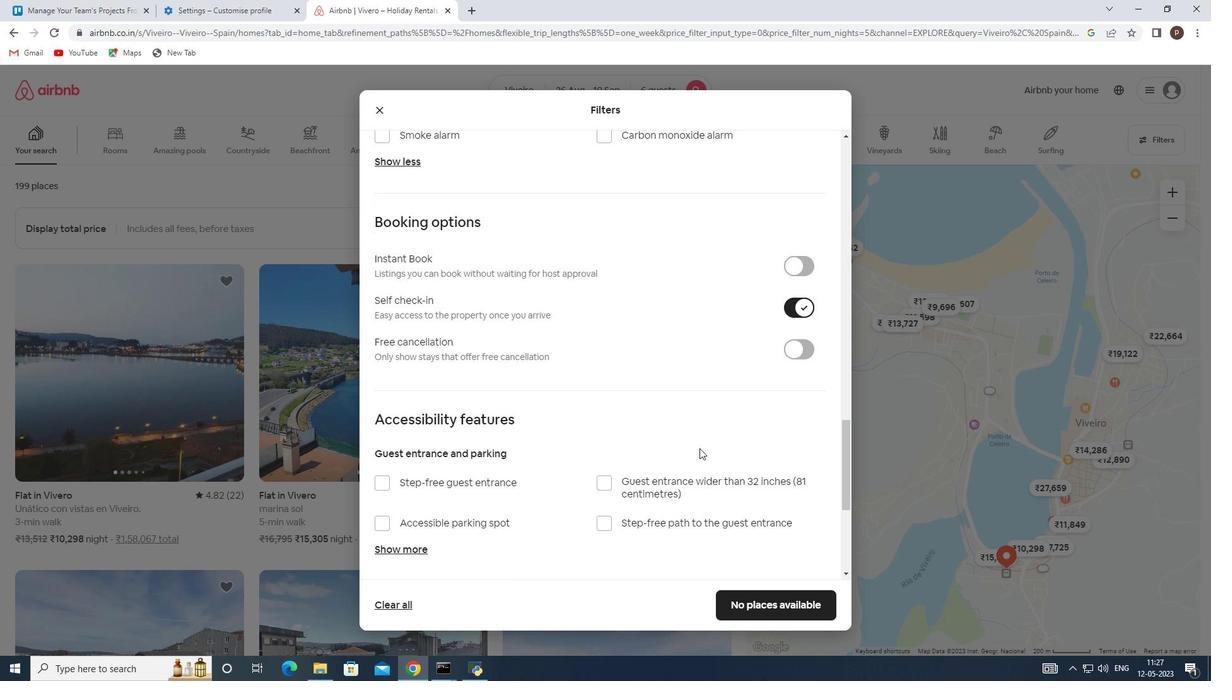 
Action: Mouse scrolled (682, 441) with delta (0, 0)
Screenshot: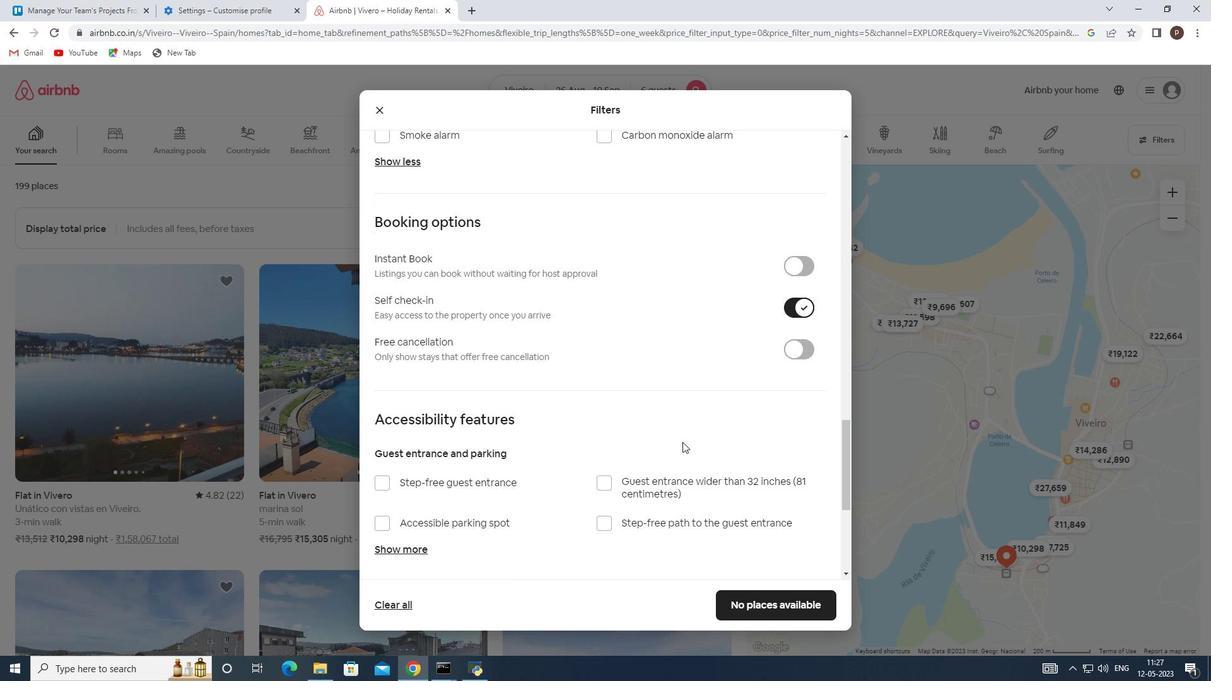 
Action: Mouse scrolled (682, 441) with delta (0, 0)
Screenshot: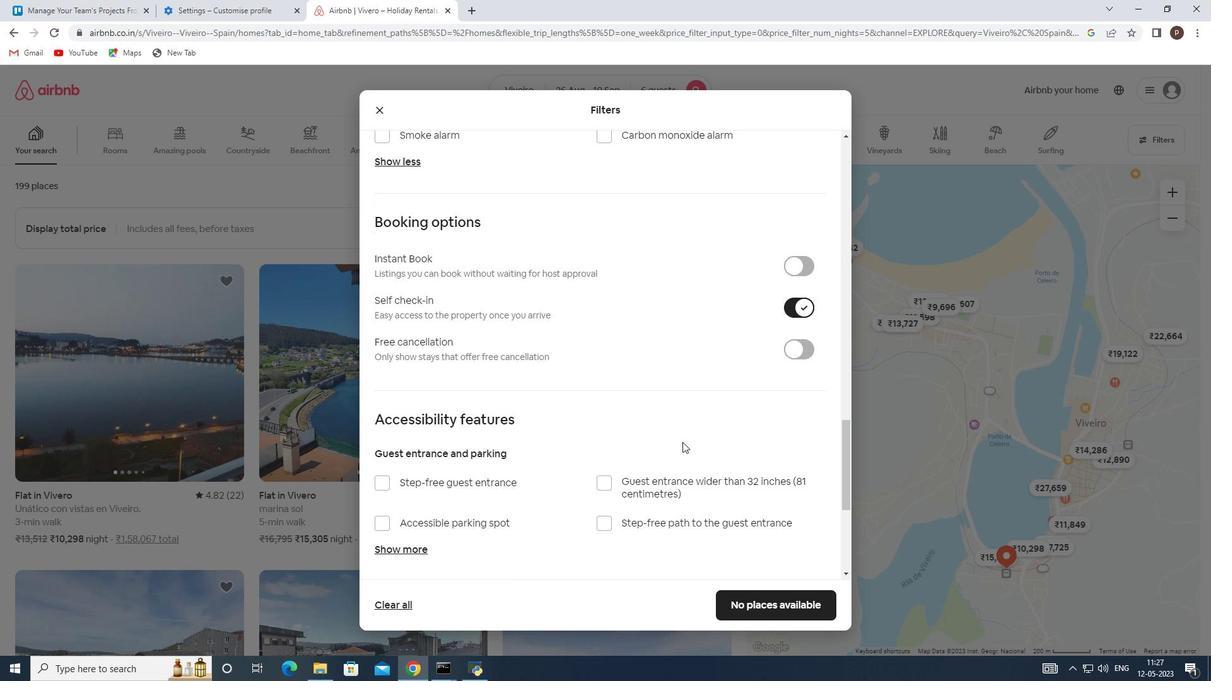 
Action: Mouse scrolled (682, 441) with delta (0, 0)
Screenshot: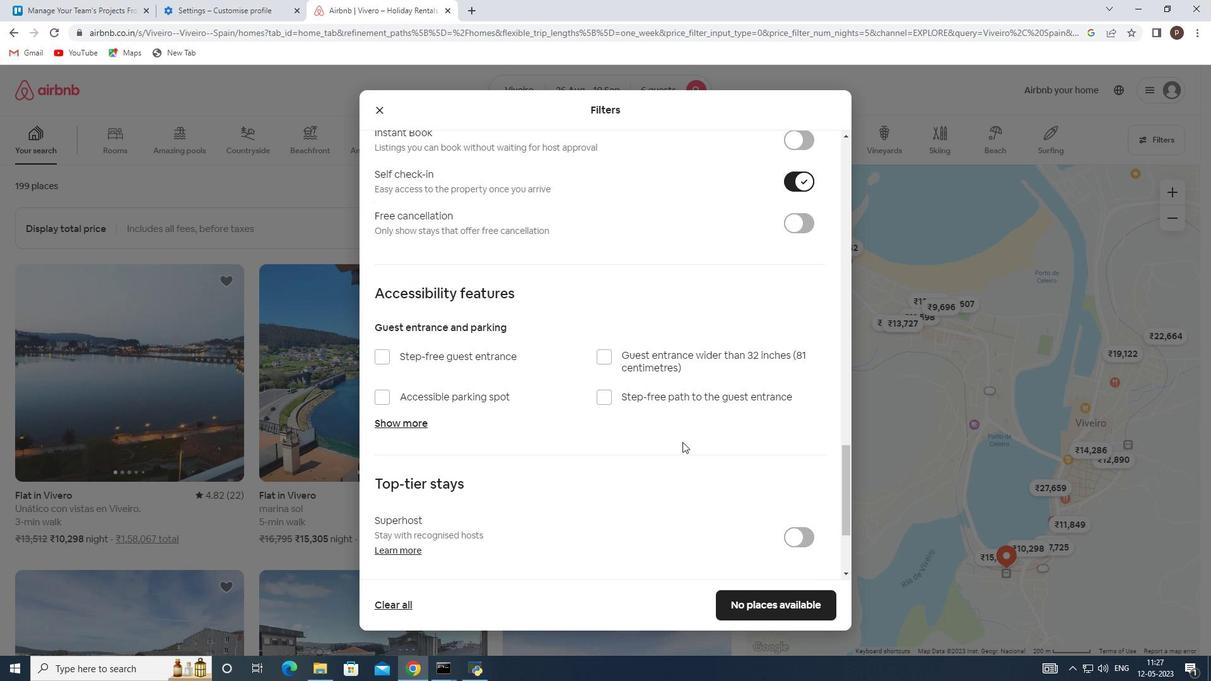 
Action: Mouse scrolled (682, 441) with delta (0, 0)
Screenshot: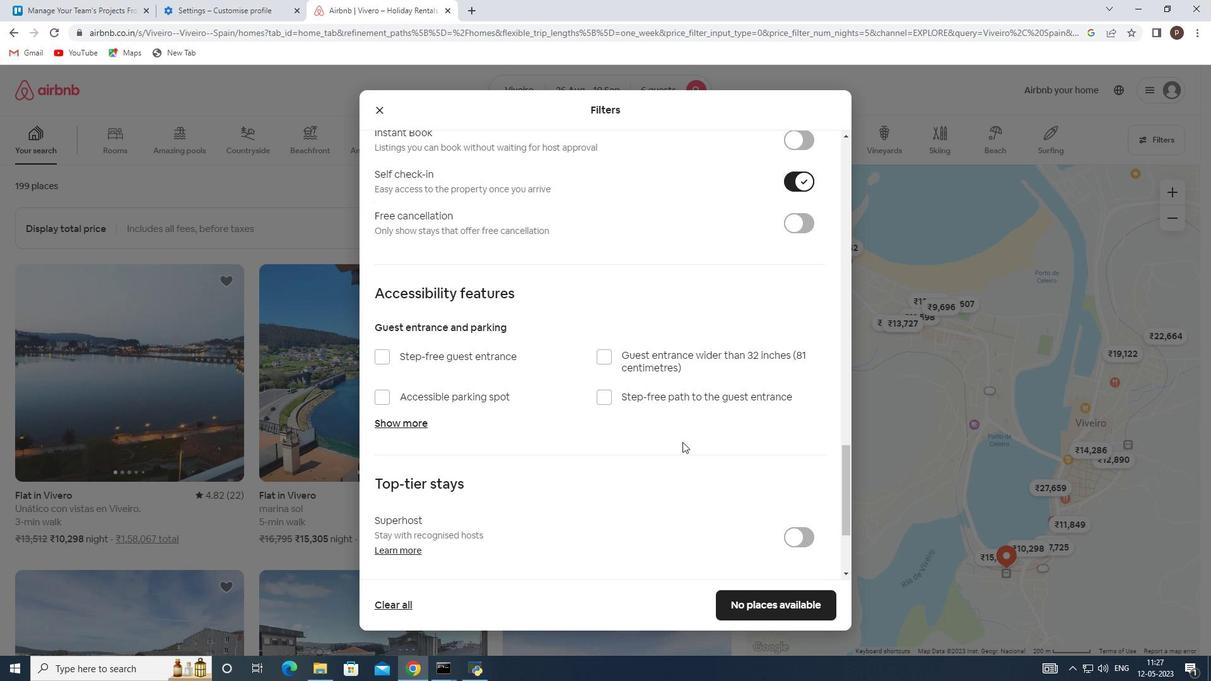
Action: Mouse scrolled (682, 441) with delta (0, 0)
Screenshot: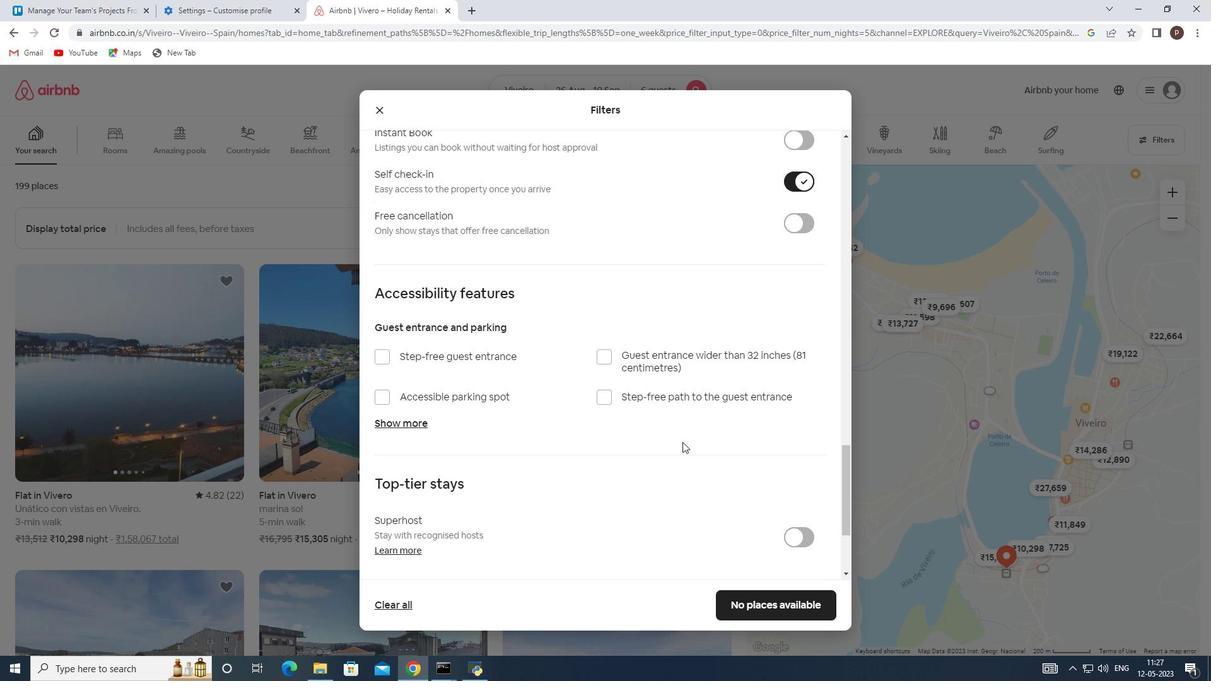 
Action: Mouse scrolled (682, 441) with delta (0, 0)
Screenshot: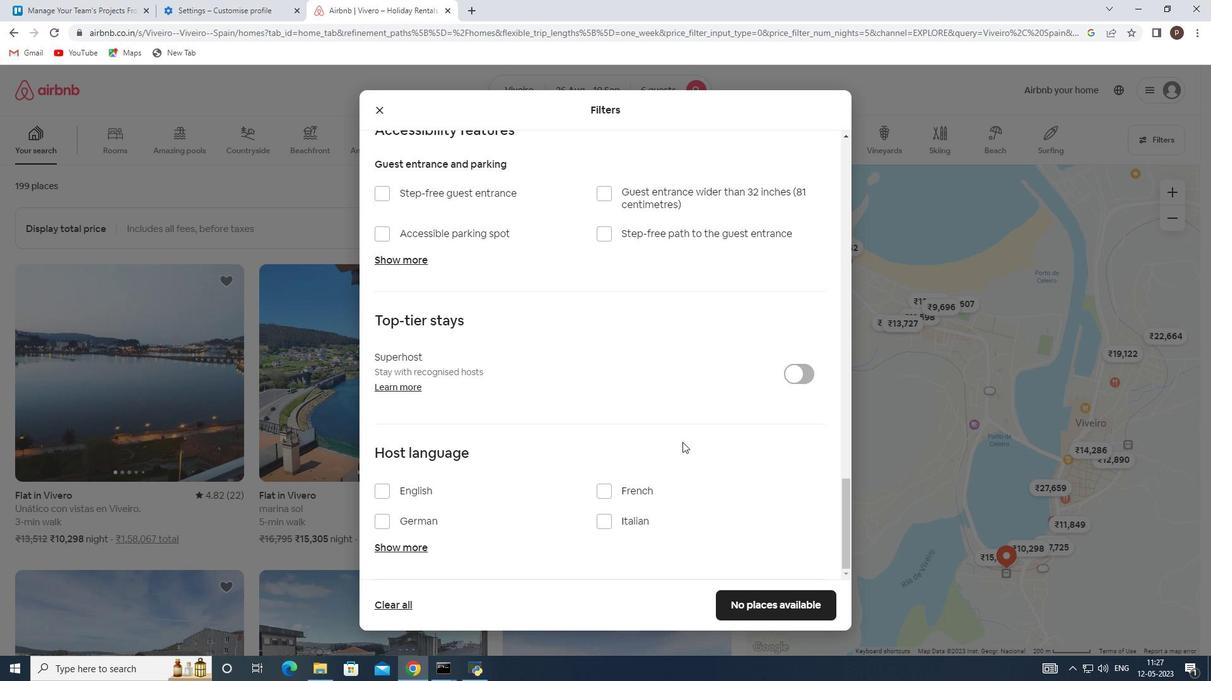 
Action: Mouse scrolled (682, 441) with delta (0, 0)
Screenshot: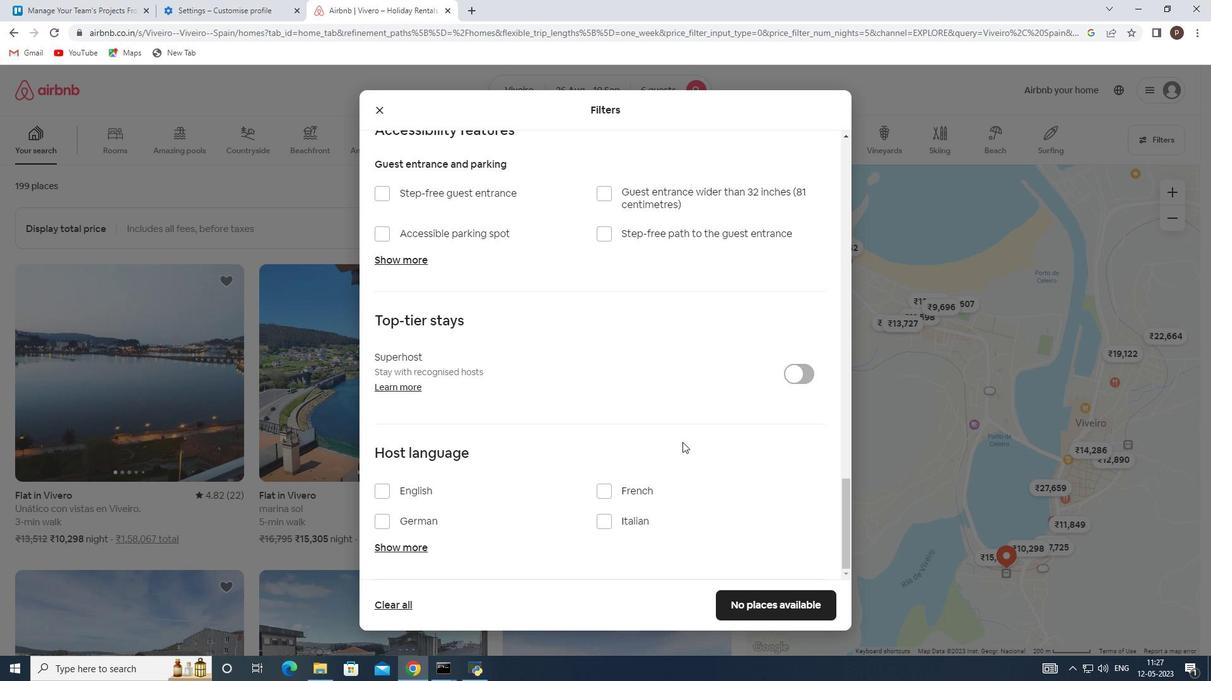 
Action: Mouse scrolled (682, 441) with delta (0, 0)
Screenshot: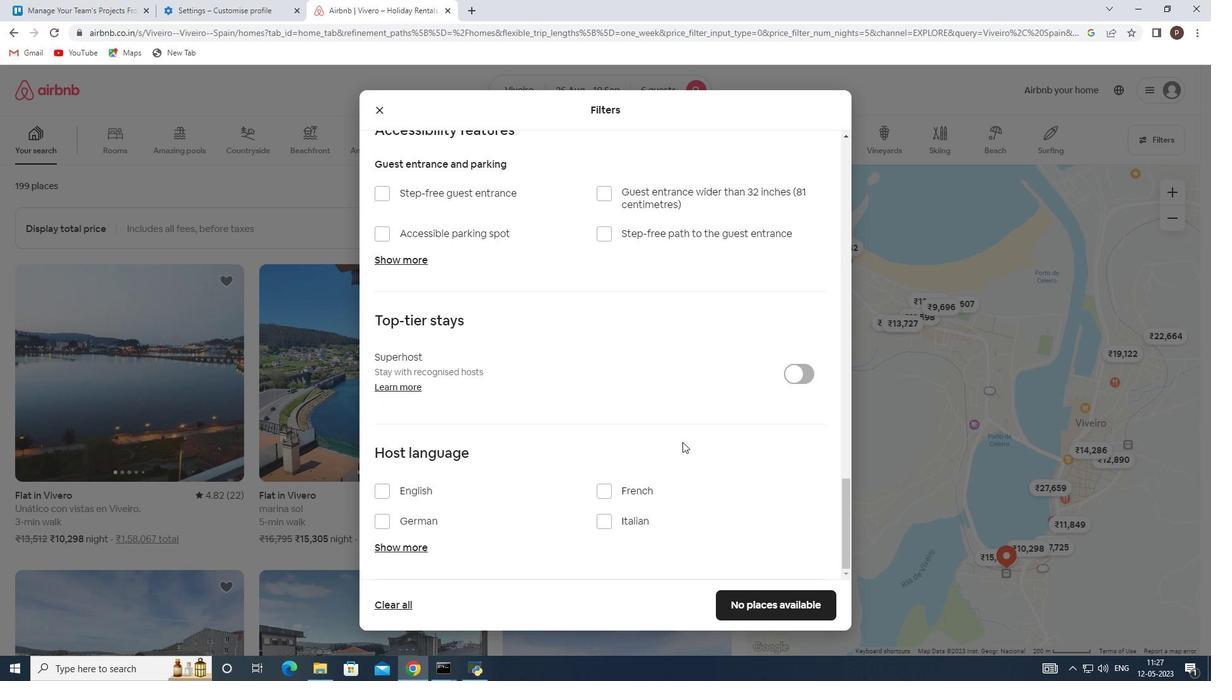 
Action: Mouse moved to (381, 485)
Screenshot: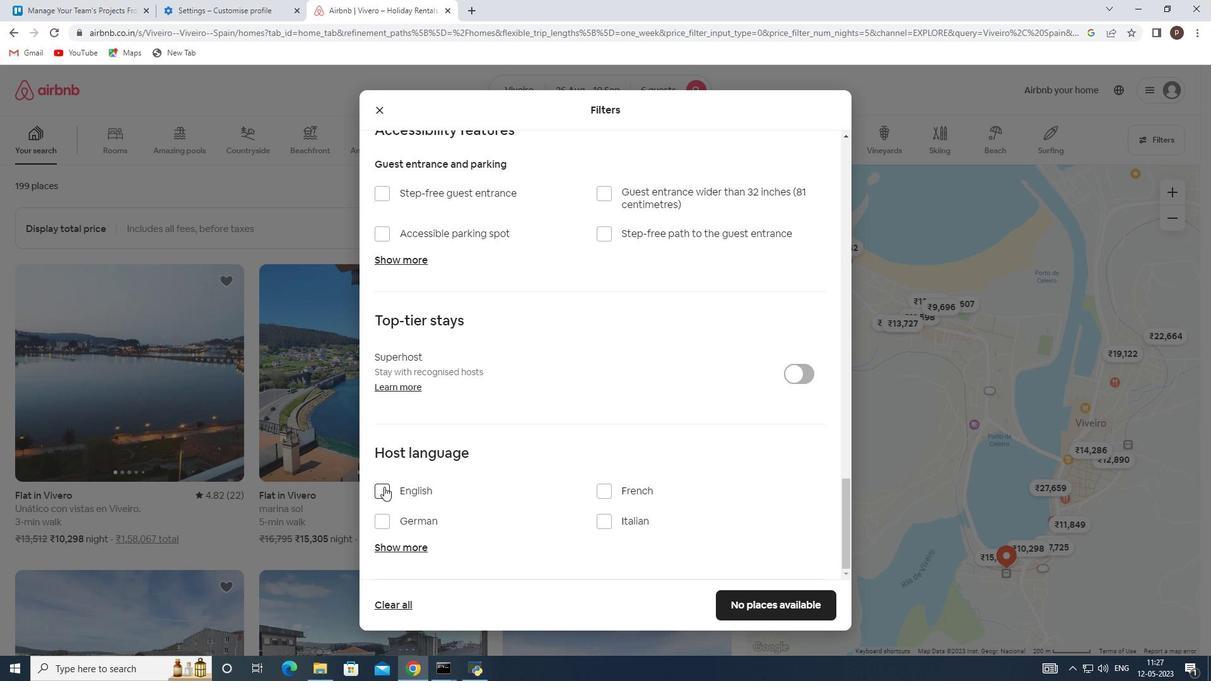 
Action: Mouse pressed left at (381, 485)
Screenshot: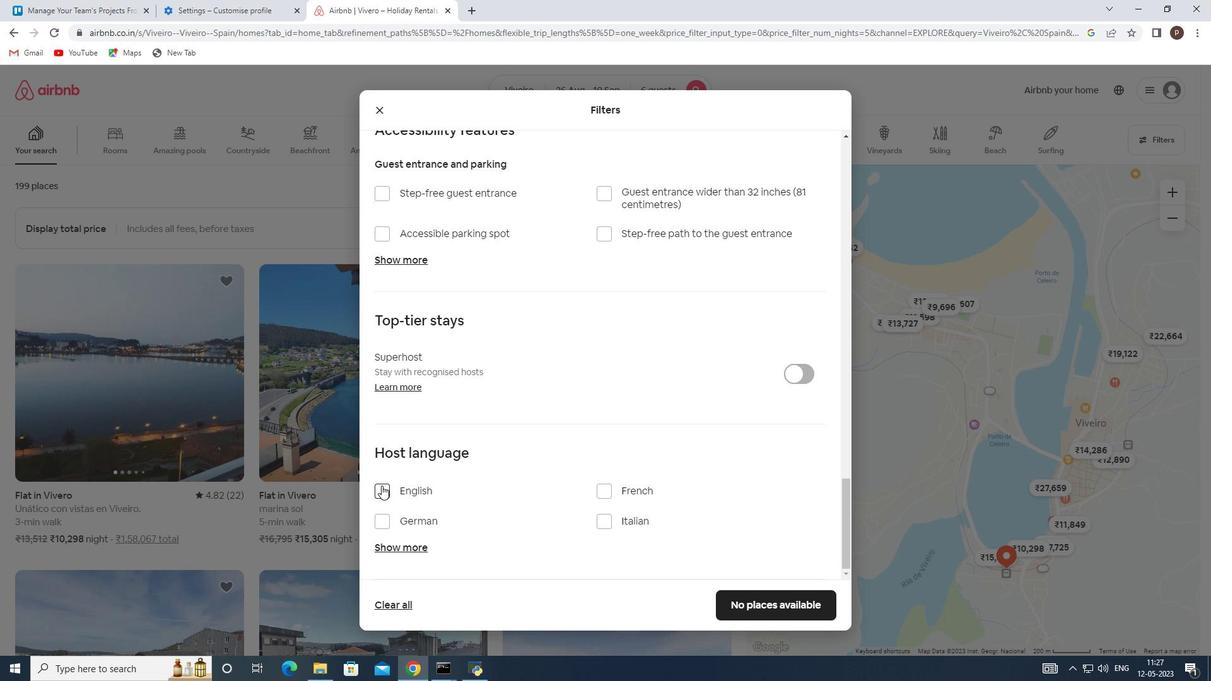 
Action: Mouse moved to (805, 602)
Screenshot: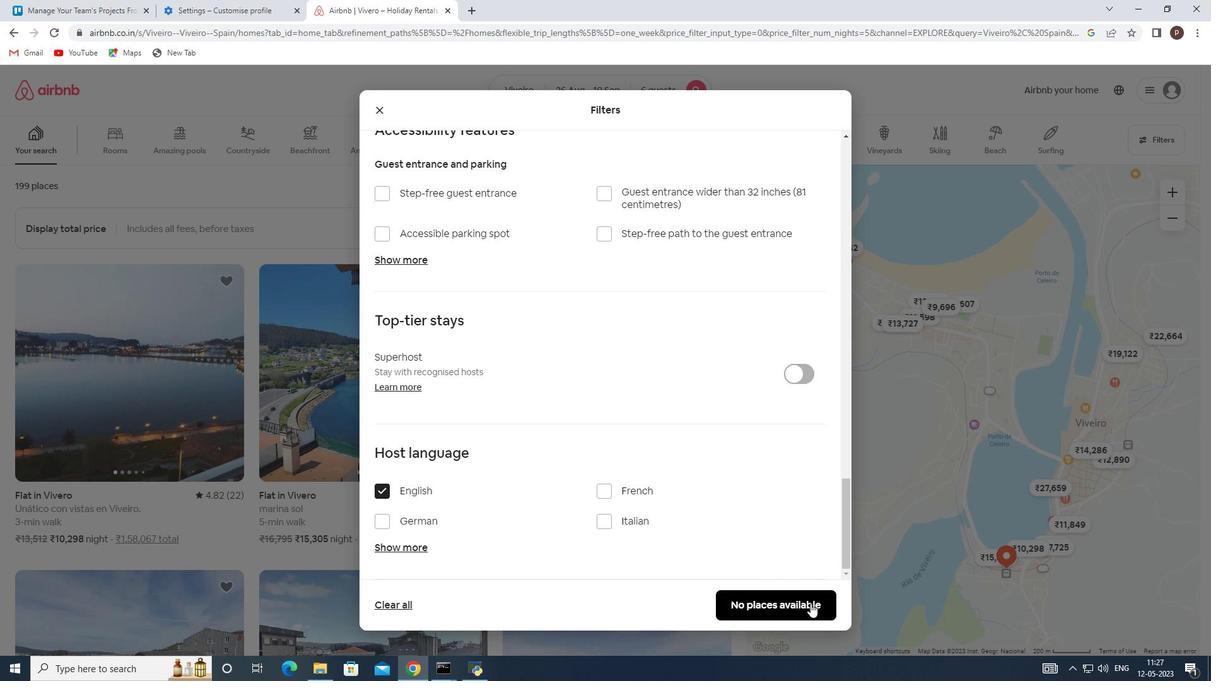 
Action: Mouse pressed left at (805, 602)
Screenshot: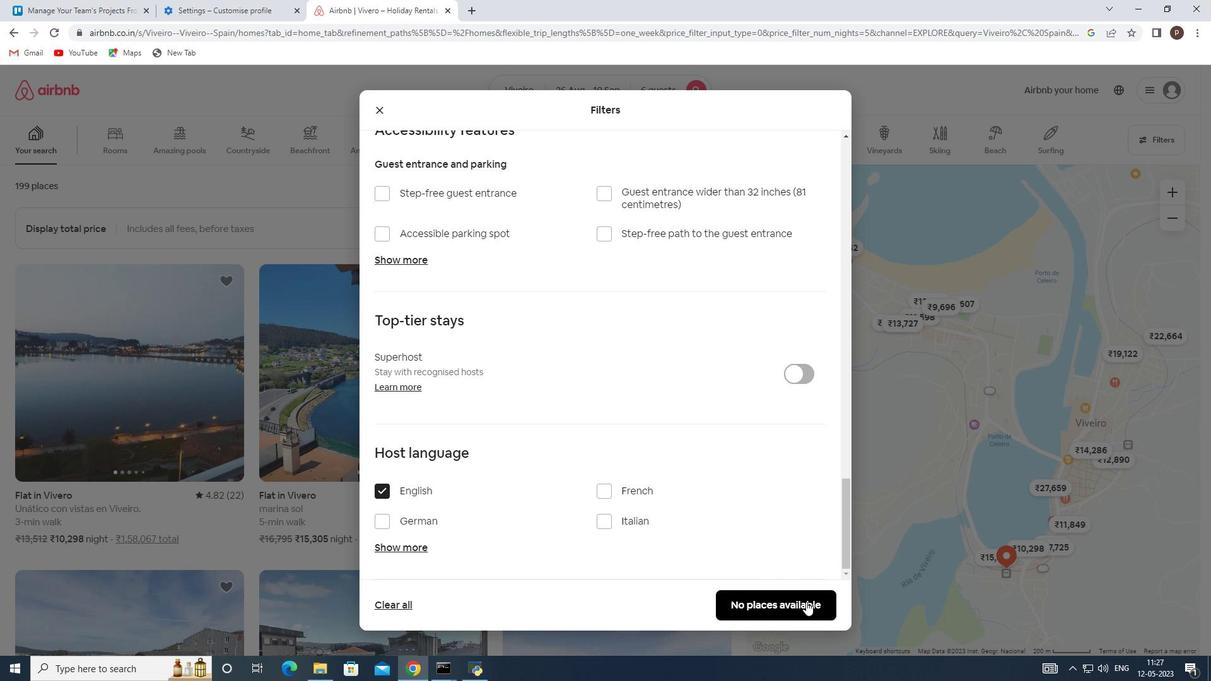 
